 Task: Write and send an email about your recent travel experience to ayash.ashraf@softage.net with the subject 'travel experience' and attach a related file.
Action: Mouse moved to (164, 8)
Screenshot: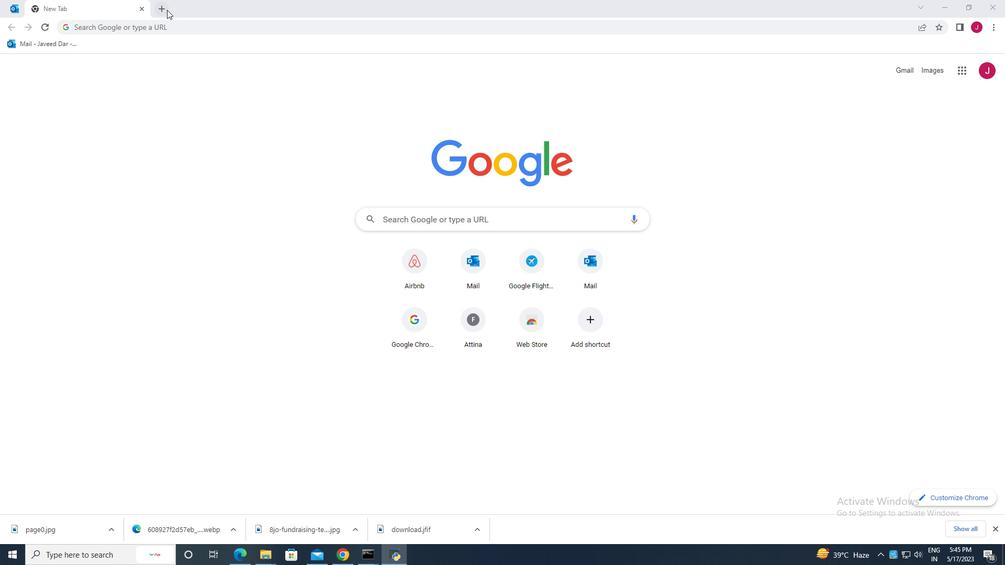 
Action: Mouse pressed left at (164, 8)
Screenshot: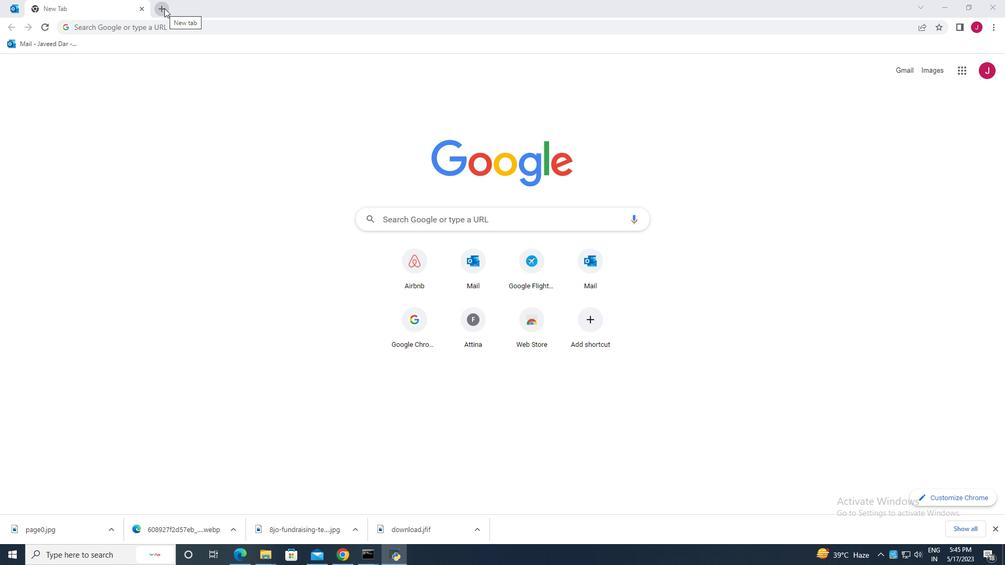 
Action: Mouse moved to (493, 217)
Screenshot: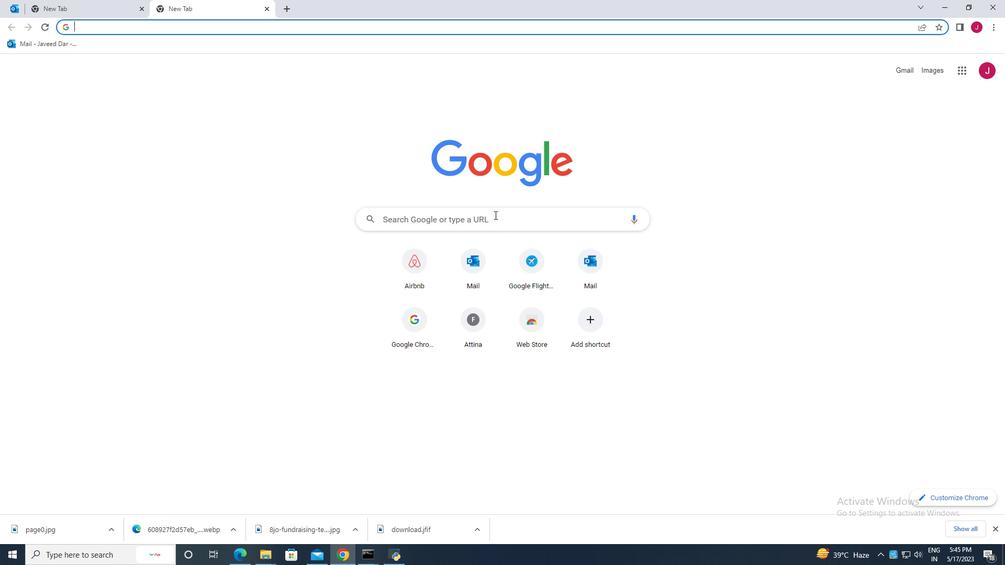 
Action: Mouse pressed left at (493, 217)
Screenshot: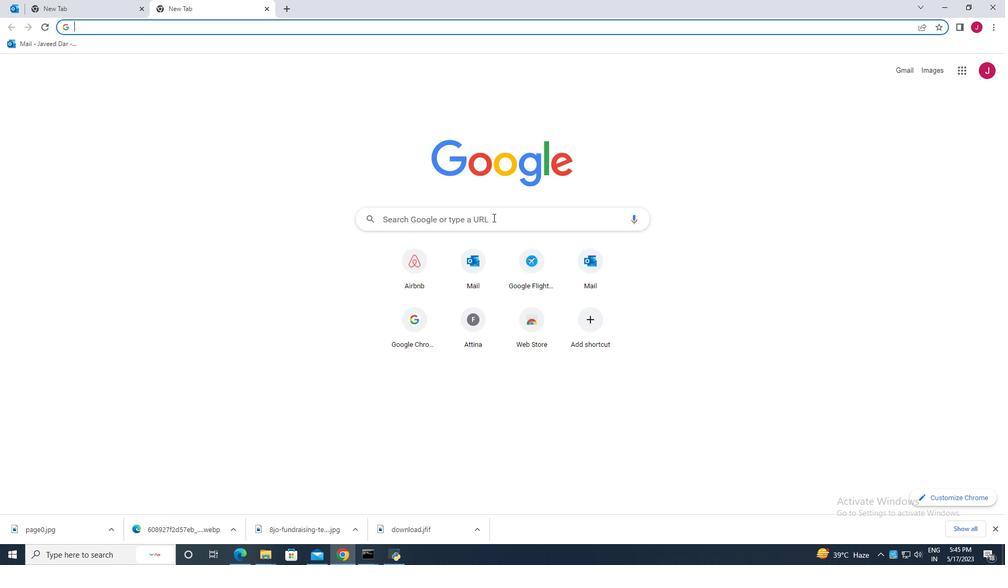 
Action: Key pressed mai
Screenshot: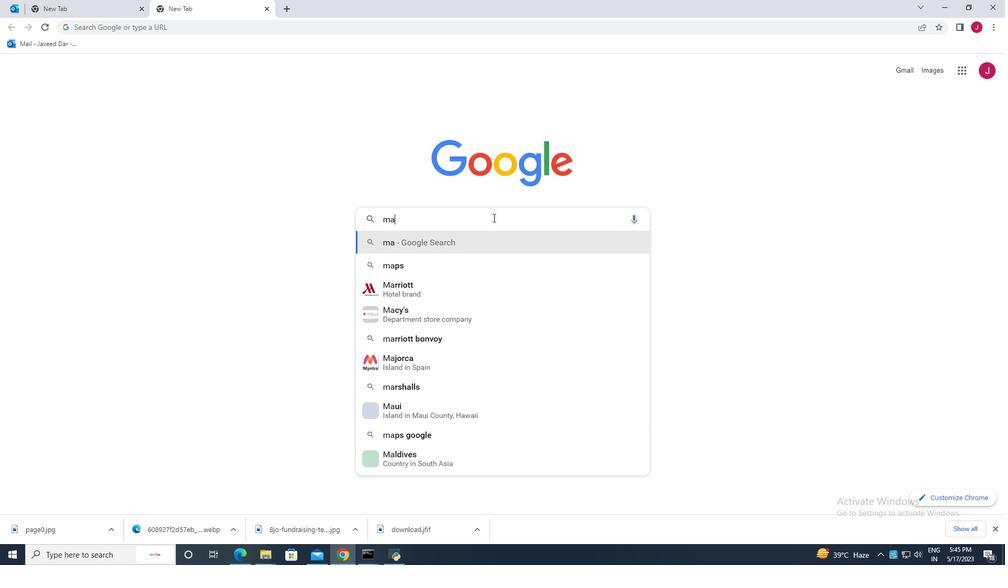 
Action: Mouse moved to (432, 281)
Screenshot: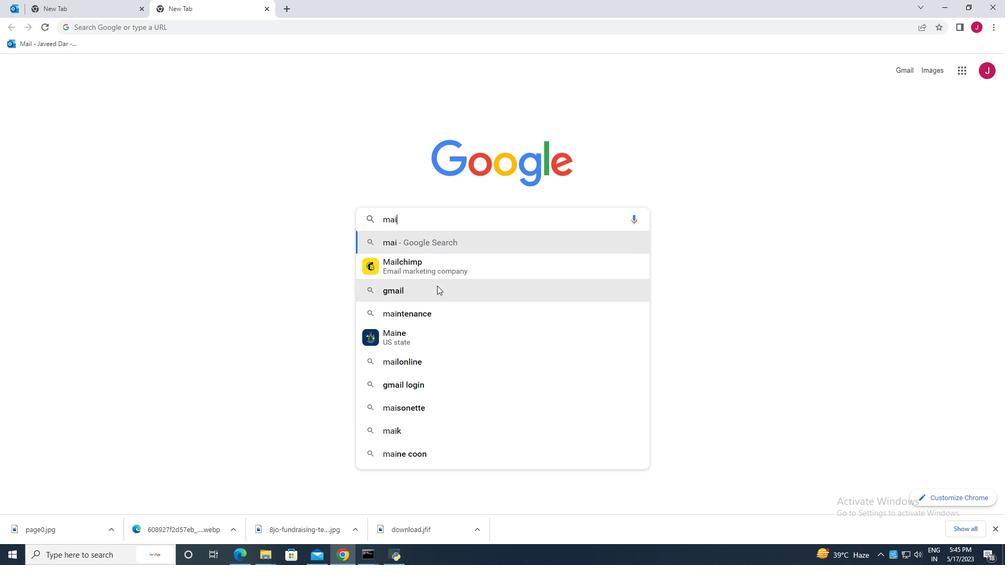 
Action: Mouse pressed left at (432, 281)
Screenshot: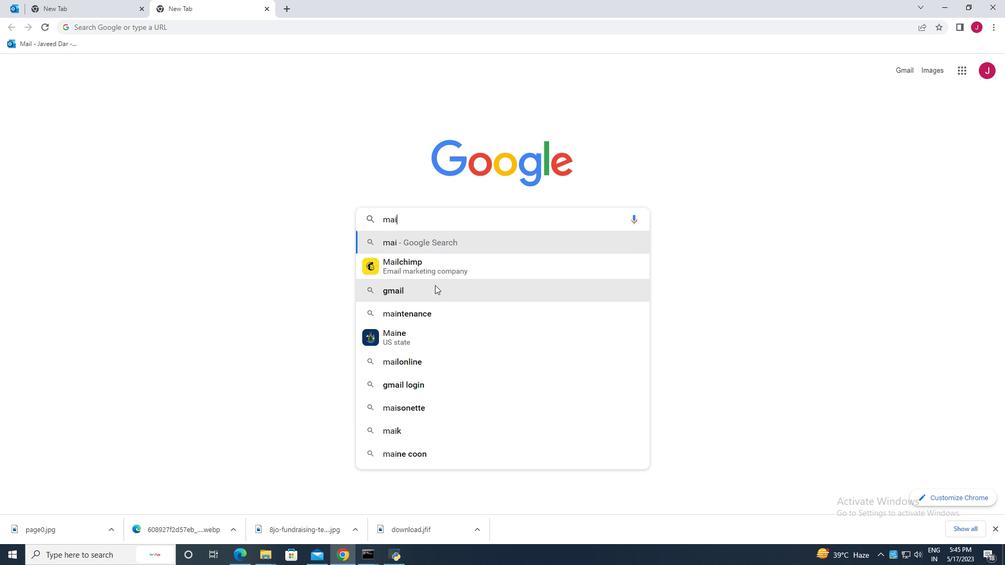 
Action: Mouse moved to (171, 164)
Screenshot: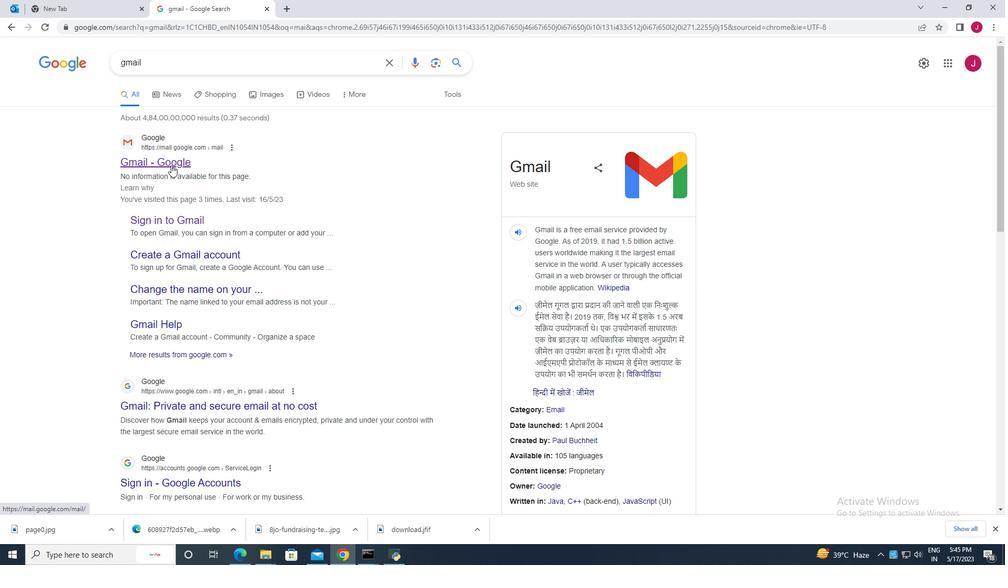 
Action: Mouse pressed left at (171, 164)
Screenshot: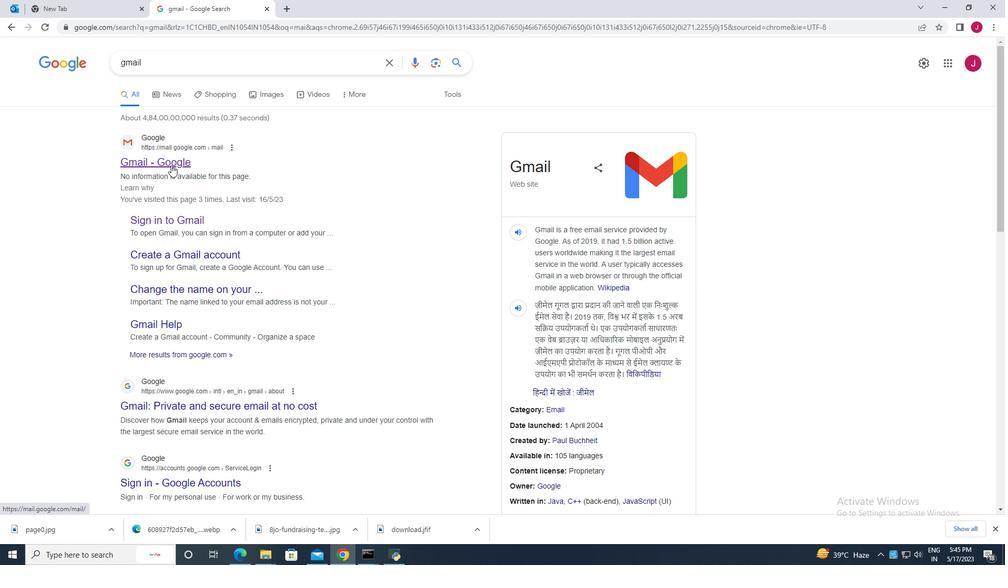 
Action: Mouse moved to (61, 91)
Screenshot: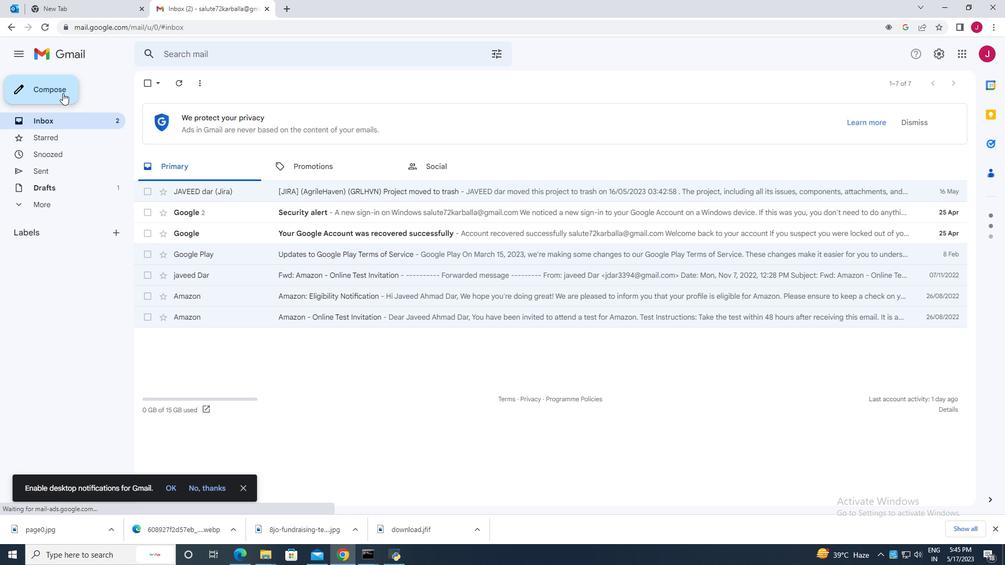 
Action: Mouse pressed left at (61, 91)
Screenshot: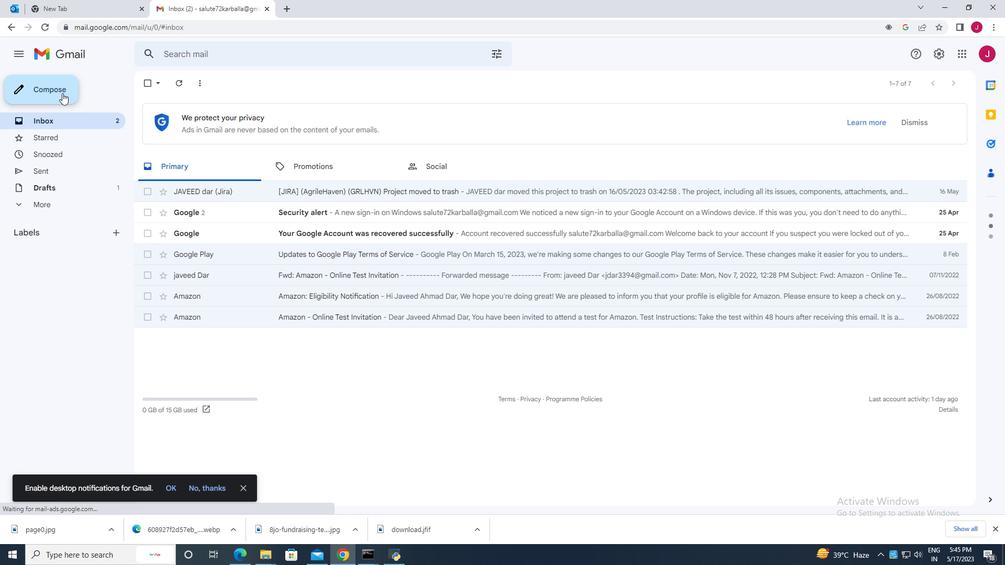 
Action: Mouse moved to (786, 200)
Screenshot: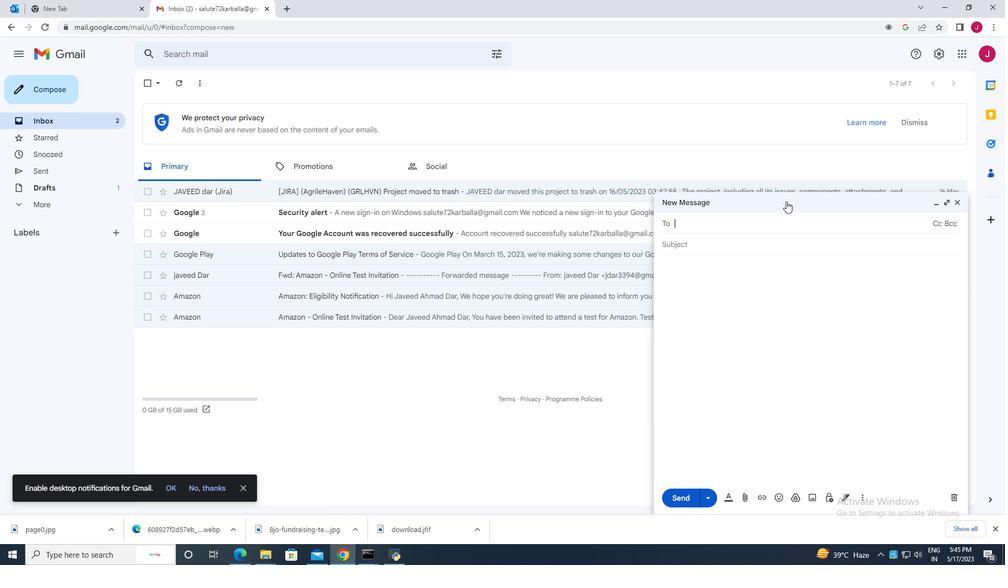 
Action: Mouse pressed left at (786, 200)
Screenshot: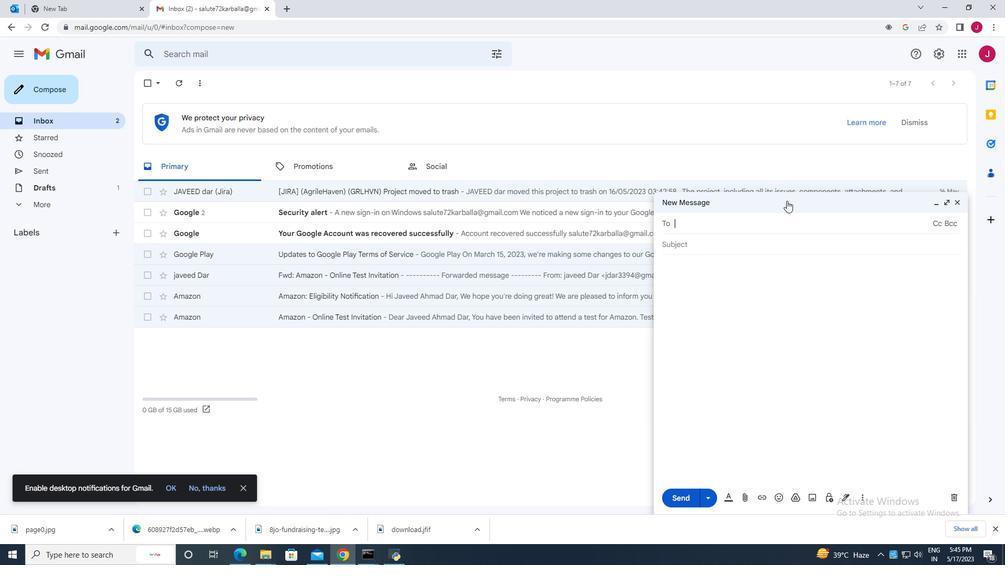 
Action: Mouse moved to (53, 93)
Screenshot: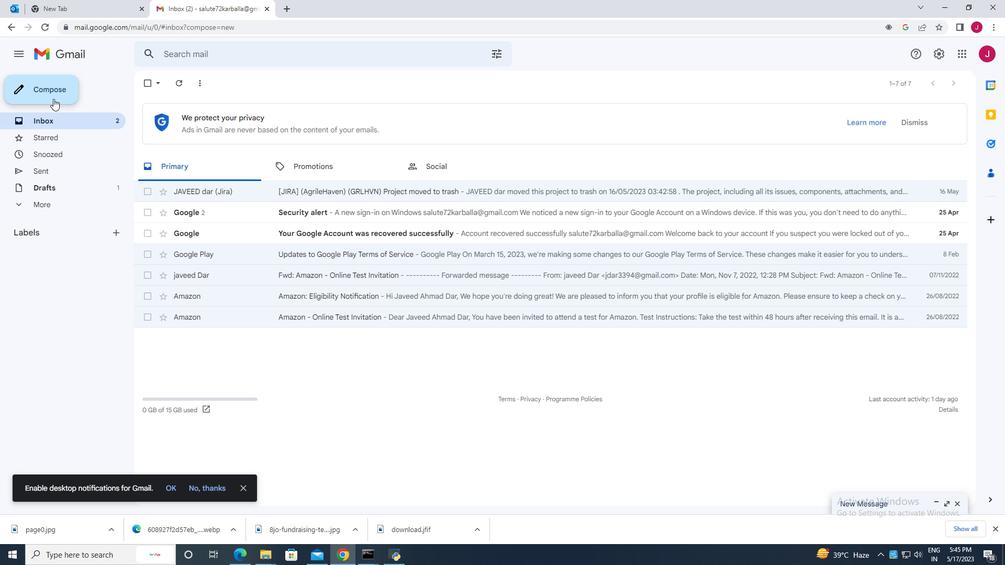 
Action: Mouse pressed left at (53, 93)
Screenshot: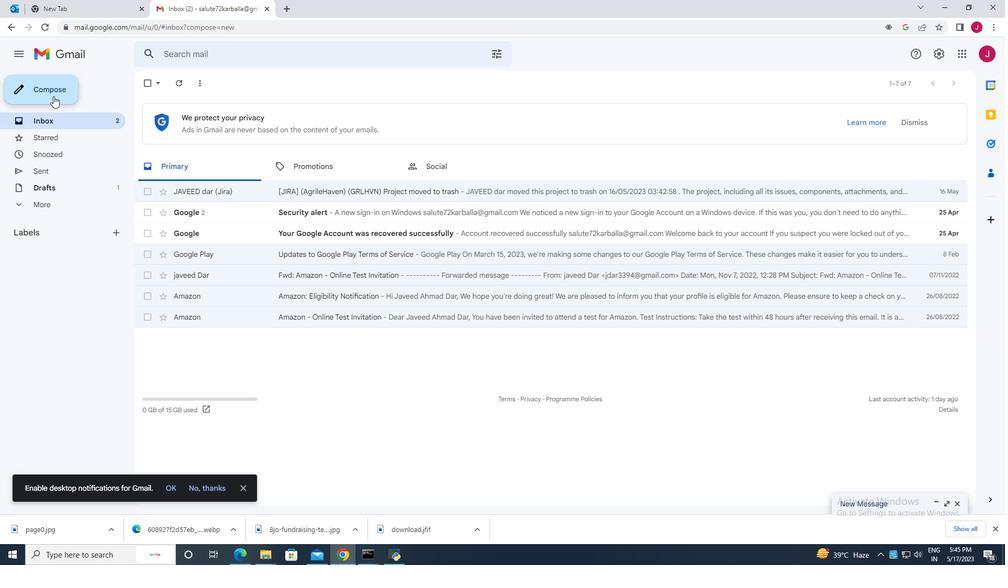 
Action: Mouse moved to (701, 225)
Screenshot: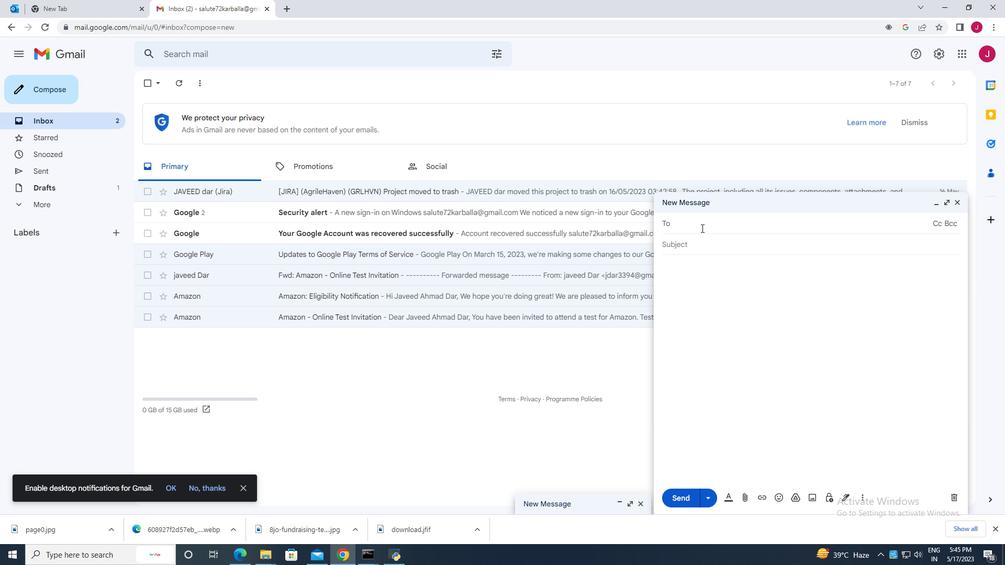 
Action: Key pressed ayash
Screenshot: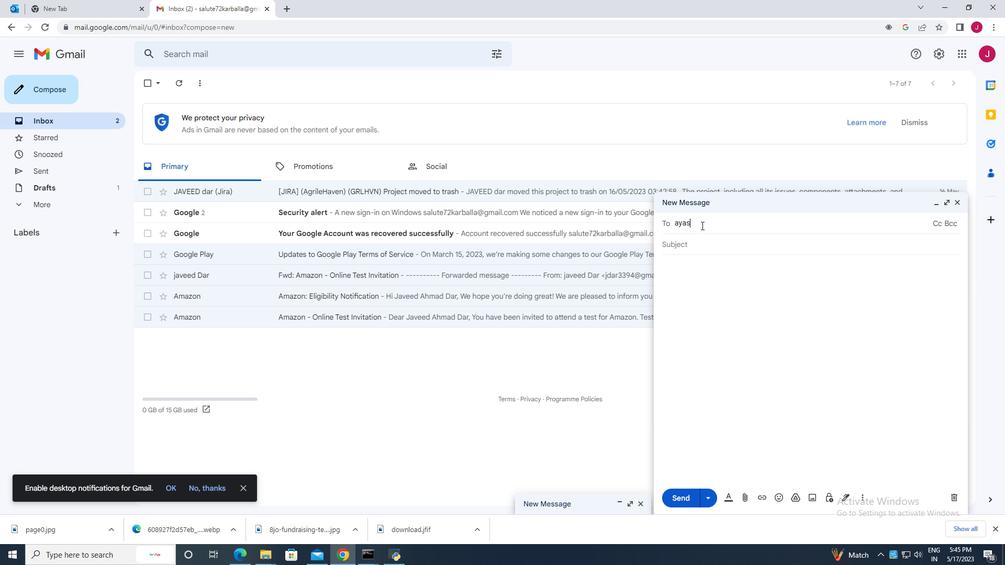 
Action: Mouse moved to (707, 221)
Screenshot: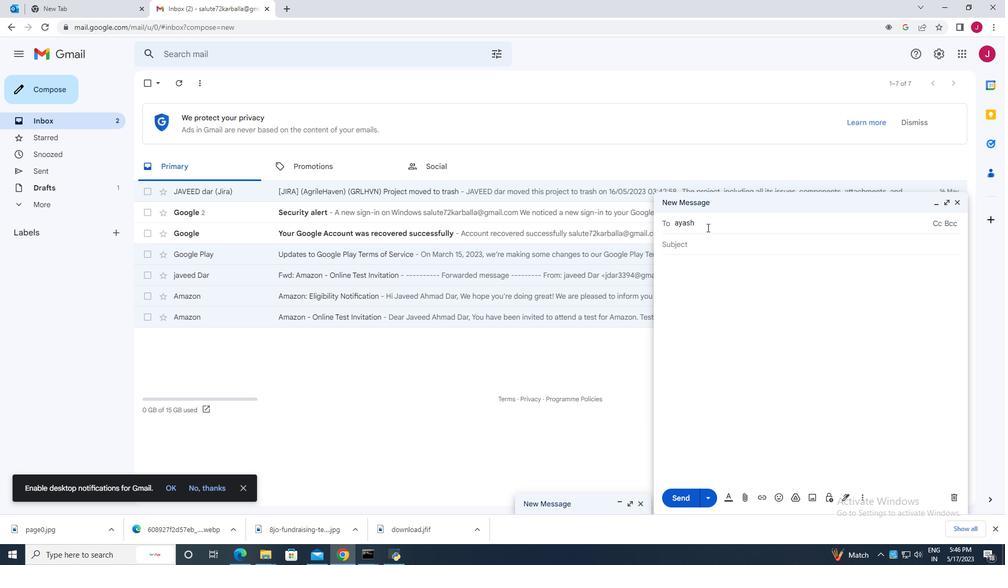 
Action: Key pressed .ashraf<Key.shift>@softage.net
Screenshot: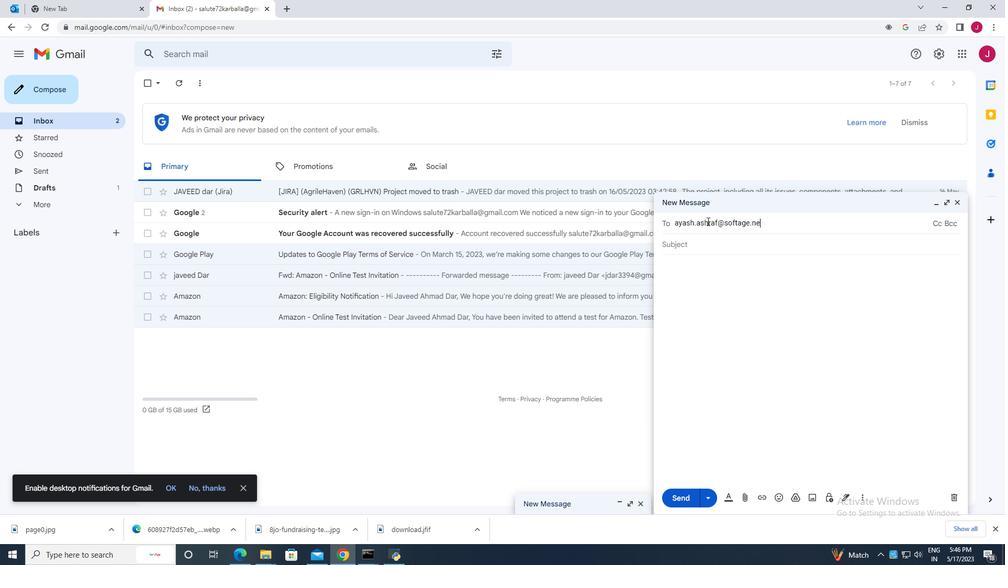 
Action: Mouse moved to (745, 253)
Screenshot: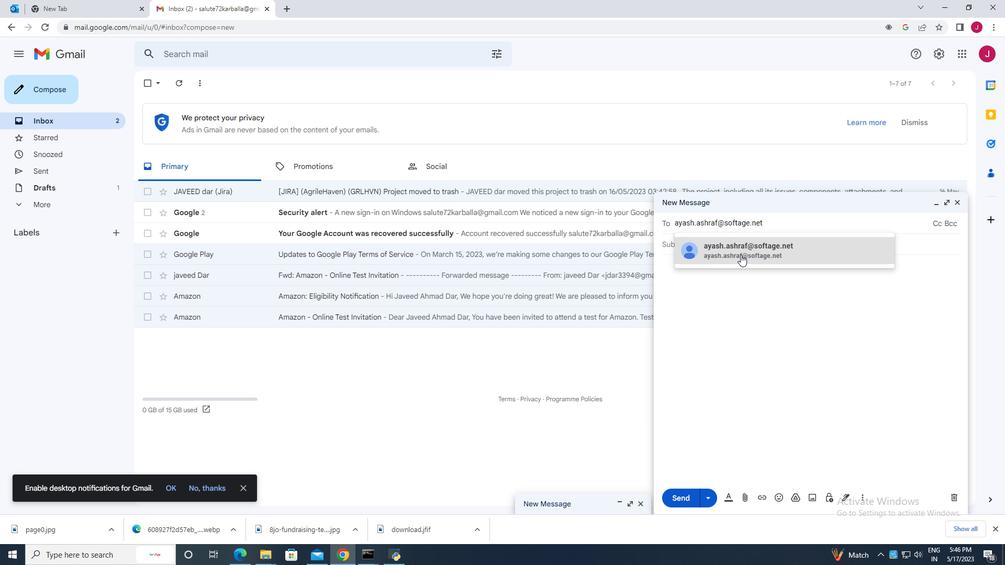
Action: Mouse pressed left at (745, 253)
Screenshot: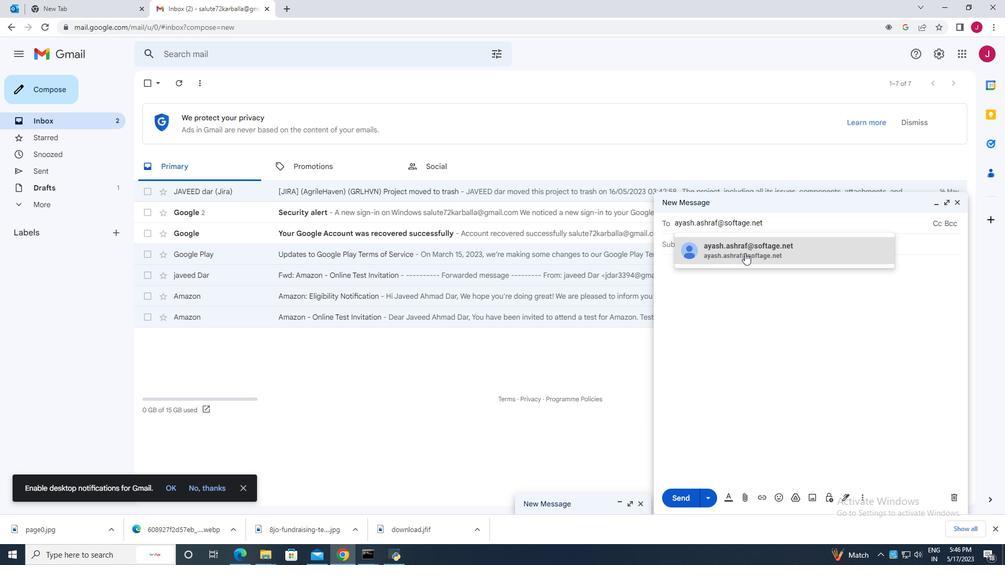 
Action: Mouse moved to (715, 258)
Screenshot: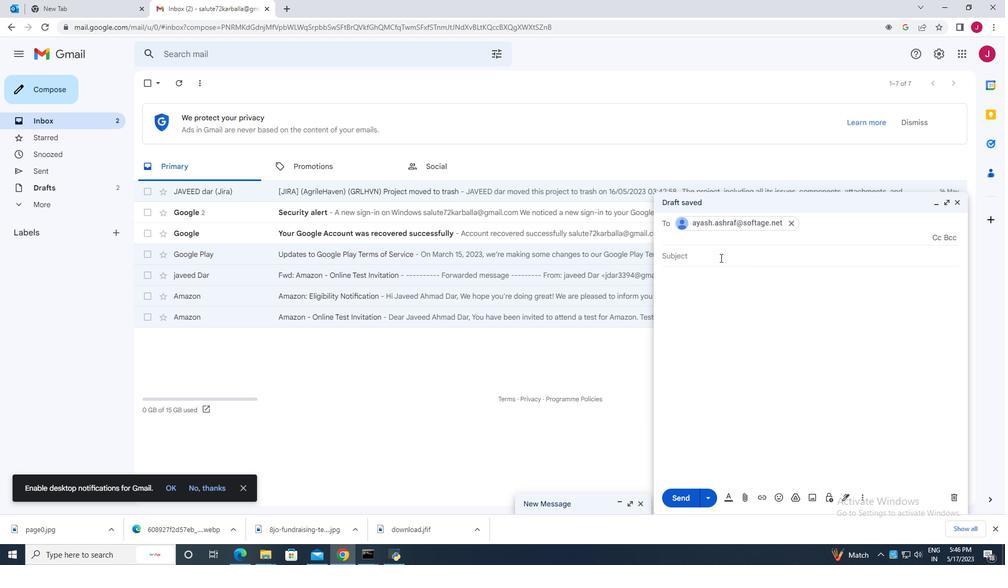 
Action: Mouse pressed left at (715, 258)
Screenshot: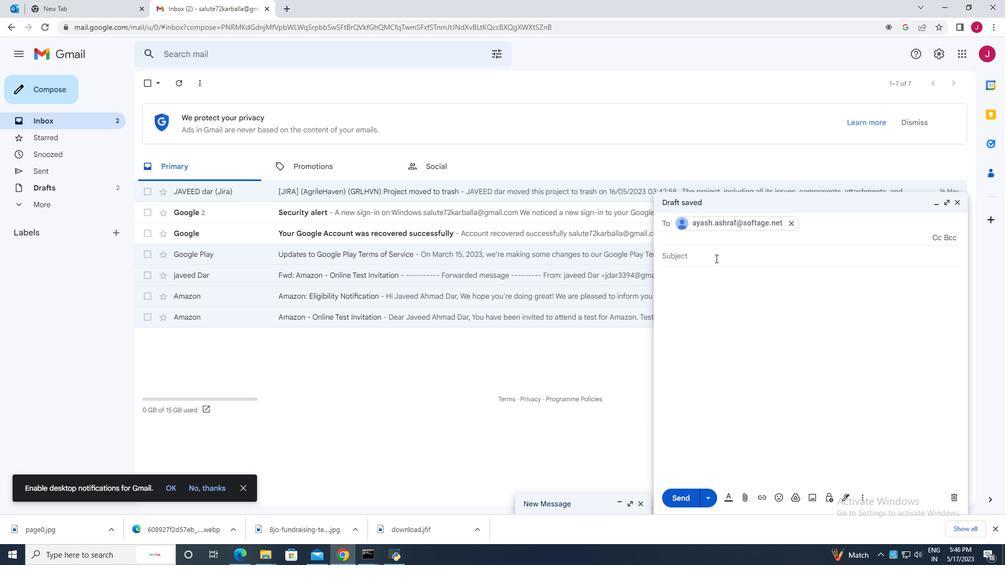 
Action: Key pressed travel<Key.space>experience<Key.space>
Screenshot: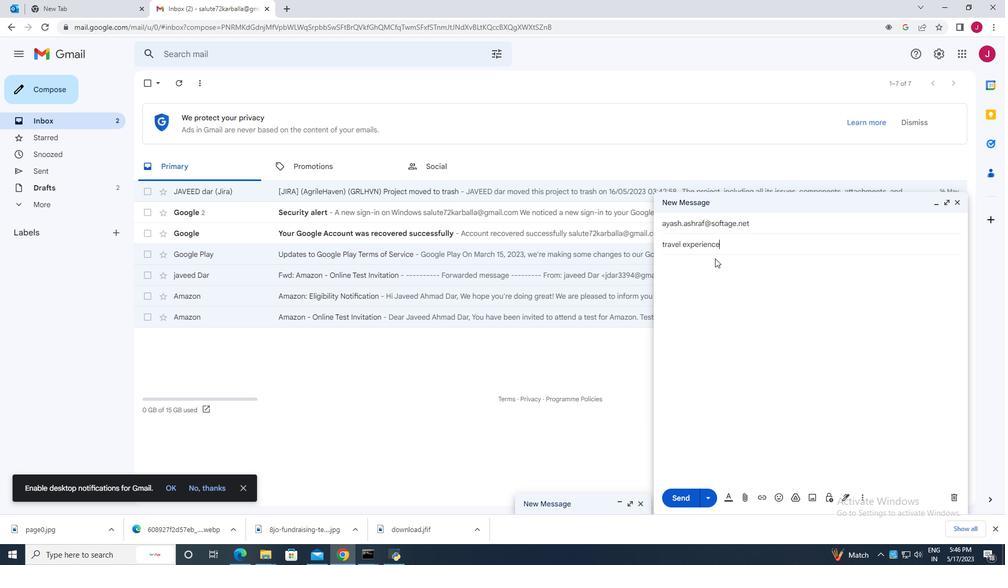 
Action: Mouse moved to (710, 268)
Screenshot: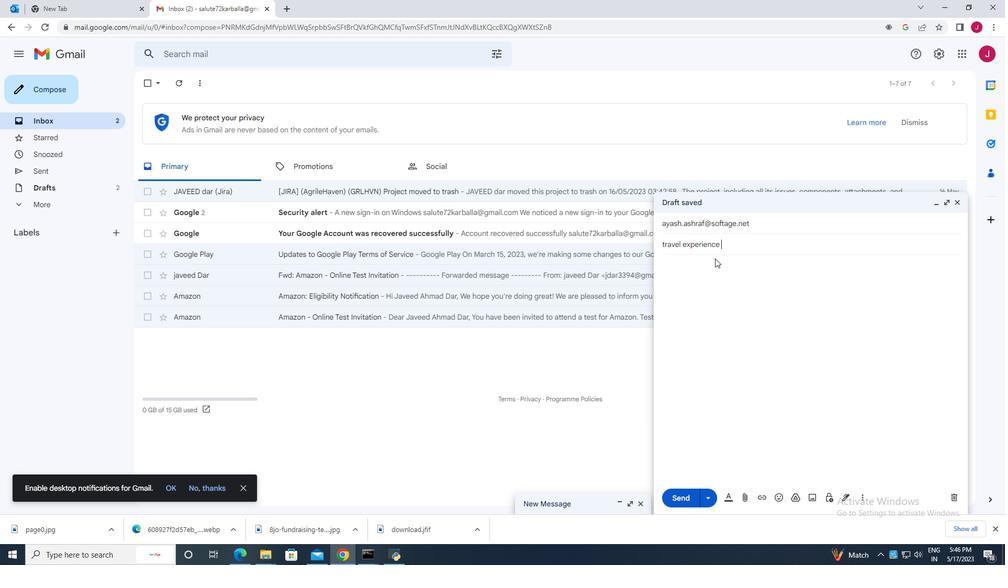 
Action: Mouse pressed left at (710, 268)
Screenshot: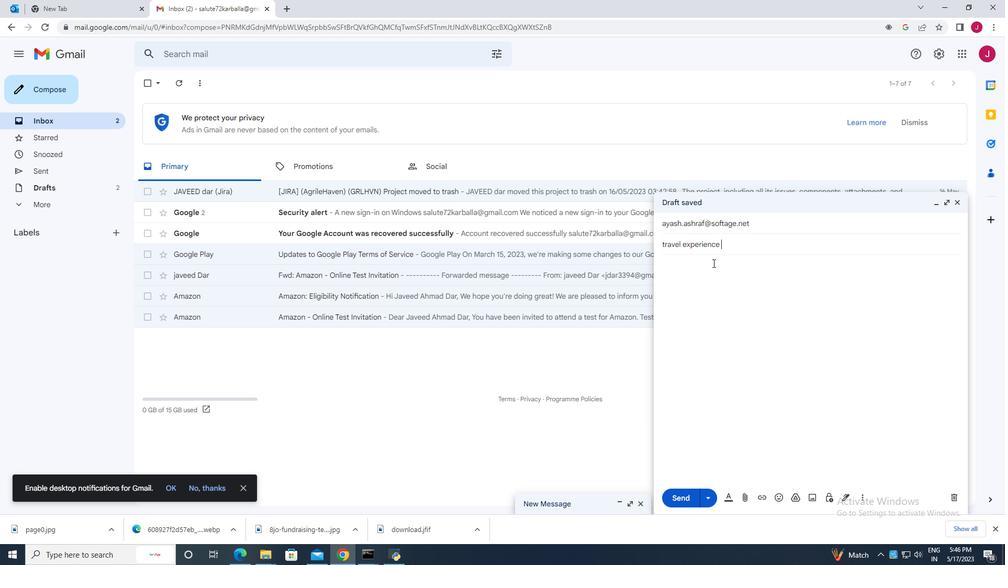 
Action: Mouse moved to (716, 276)
Screenshot: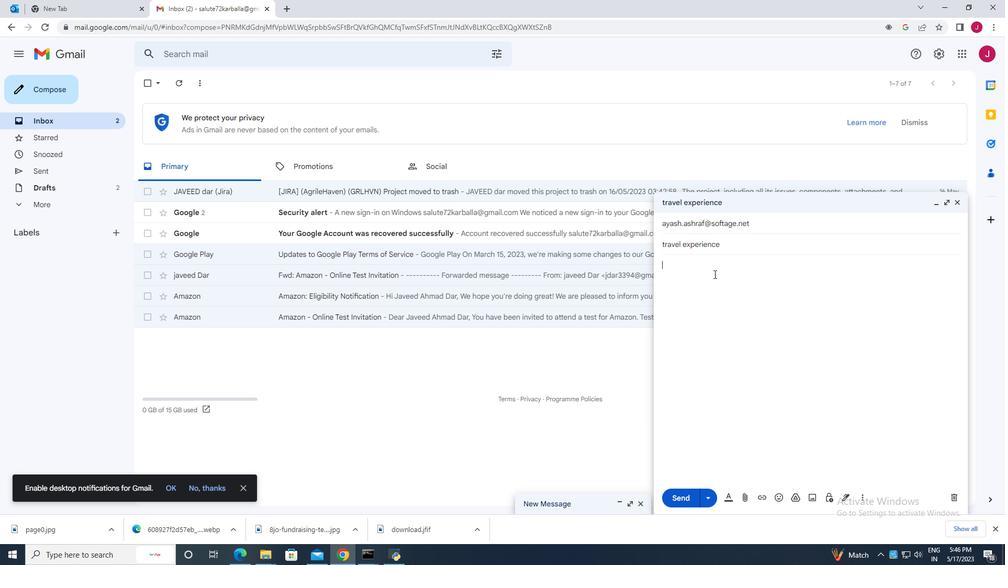
Action: Key pressed hello<Key.backspace><Key.backspace><Key.backspace><Key.backspace><Key.backspace><Key.caps_lock>H<Key.caps_lock>ello,<Key.space><Key.enter><Key.caps_lock>A<Key.caps_lock>yash<Key.space><Key.backspace>.<Key.enter><Key.space><Key.caps_lock><Key.caps_lock>t<Key.backspace><Key.caps_lock>T<Key.caps_lock>his<Key.space>is<Key.space>javeed<Key.space>from<Key.space>this<Key.space>side<Key.space>i<Key.space>want<Key.space>to<Key.space>inform<Key.space>youn<Key.space>thay<Key.space><Key.backspace><Key.backspace><Key.backspace><Key.backspace><Key.backspace><Key.backspace><Key.backspace><Key.space>that<Key.space>previous<Key.space>trip<Key.space>to<Key.space><Key.caps_lock>A<Key.caps_lock>bu<Key.space>dhabi<Key.space>was<Key.space>very<Key.space>much<Key.space>intrsting<Key.space><Key.space>and<Key.space>the<Key.space>experience<Key.space>i<Key.space>have<Key.space><Key.backspace><Key.backspace><Key.backspace><Key.backspace><Key.backspace>get<Key.space>to<Key.space>visit<Key.space><Key.caps_lock>A<Key.caps_lock>bu<Key.space><Key.caps_lock>D<Key.caps_lock>habi<Key.space>was<Key.space>more<Key.space>intrestinga<Key.space>nd<Key.space><Key.backspace><Key.backspace><Key.backspace><Key.backspace><Key.backspace><Key.backspace>g<Key.space>and<Key.space>life<Key.space>chanf<Key.backspace>ging<Key.space>,<Key.space>as<Key.space>i<Key.space>h<Key.backspace>visited<Key.space><Key.caps_lock>A<Key.caps_lock>bu<Key.space><Key.caps_lock>D<Key.caps_lock>habi<Key.space>last<Key.space>month<Key.space>with<Key.space>my<Key.space>friend<Key.space><Key.backspace>s<Key.space>and<Key.space><Key.backspace><Key.backspace><Key.backspace><Key.backspace><Key.backspace><Key.space>give<Key.space>me<Key.space>more<Key.space><Key.backspace><Key.backspace><Key.backspace><Key.backspace><Key.backspace><Key.backspace><Key.backspace><Key.backspace><Key.backspace><Key.backspace><Key.backspace><Key.backspace><Key.backspace>was<Key.space>ecx<Key.backspace><Key.backspace>xciting<Key.space>because<Key.space>we<Key.space>have<Key.space>visitted<Key.space><Key.backspace><Key.backspace><Key.backspace><Key.backspace>ted<Key.space>number<Key.space>p<Key.backspace>of<Key.space><Key.backspace><Key.backspace><Key.backspace><Key.backspace><Key.backspace><Key.backspace><Key.backspace><Key.backspace><Key.backspace><Key.backspace><Key.backspace><Key.backspace><Key.backspace><Key.backspace><Key.backspace>ted<Key.space>number<Key.space>of<Key.space>historical<Key.space>places<Key.space>and<Key.space>explore<Key.space>them<Key.space>together<Key.space>and<Key.space>also<Key.space>we<Key.space>have<Key.space>exlored<Key.space>some<Key.space>beautiful<Key.space>torist<Key.space>destination<Key.space>of<Key.space>our<Key.space>kashmir<Key.space>valler<Key.backspace>y,<Key.space>like<Key.space>pahalgam,<Key.space>sonmarag,<Key.space><Key.backspace><Key.backspace><Key.backspace><Key.backspace><Key.backspace><Key.backspace><Key.backspace>marg,<Key.space>gulmarg.<Key.backspace>,<Key.space>dal<Key.space>lake<Key.space>etc.<Key.enter>t<Key.backspace><Key.caps_lock>A<Key.backspace><Key.caps_lock>we<Key.space>have<Key.space>also<Key.space>meet<Key.space>some<Key.space>professional<Key.space>persons<Key.space>their<Key.space>who<Key.space><Key.backspace><Key.backspace><Key.backspace><Key.backspace>which<Key.space>was<Key.space>good<Key.space>for<Key.space>to<Key.space>do<Key.space>job<Key.space>in<Key.space>t<Key.backspace><Key.backspace><Key.backspace><Key.backspace><Key.backspace><Key.backspace><Key.backspace><Key.backspace>work<Key.space>with<Key.space>them<Key.space>so<Key.backspace><Key.backspace>also<Key.space>get<Key.space>oppurtunity<Key.space>their<Key.space>too<Key.backspace>b<Key.backspace><Key.space>boost<Key.space>our<Key.space>carrier.<Key.space>they<Key.space>have<Key.space>welcomed<Key.space>us<Key.space>to<Key.space>future<Key.space><Key.backspace><Key.backspace><Key.backspace><Key.backspace><Key.backspace><Key.backspace><Key.backspace>visited<Key.space>in<Key.space>future<Key.space><Key.backspace>.
Screenshot: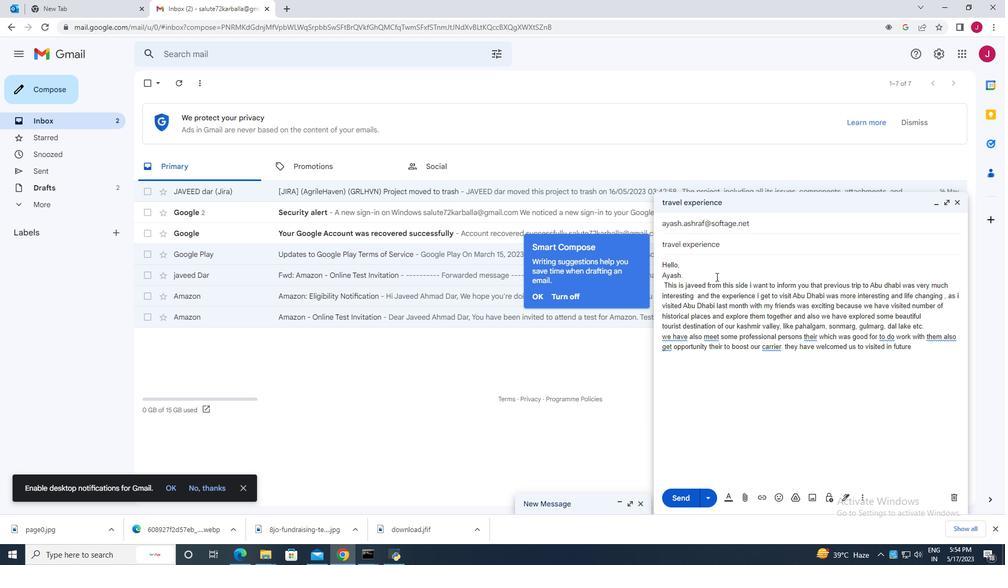 
Action: Mouse moved to (720, 347)
Screenshot: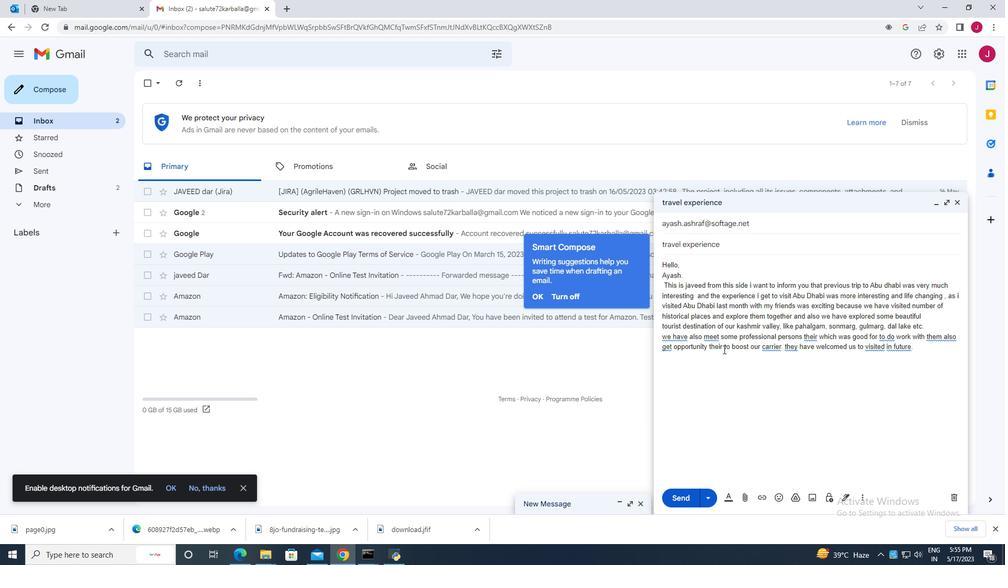 
Action: Mouse pressed left at (720, 347)
Screenshot: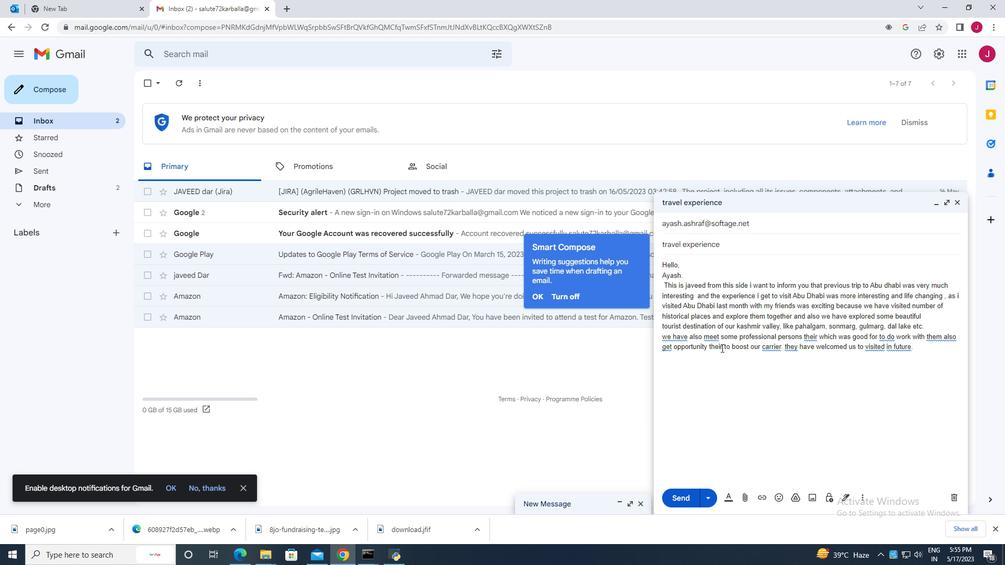 
Action: Mouse moved to (724, 349)
Screenshot: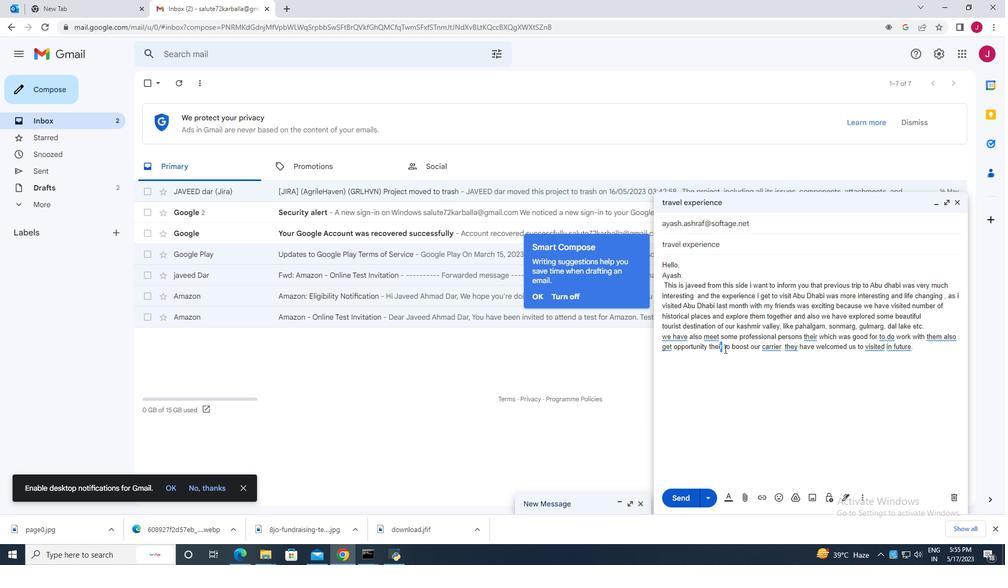 
Action: Mouse pressed left at (724, 349)
Screenshot: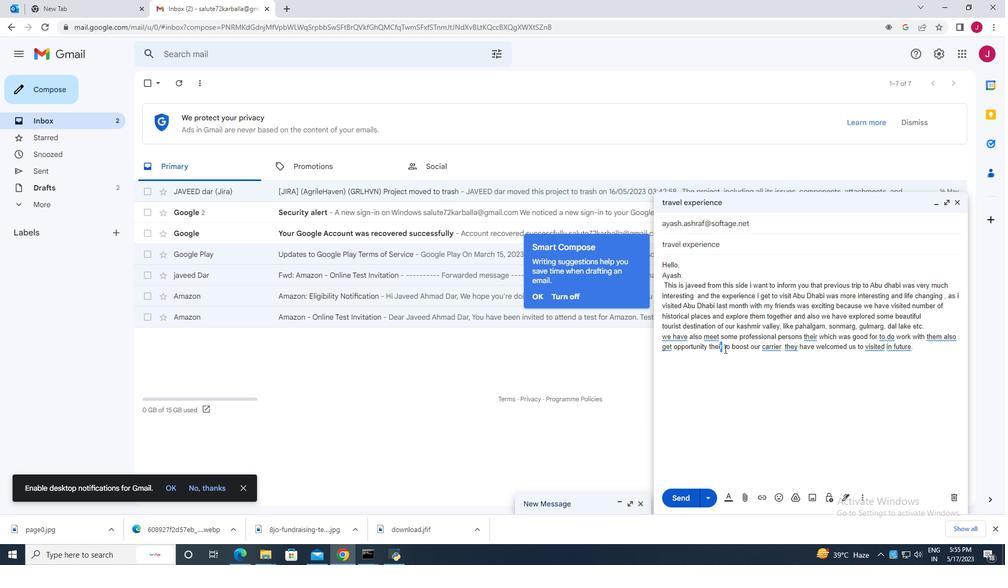 
Action: Mouse moved to (726, 350)
Screenshot: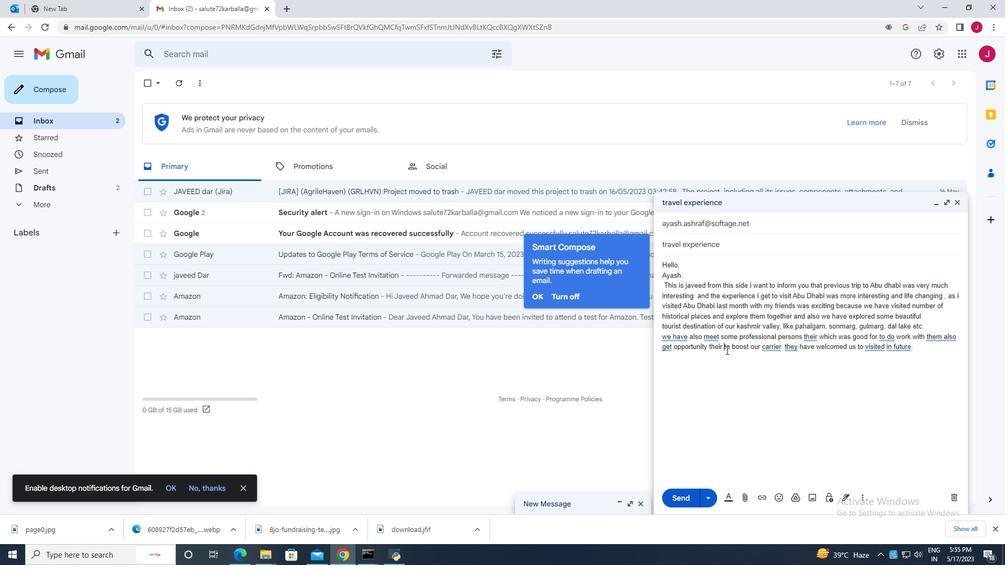 
Action: Key pressed organisation<Key.space>
Screenshot: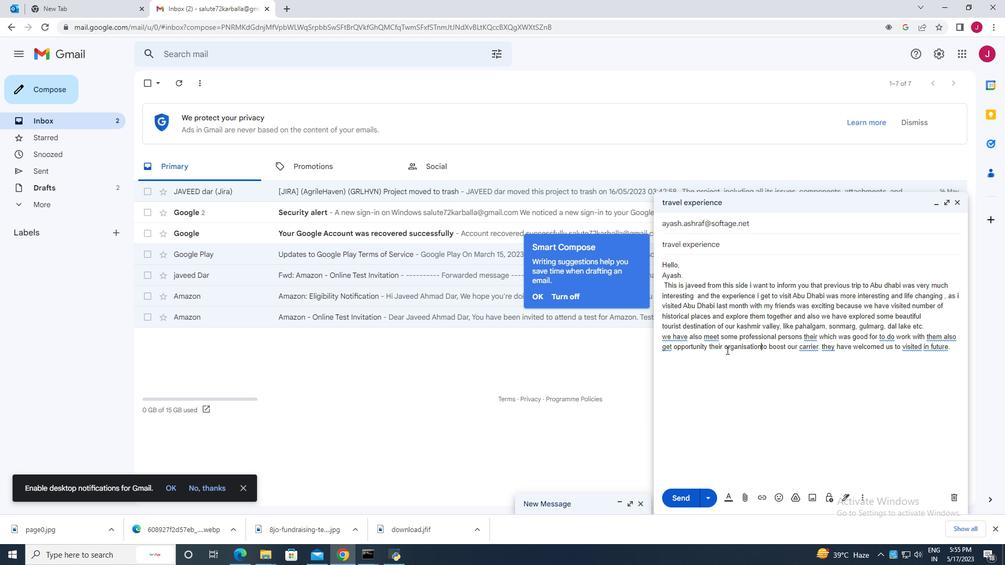 
Action: Mouse moved to (950, 347)
Screenshot: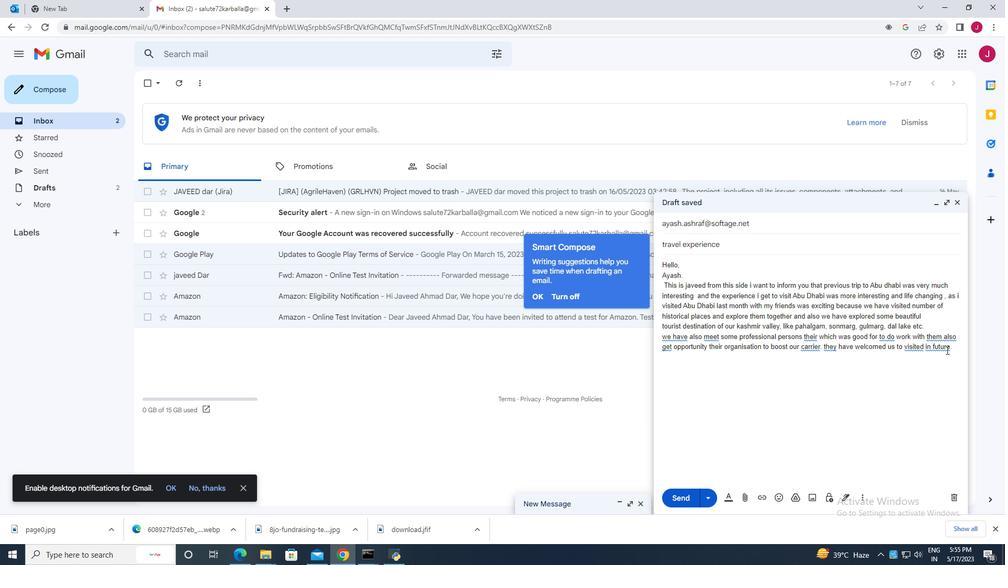 
Action: Mouse pressed left at (950, 347)
Screenshot: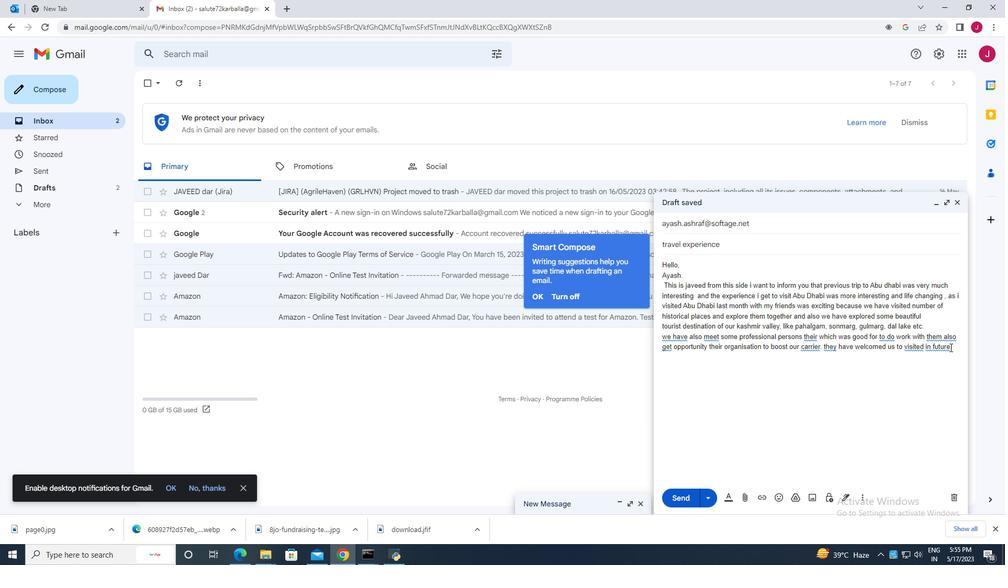 
Action: Mouse moved to (944, 364)
Screenshot: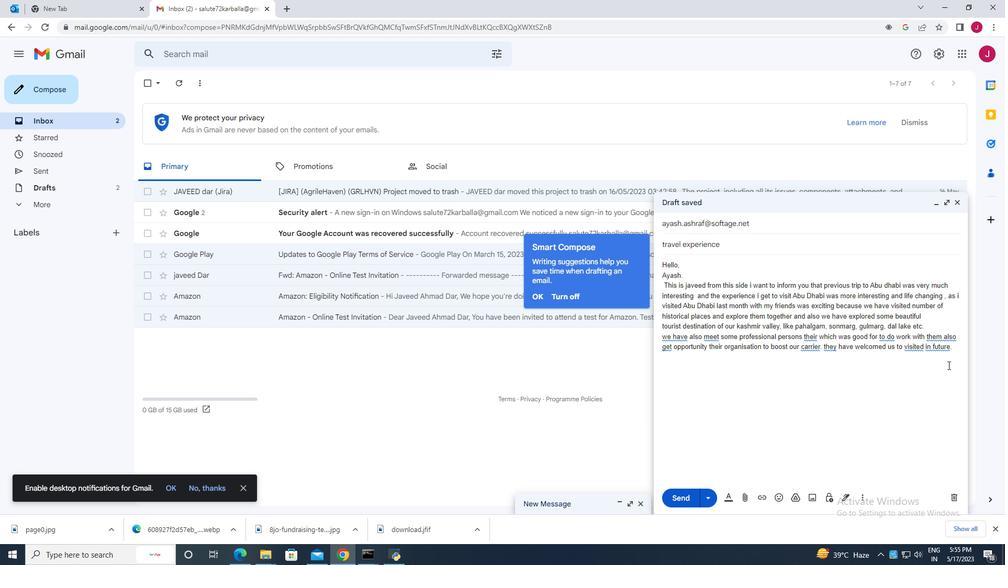 
Action: Key pressed <Key.space>to<Key.space>start<Key.space>our<Key.space>carrier<Key.space>in<Key.space>higher<Key.space>level
Screenshot: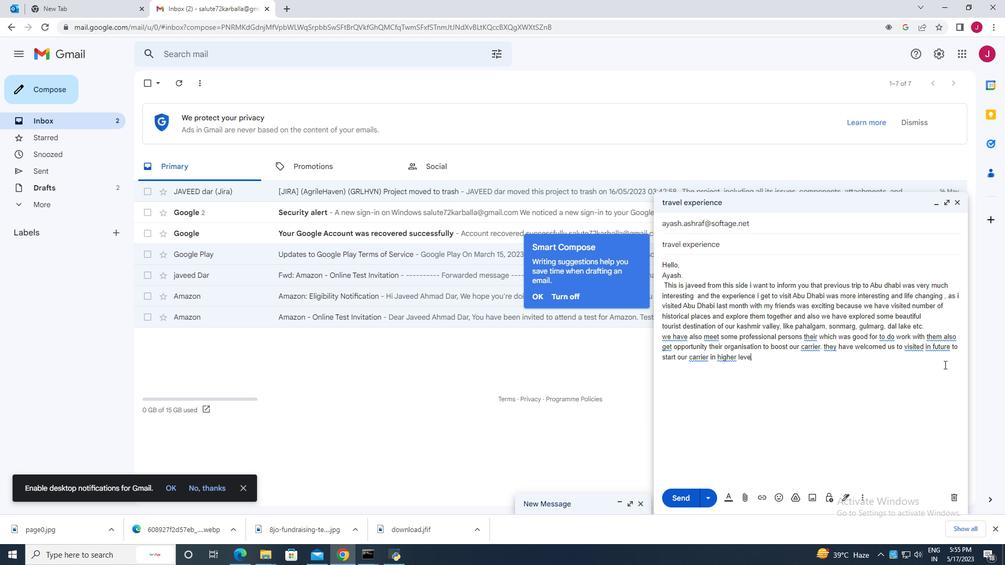 
Action: Mouse moved to (808, 393)
Screenshot: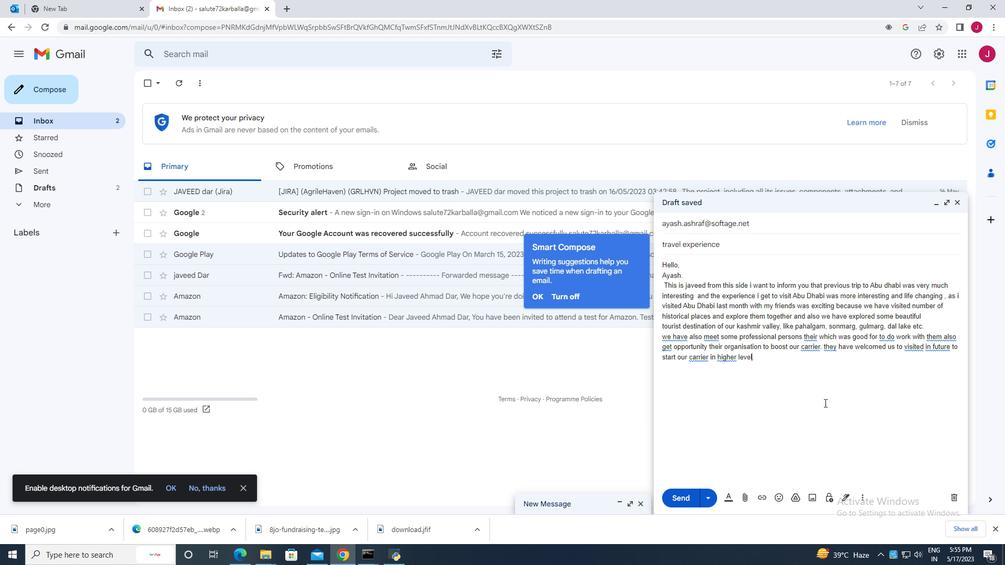 
Action: Mouse pressed left at (808, 393)
Screenshot: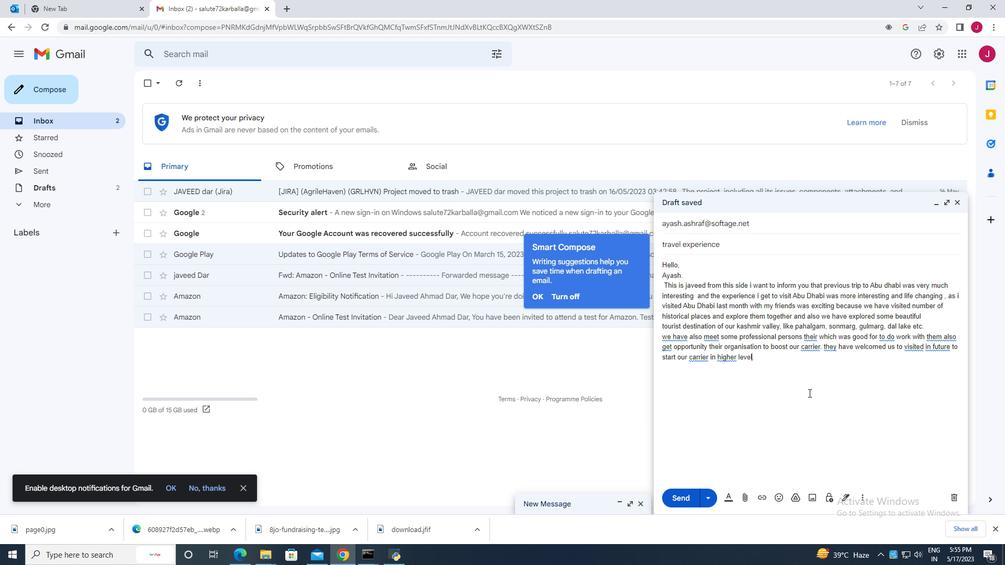 
Action: Key pressed <Key.enter><Key.enter>regards<Key.space>javeed<Key.space>hussain
Screenshot: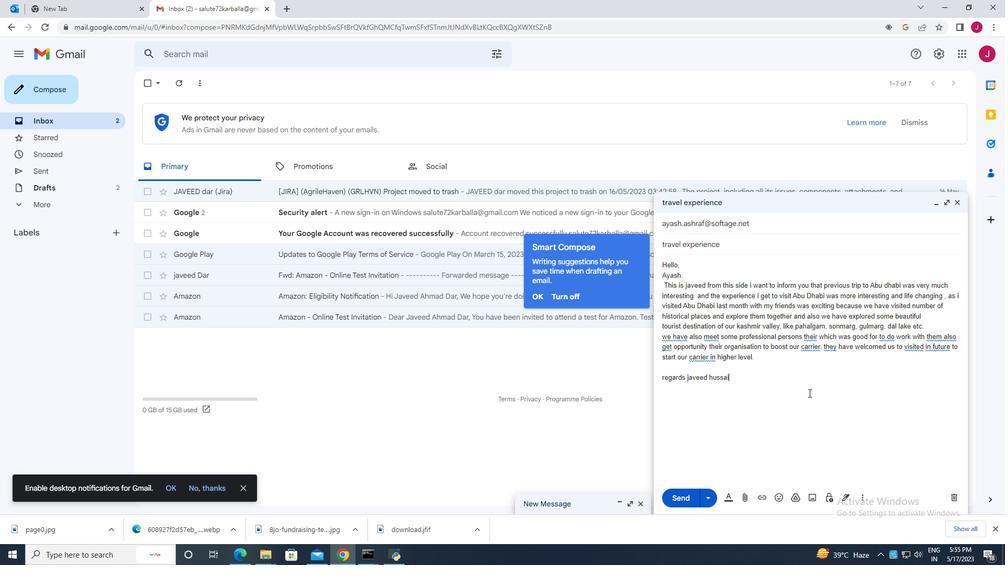 
Action: Mouse moved to (826, 383)
Screenshot: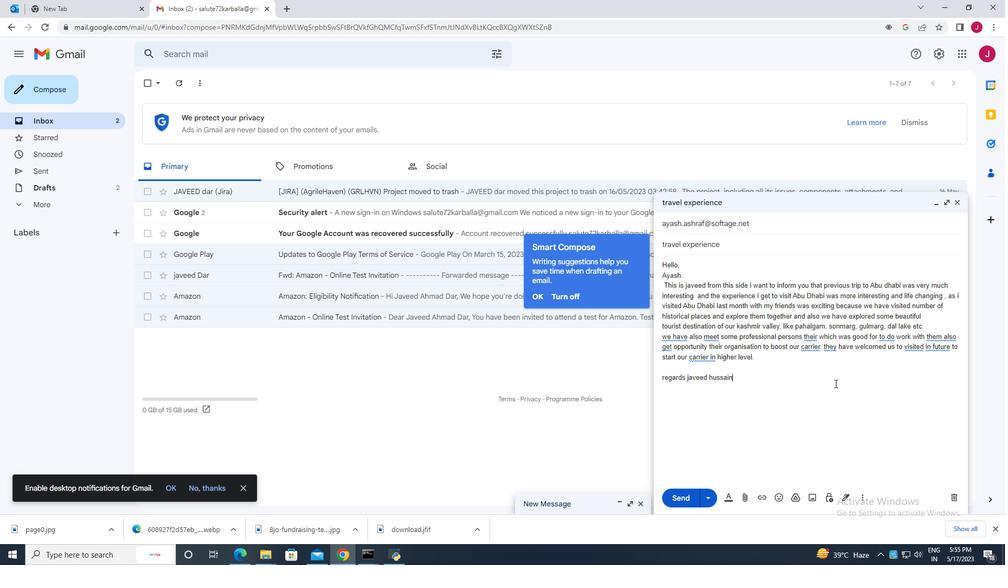 
Action: Mouse scrolled (826, 384) with delta (0, 0)
Screenshot: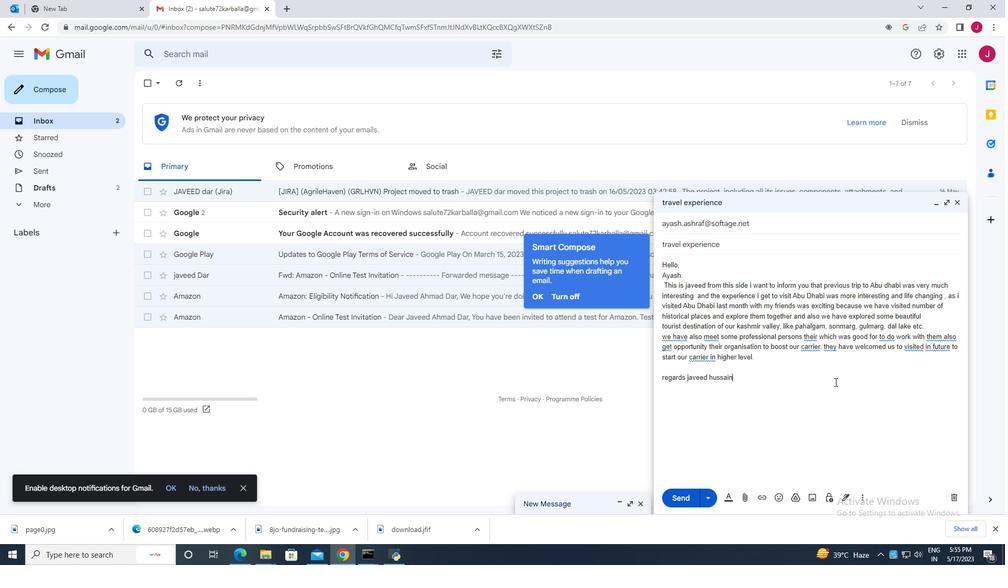 
Action: Mouse moved to (821, 386)
Screenshot: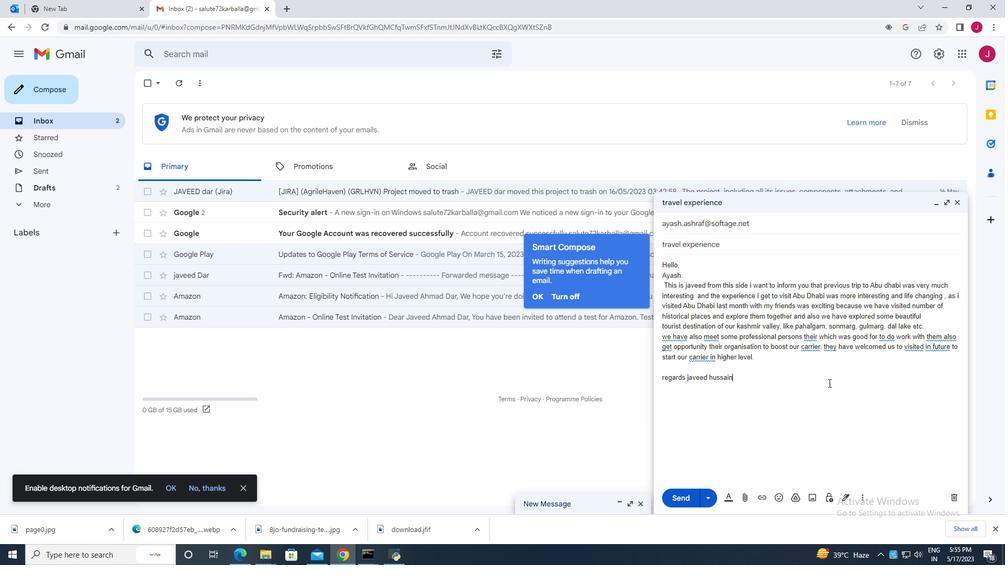 
Action: Mouse scrolled (821, 386) with delta (0, 0)
Screenshot: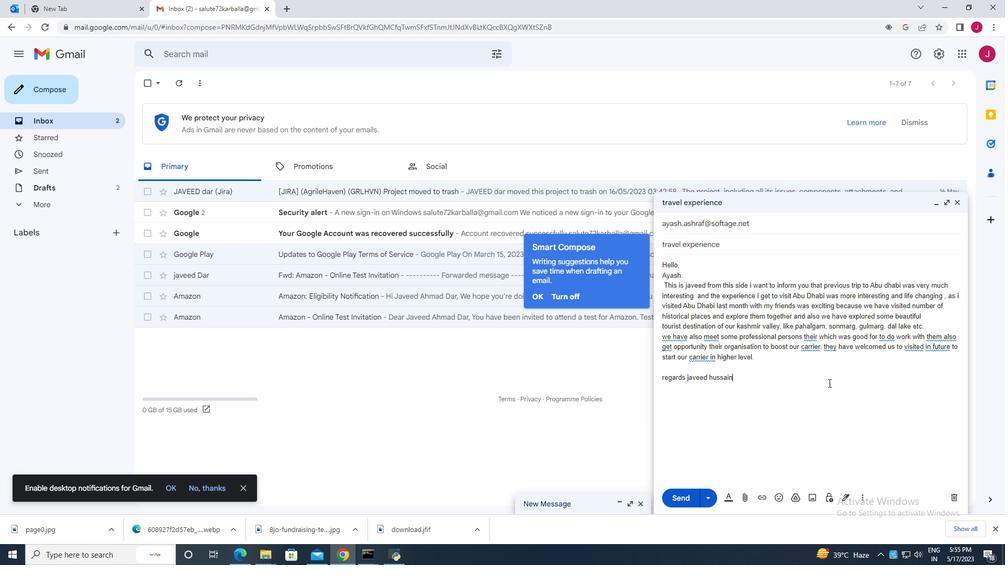
Action: Mouse moved to (745, 498)
Screenshot: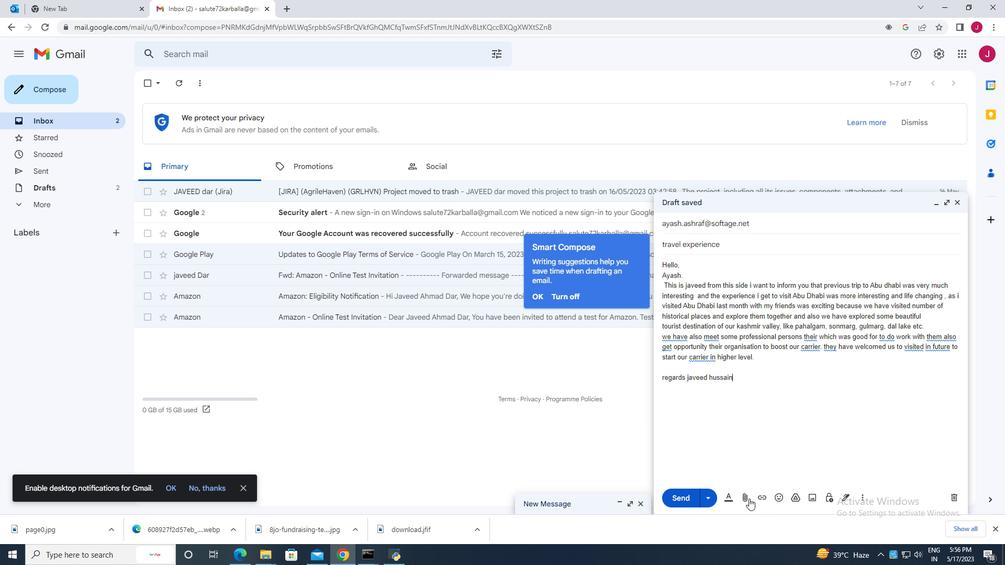 
Action: Mouse pressed left at (745, 498)
Screenshot: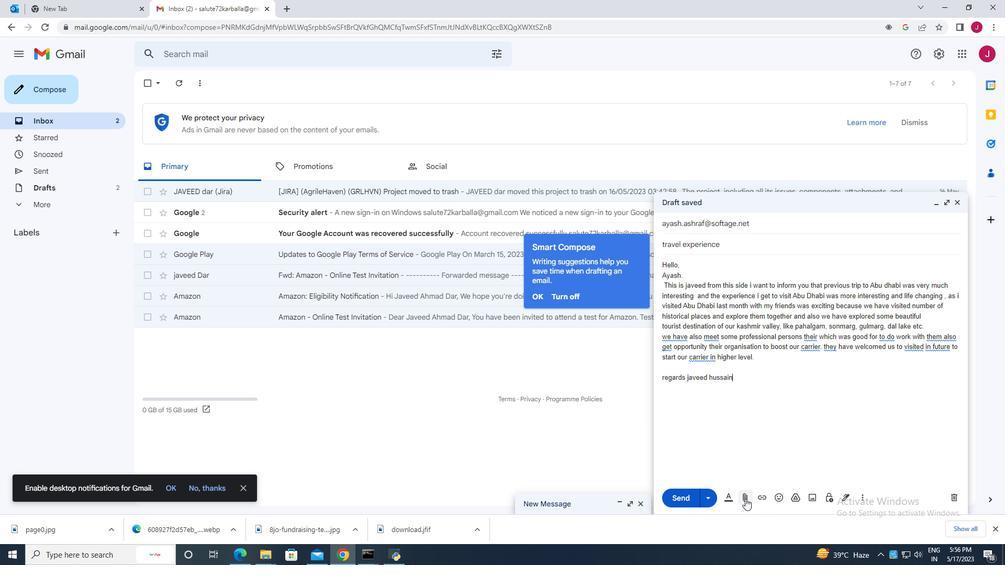 
Action: Mouse moved to (155, 148)
Screenshot: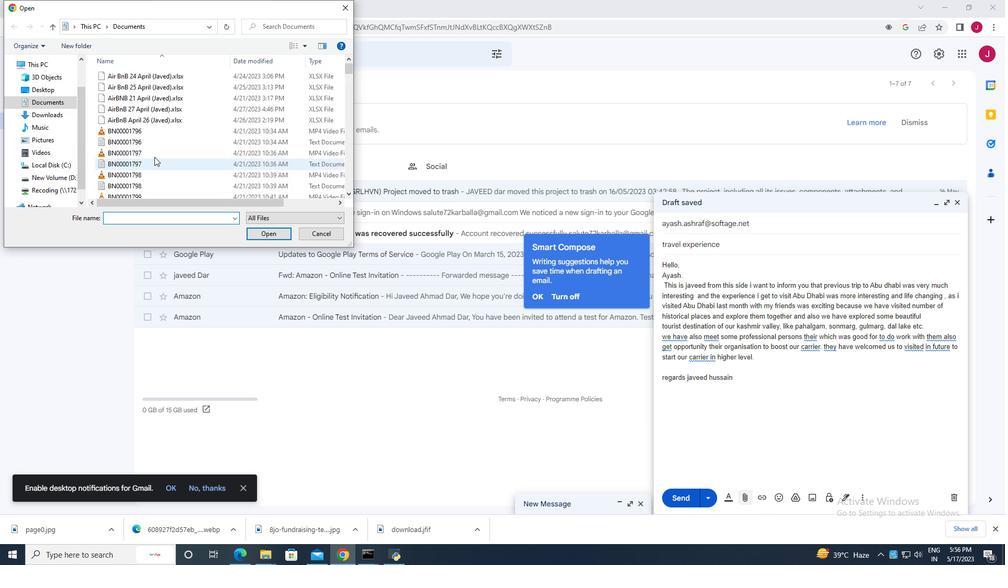 
Action: Mouse scrolled (155, 148) with delta (0, 0)
Screenshot: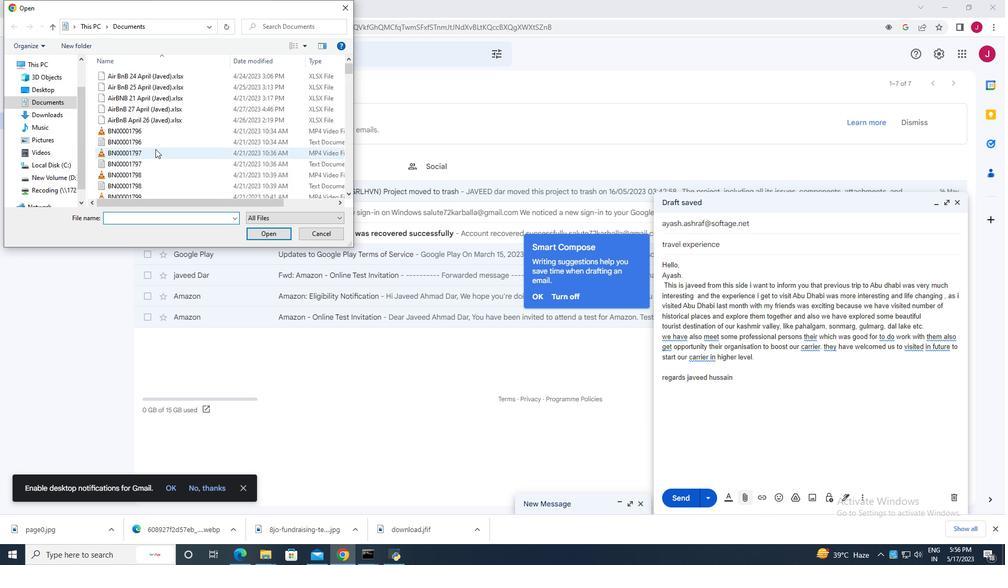 
Action: Mouse scrolled (155, 148) with delta (0, 0)
Screenshot: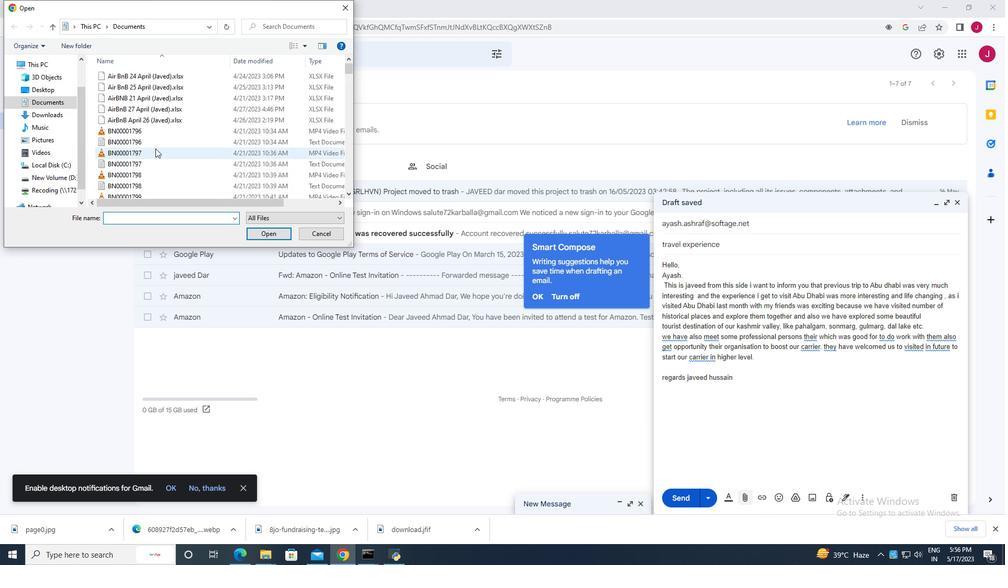 
Action: Mouse scrolled (155, 148) with delta (0, 0)
Screenshot: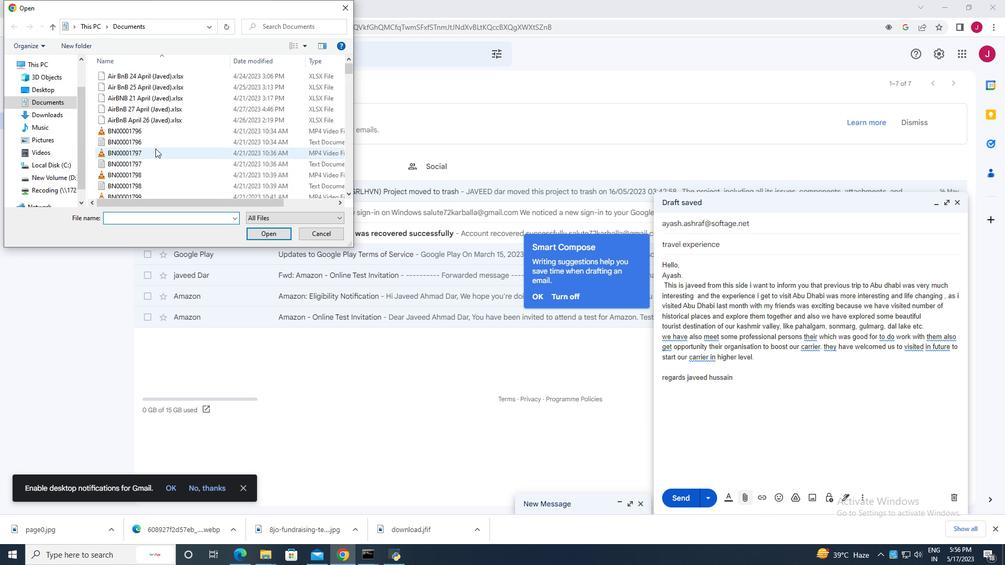 
Action: Mouse moved to (156, 146)
Screenshot: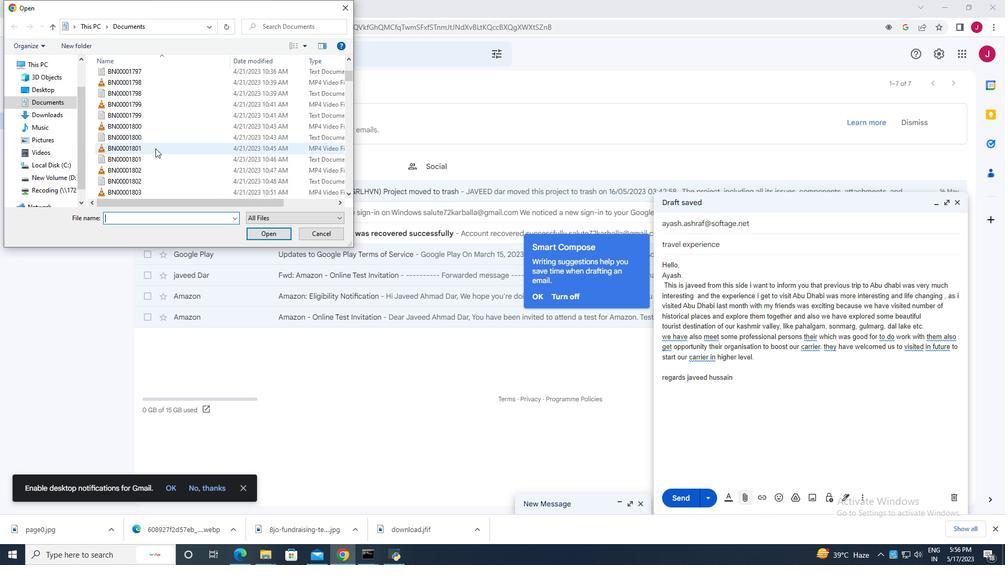 
Action: Mouse scrolled (156, 146) with delta (0, 0)
Screenshot: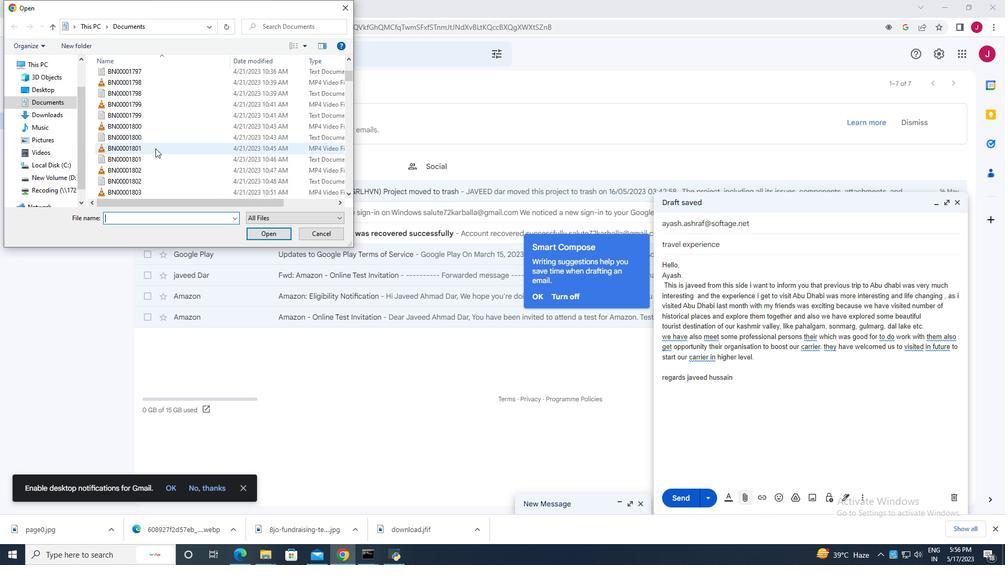 
Action: Mouse scrolled (156, 146) with delta (0, 0)
Screenshot: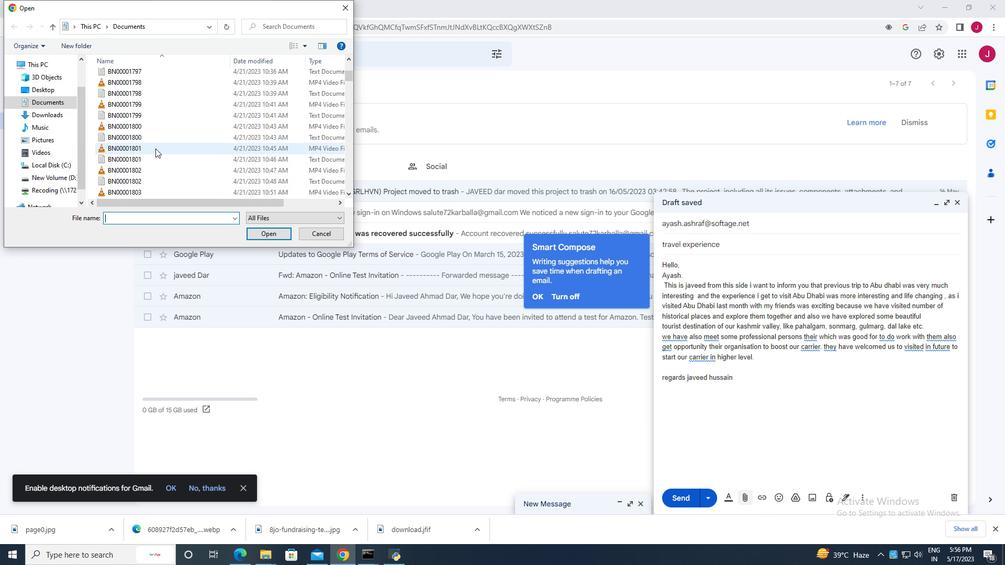 
Action: Mouse scrolled (156, 146) with delta (0, 0)
Screenshot: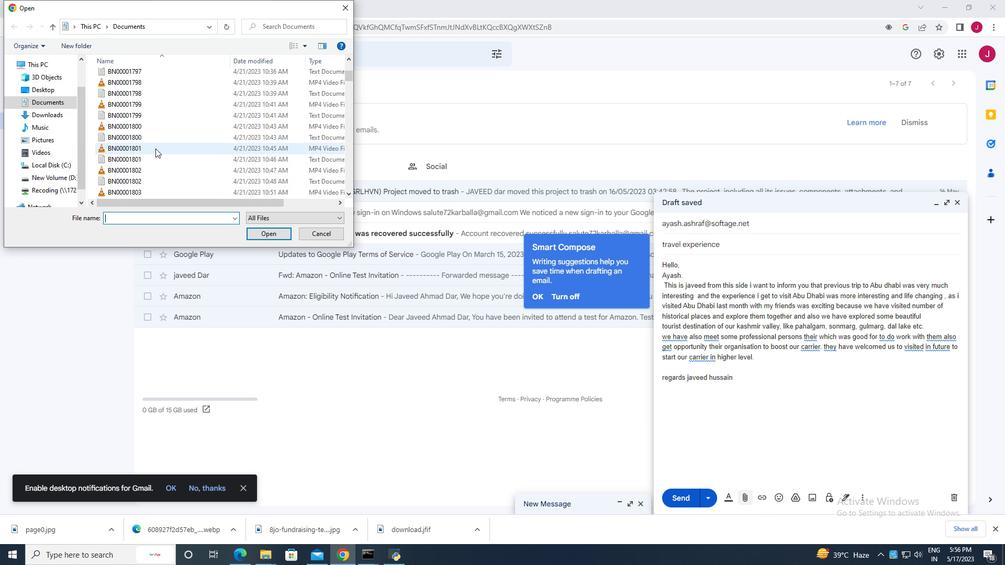 
Action: Mouse scrolled (156, 146) with delta (0, 0)
Screenshot: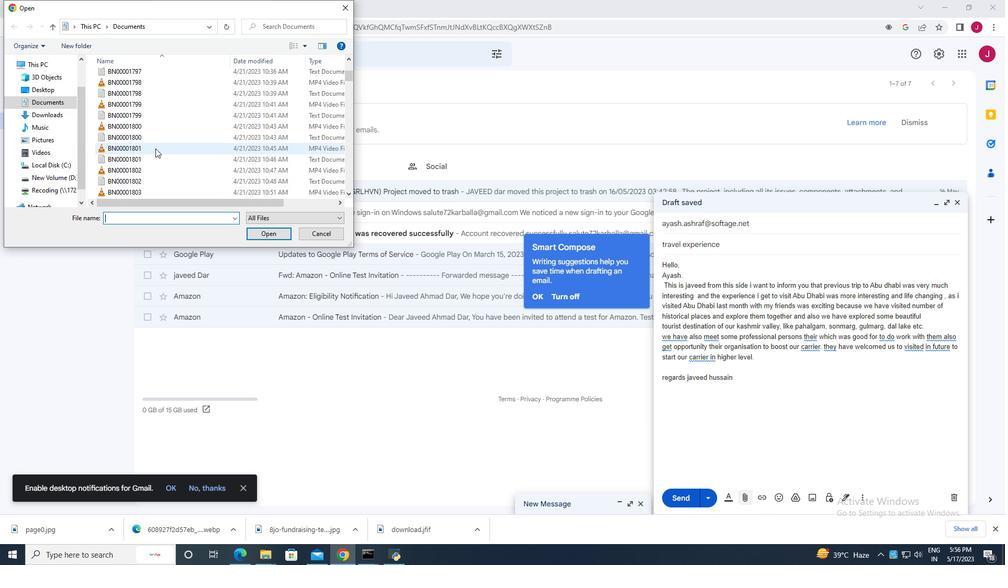 
Action: Mouse scrolled (156, 146) with delta (0, 0)
Screenshot: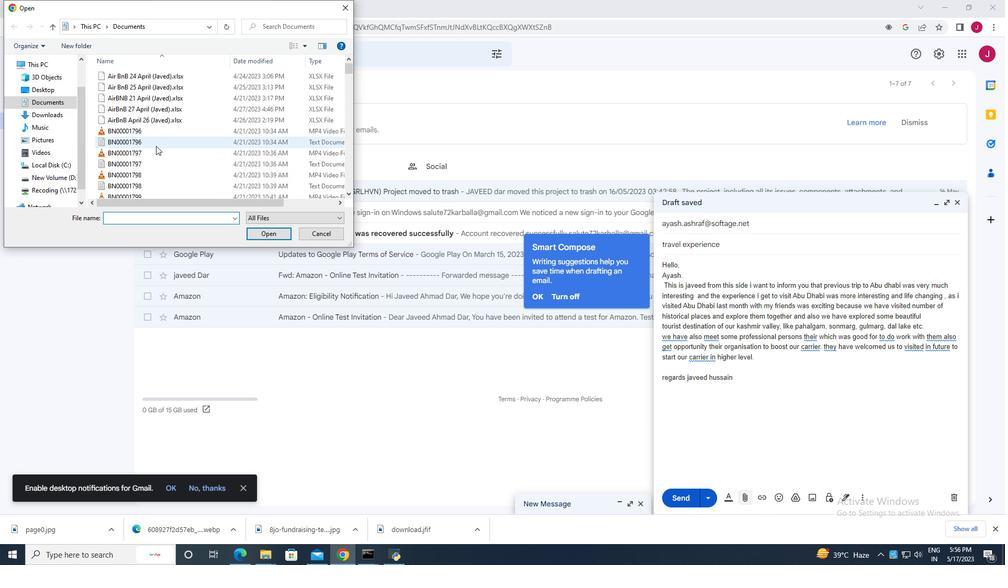
Action: Mouse scrolled (156, 146) with delta (0, 0)
Screenshot: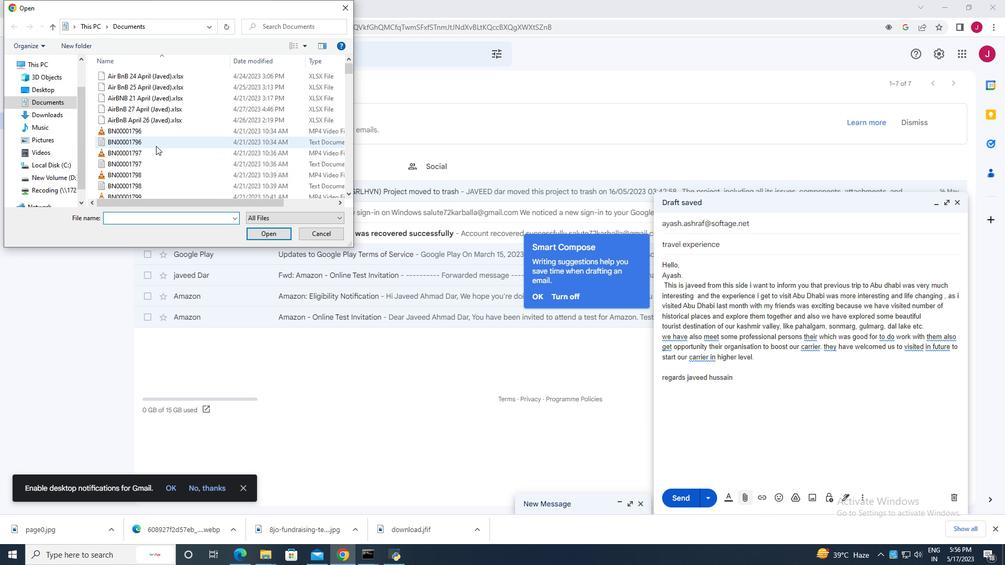 
Action: Mouse scrolled (156, 146) with delta (0, 0)
Screenshot: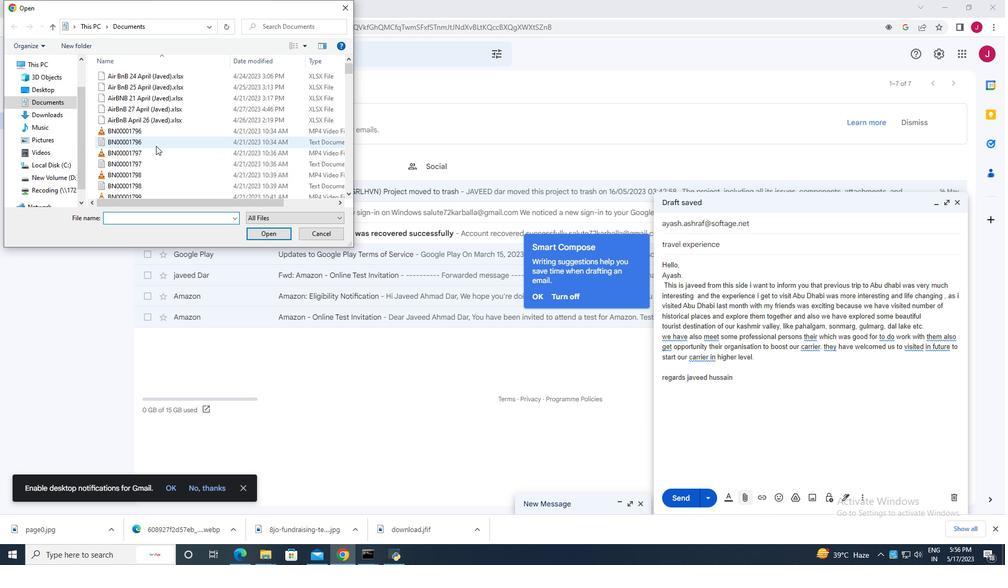 
Action: Mouse moved to (156, 145)
Screenshot: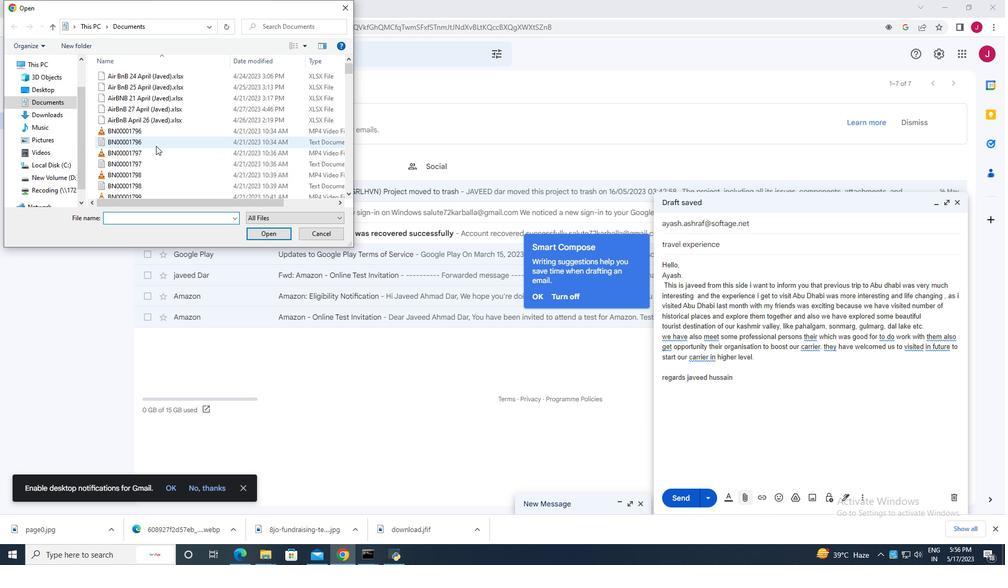 
Action: Mouse scrolled (156, 146) with delta (0, 0)
Screenshot: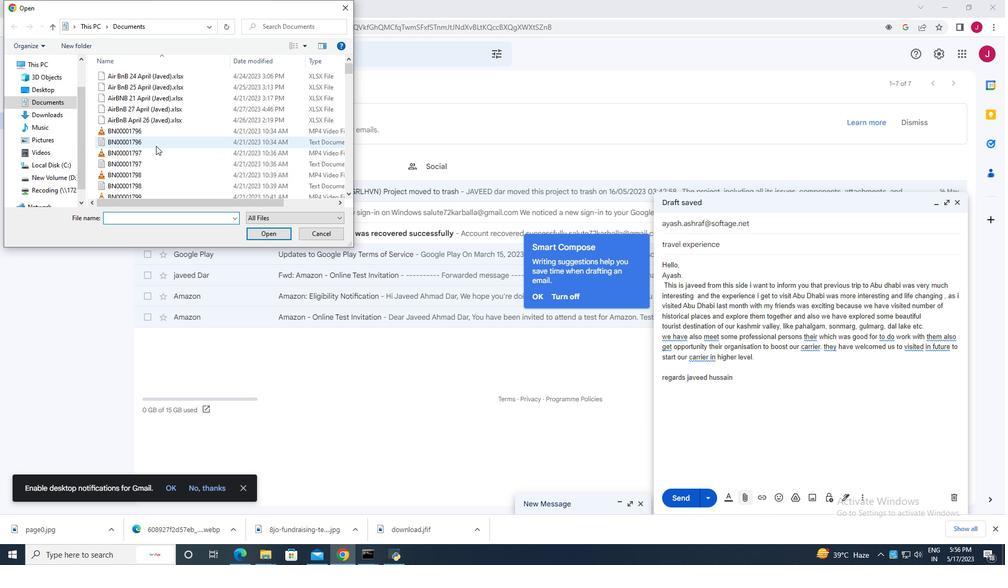 
Action: Mouse scrolled (156, 146) with delta (0, 0)
Screenshot: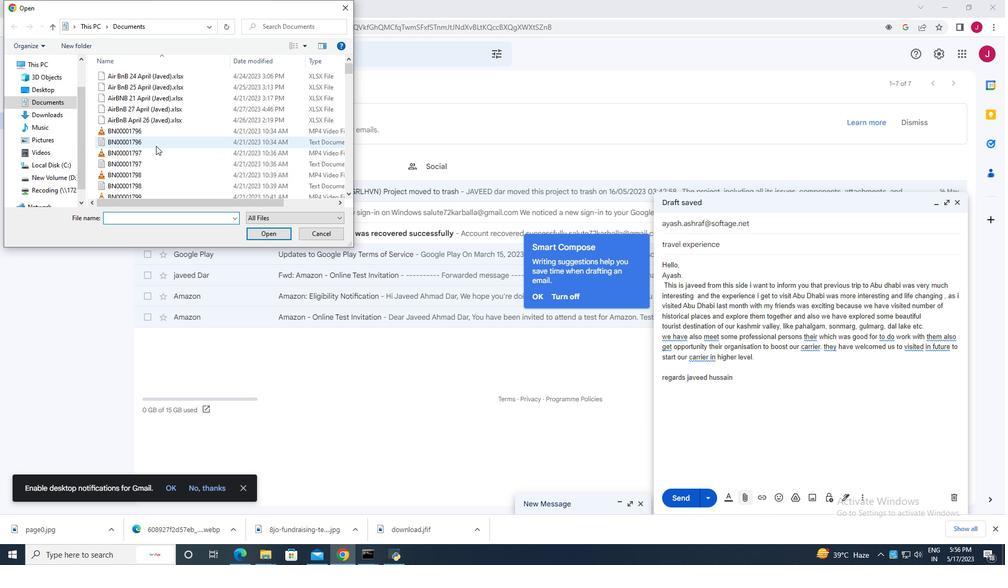 
Action: Mouse moved to (347, 7)
Screenshot: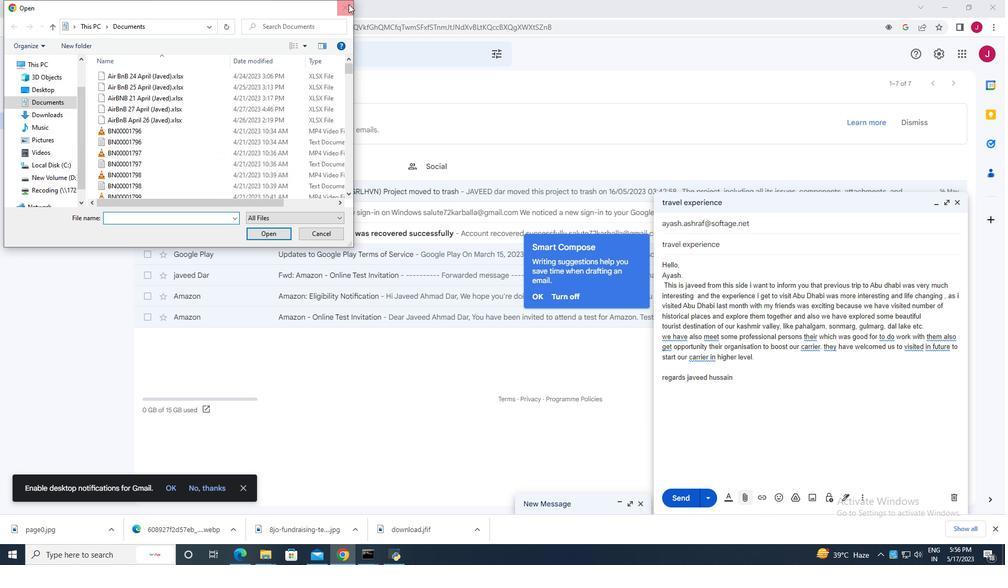 
Action: Mouse pressed left at (347, 7)
Screenshot: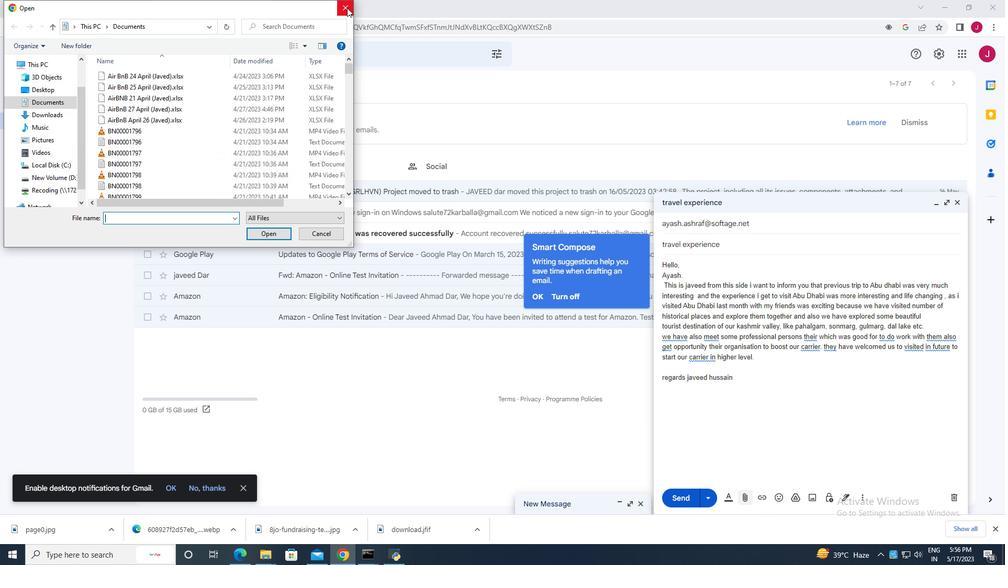 
Action: Mouse moved to (285, 9)
Screenshot: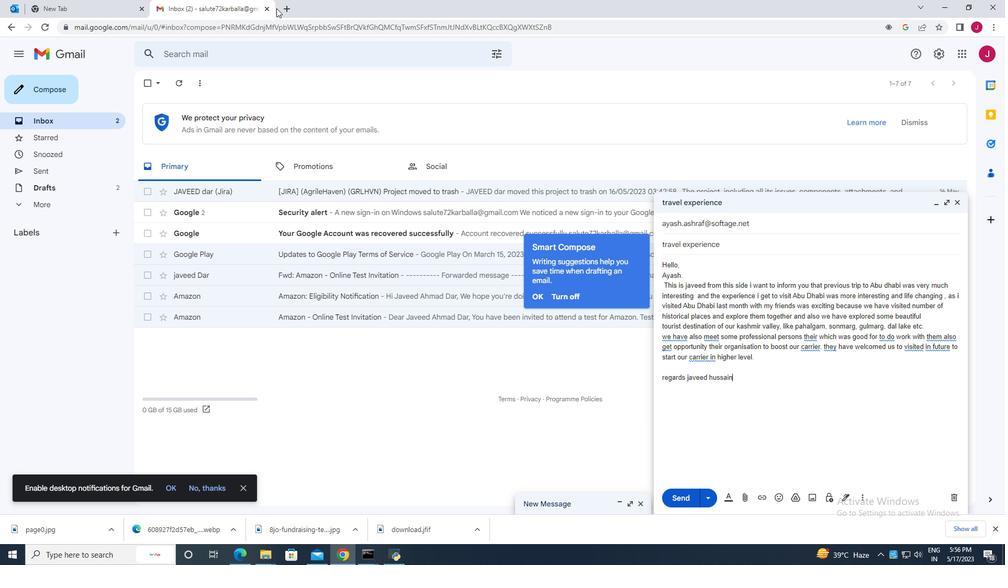 
Action: Mouse pressed left at (285, 9)
Screenshot: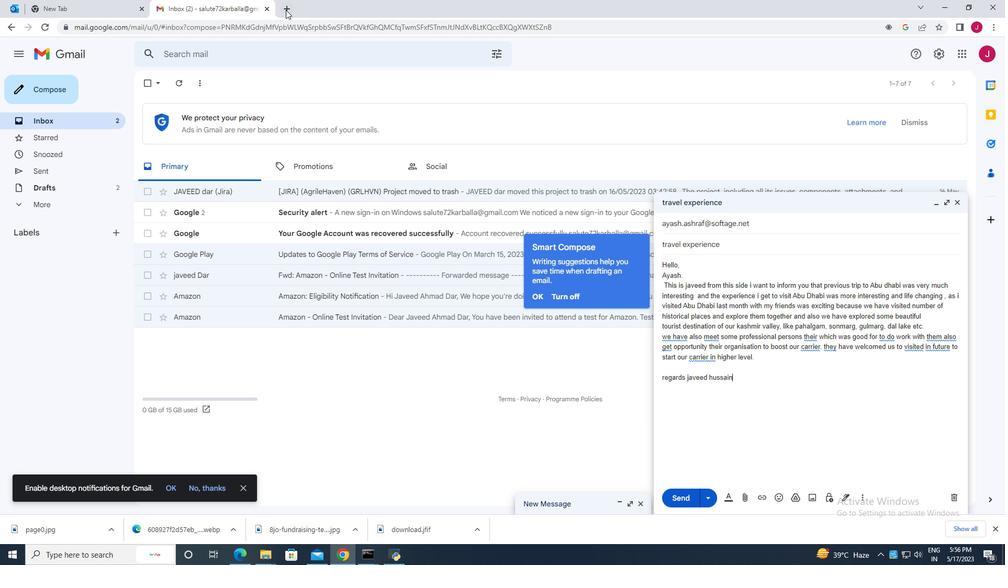 
Action: Mouse moved to (243, 27)
Screenshot: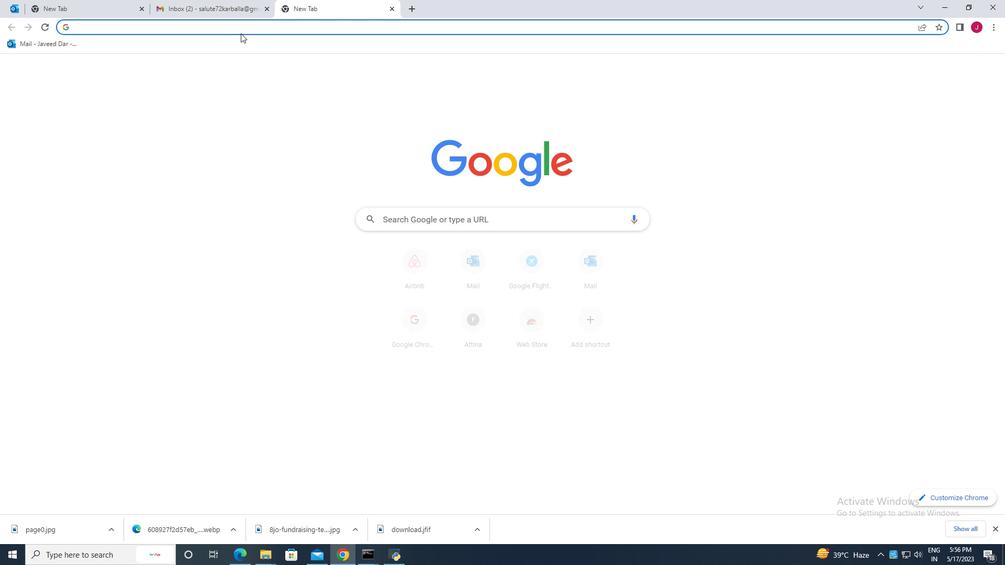 
Action: Key pressed abu
Screenshot: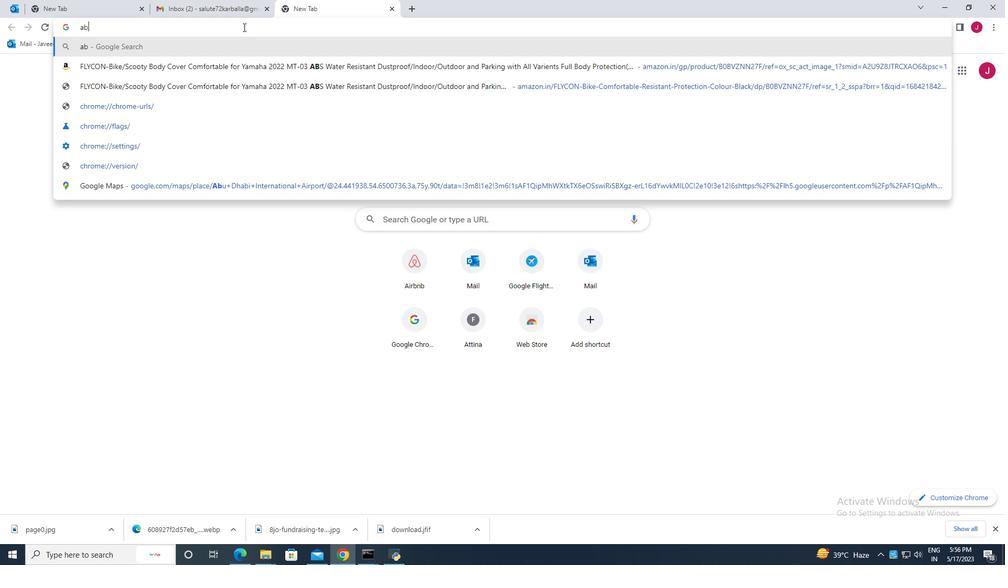 
Action: Mouse moved to (174, 91)
Screenshot: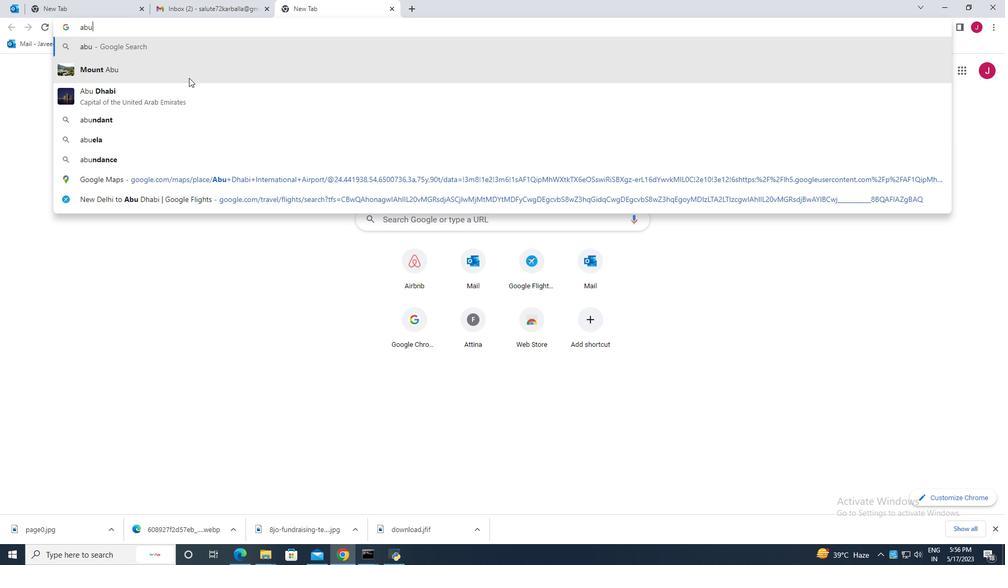 
Action: Mouse pressed left at (174, 91)
Screenshot: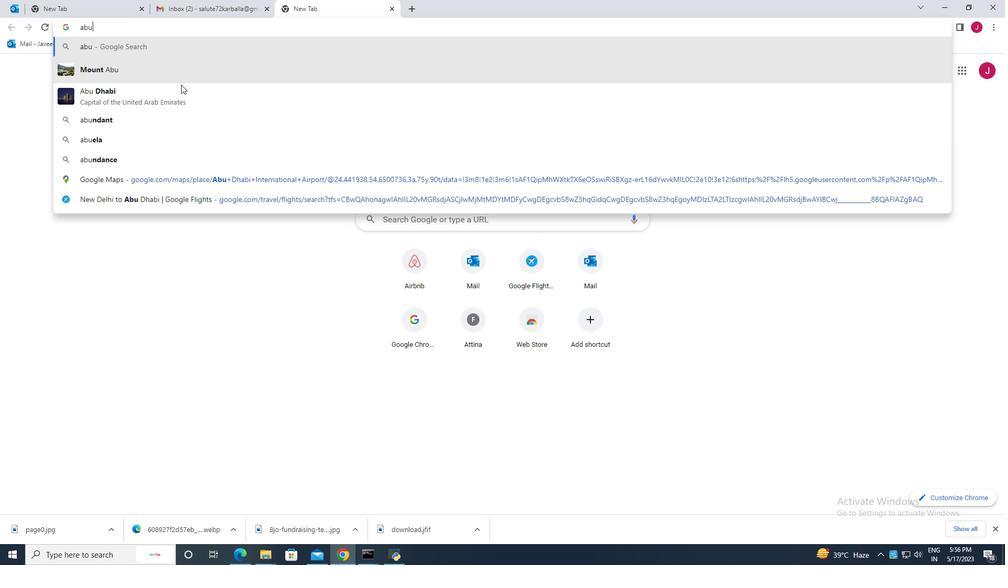 
Action: Mouse moved to (232, 295)
Screenshot: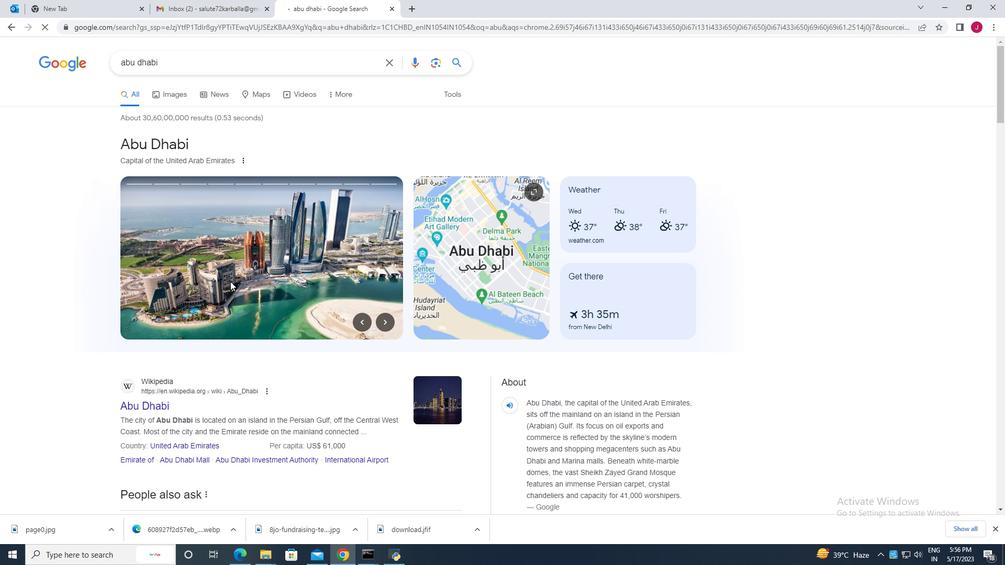 
Action: Mouse pressed right at (232, 295)
Screenshot: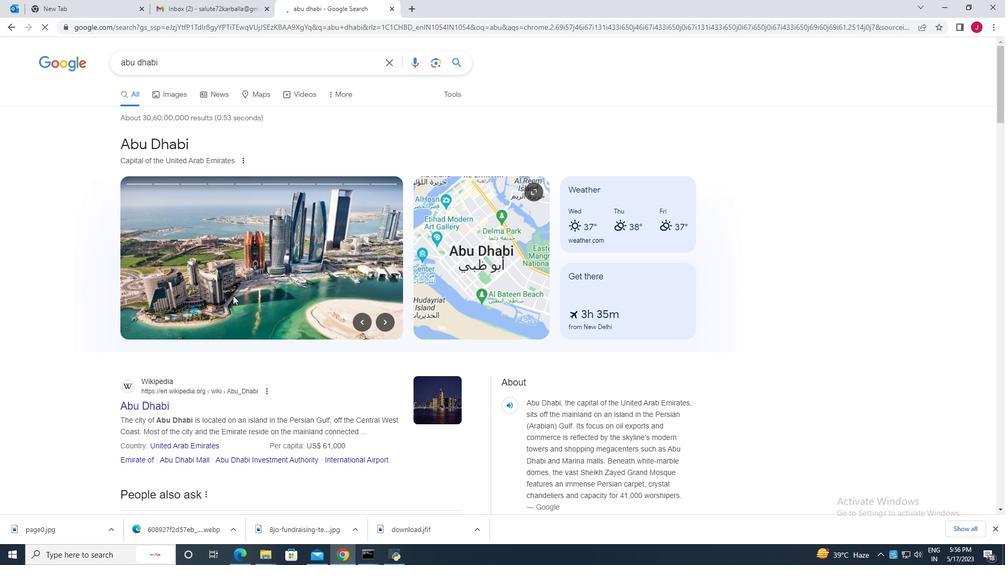 
Action: Mouse moved to (264, 317)
Screenshot: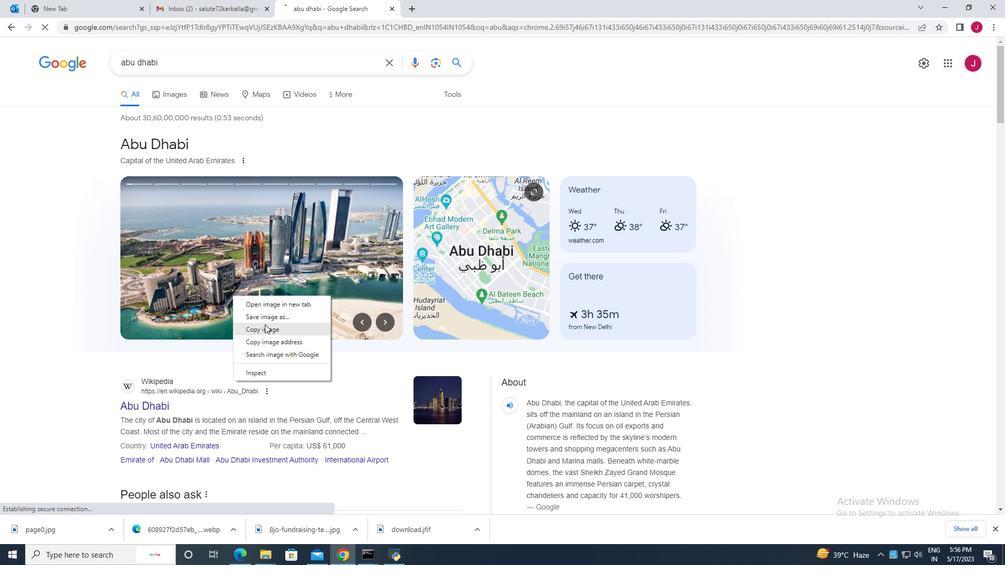 
Action: Mouse pressed left at (264, 317)
Screenshot: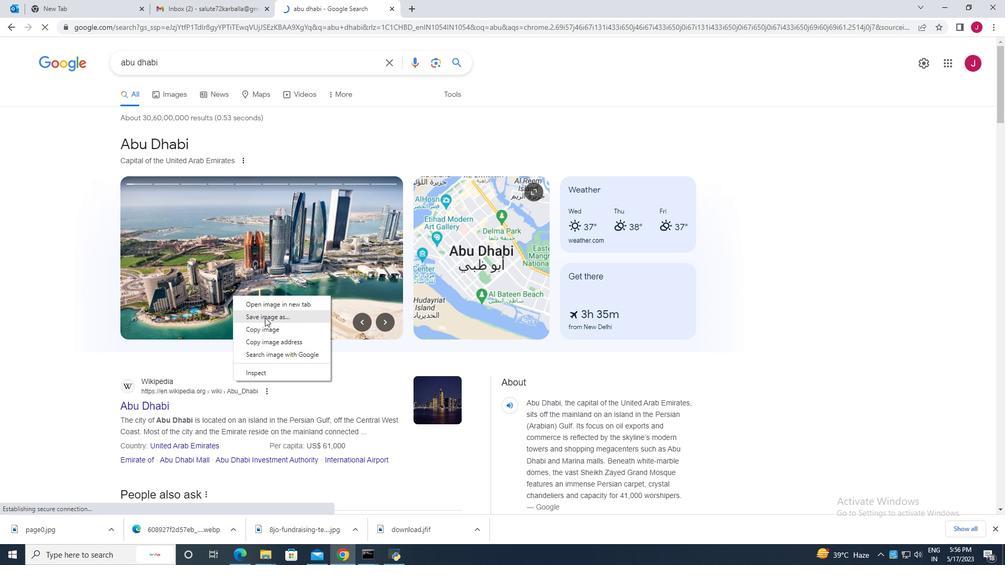 
Action: Mouse moved to (270, 234)
Screenshot: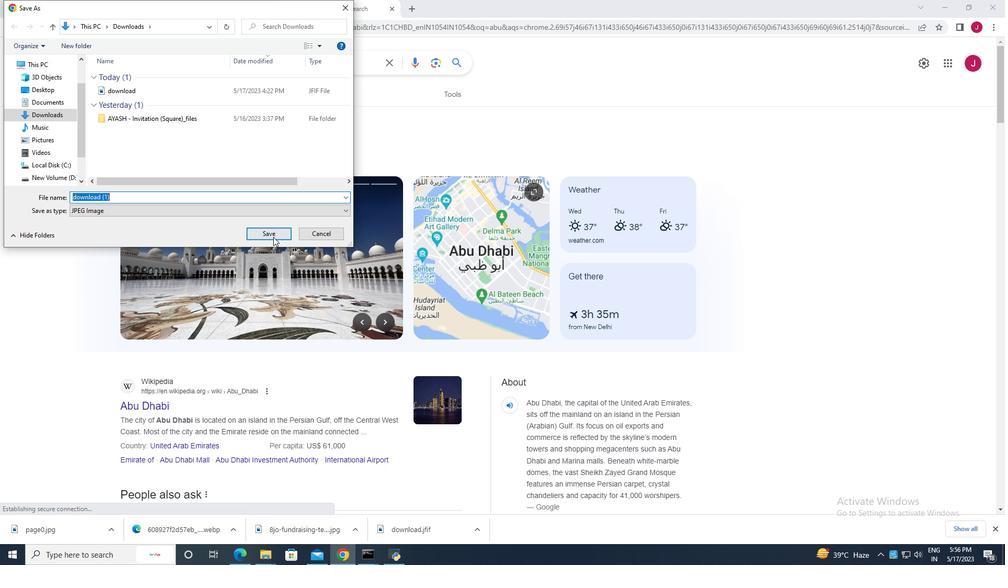 
Action: Mouse pressed left at (270, 234)
Screenshot: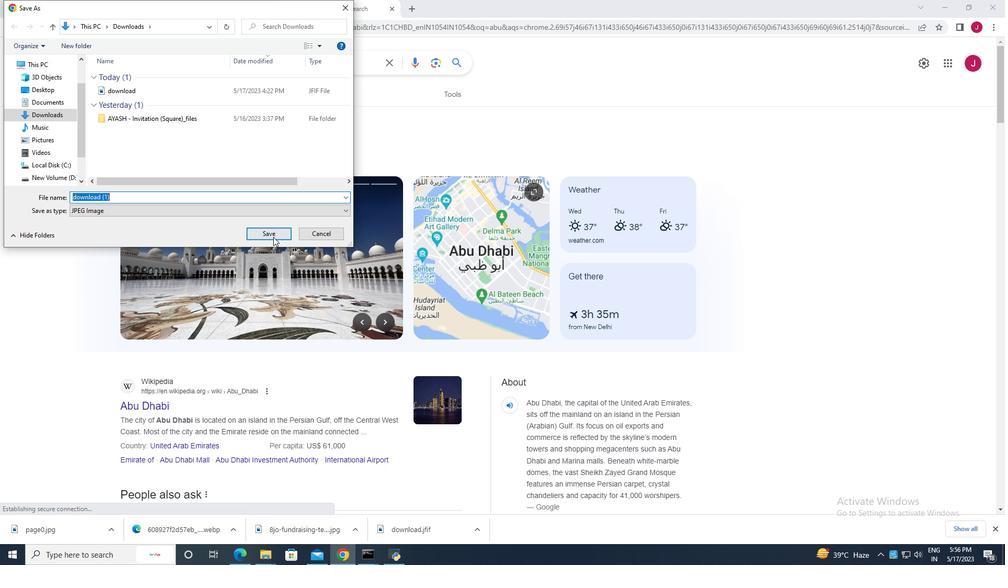 
Action: Mouse moved to (360, 306)
Screenshot: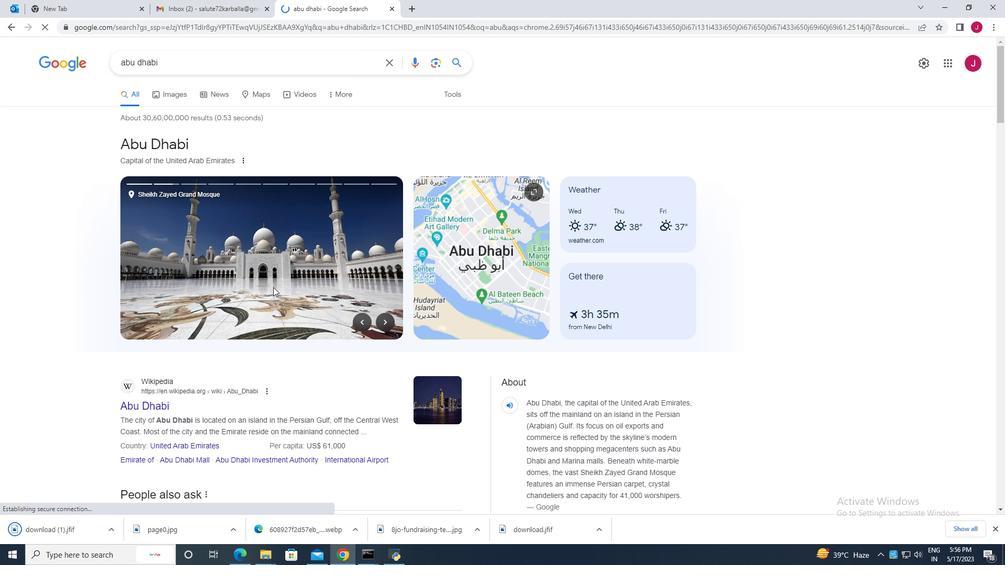 
Action: Mouse scrolled (362, 305) with delta (0, 0)
Screenshot: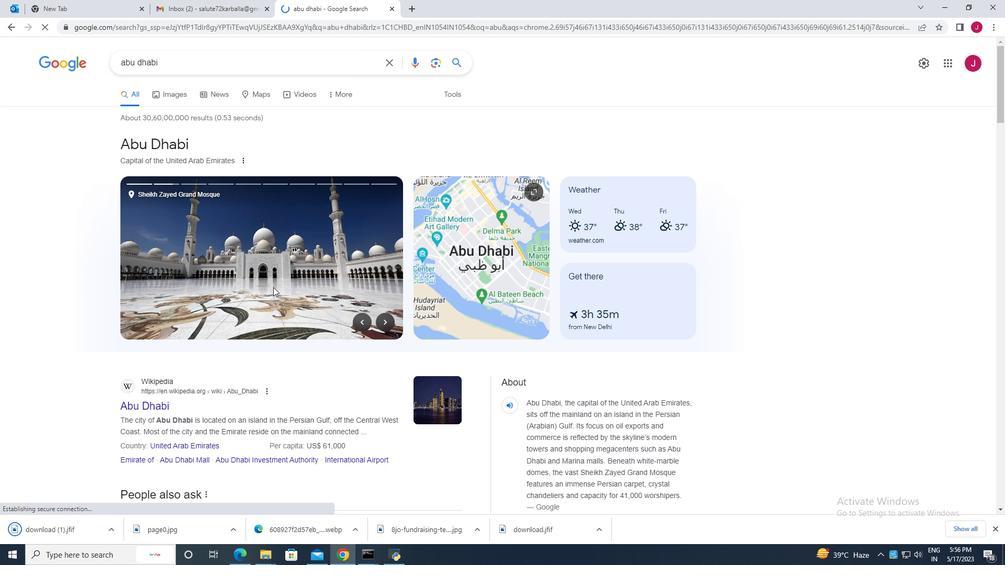 
Action: Mouse moved to (359, 306)
Screenshot: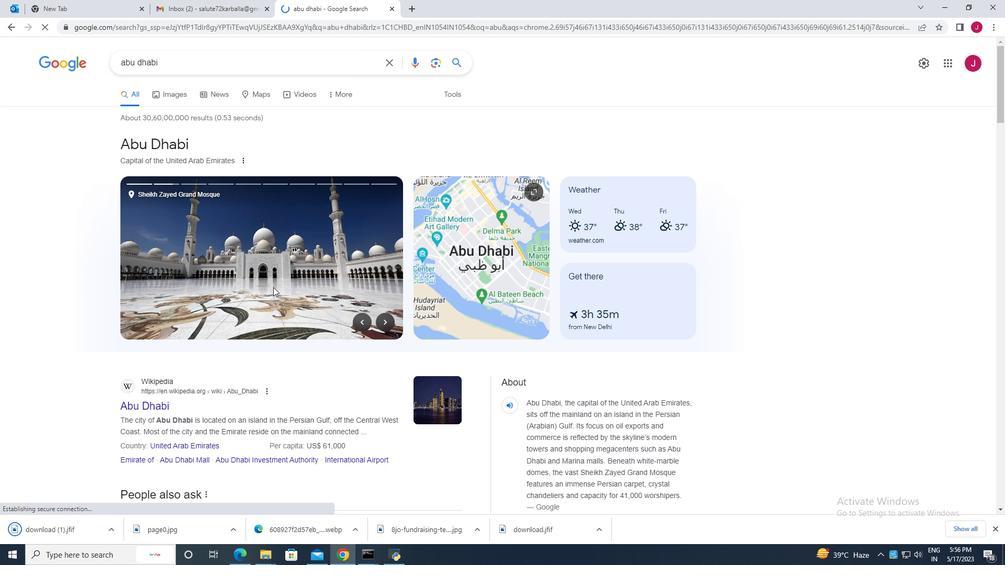 
Action: Mouse scrolled (359, 305) with delta (0, 0)
Screenshot: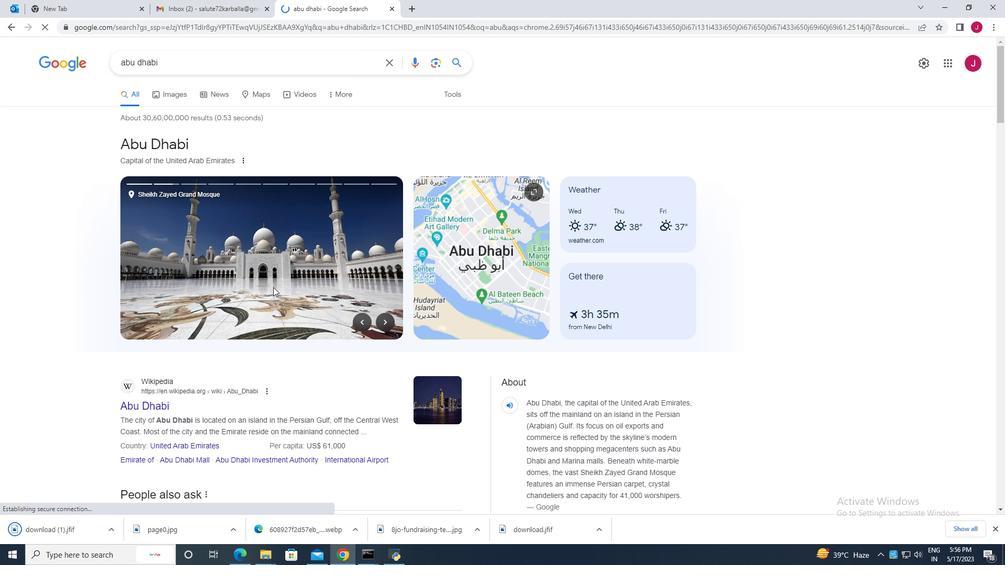 
Action: Mouse moved to (359, 306)
Screenshot: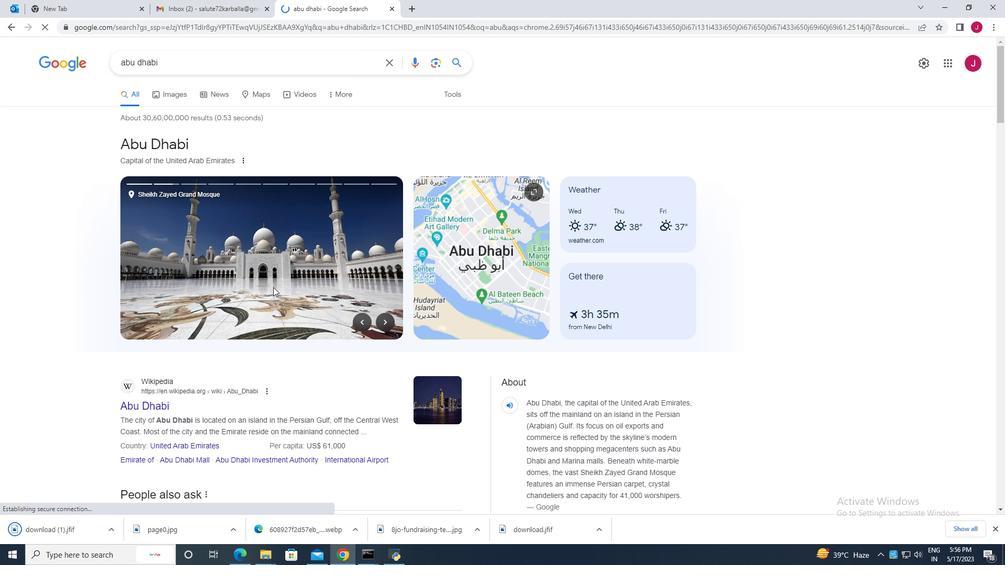 
Action: Mouse scrolled (359, 305) with delta (0, 0)
Screenshot: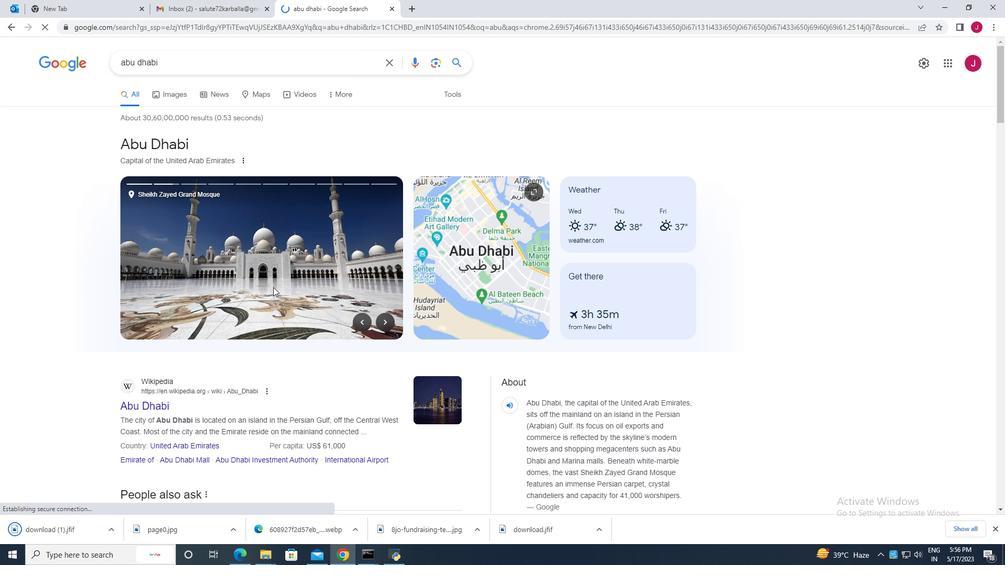 
Action: Mouse moved to (359, 306)
Screenshot: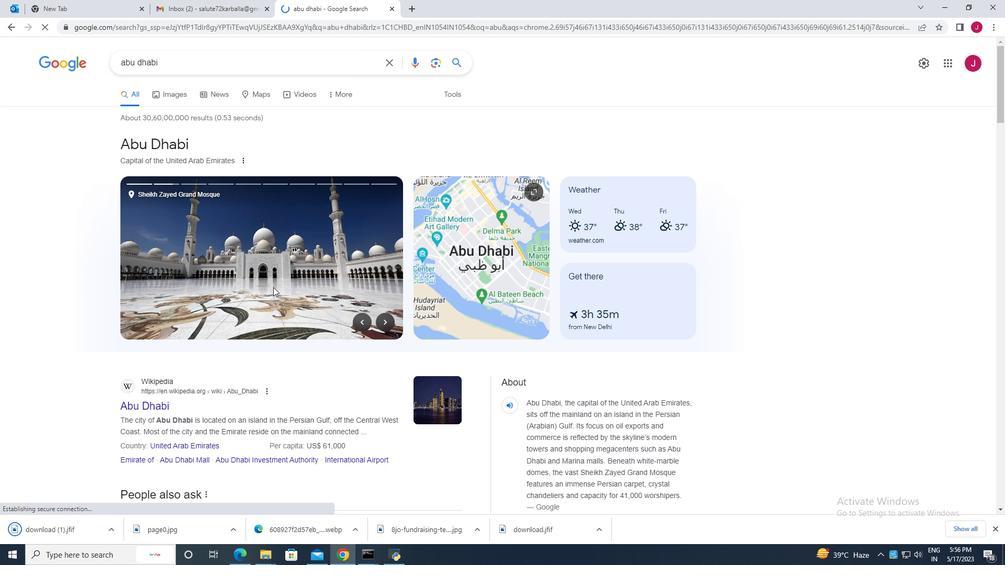 
Action: Mouse scrolled (359, 305) with delta (0, 0)
Screenshot: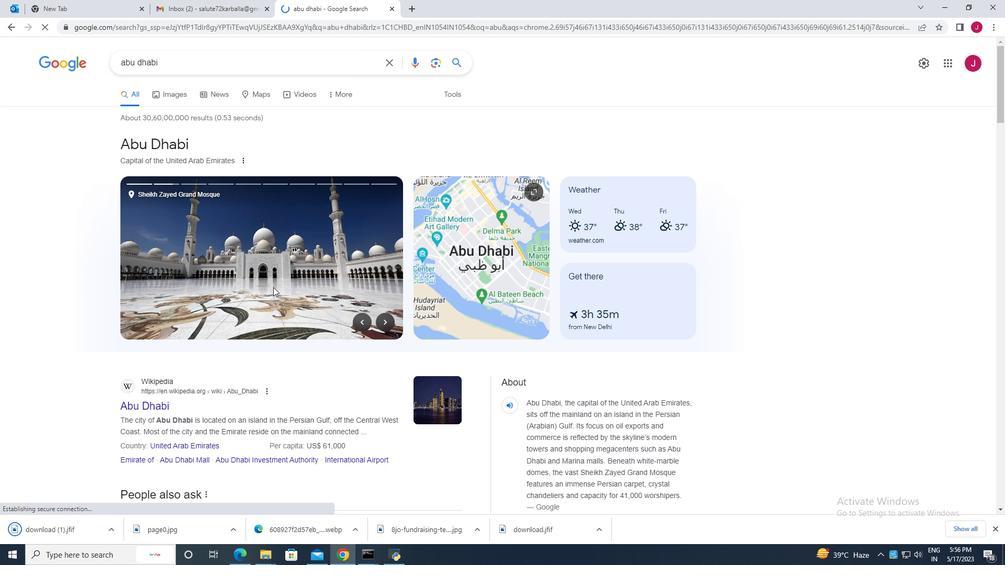 
Action: Mouse scrolled (359, 305) with delta (0, 0)
Screenshot: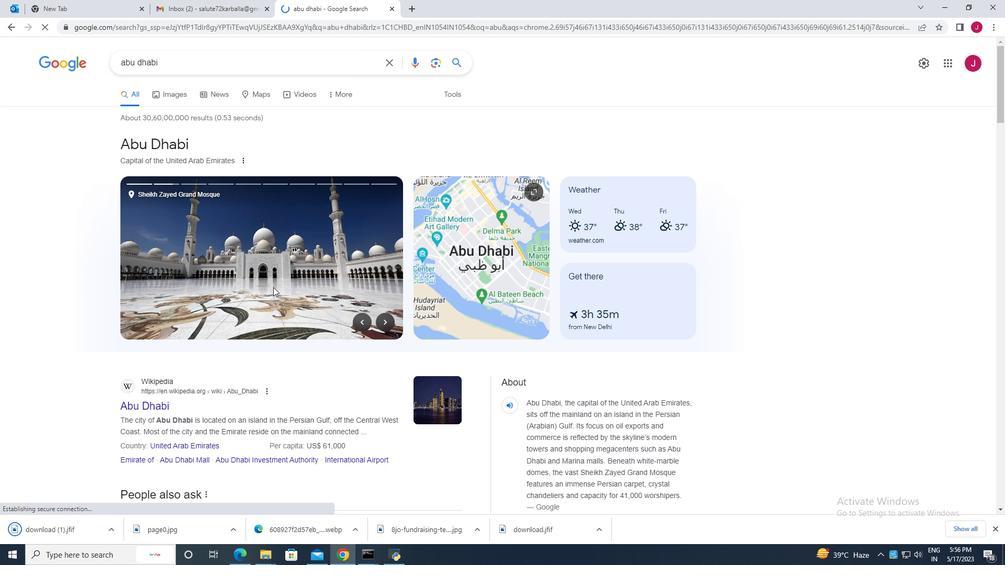 
Action: Mouse moved to (340, 314)
Screenshot: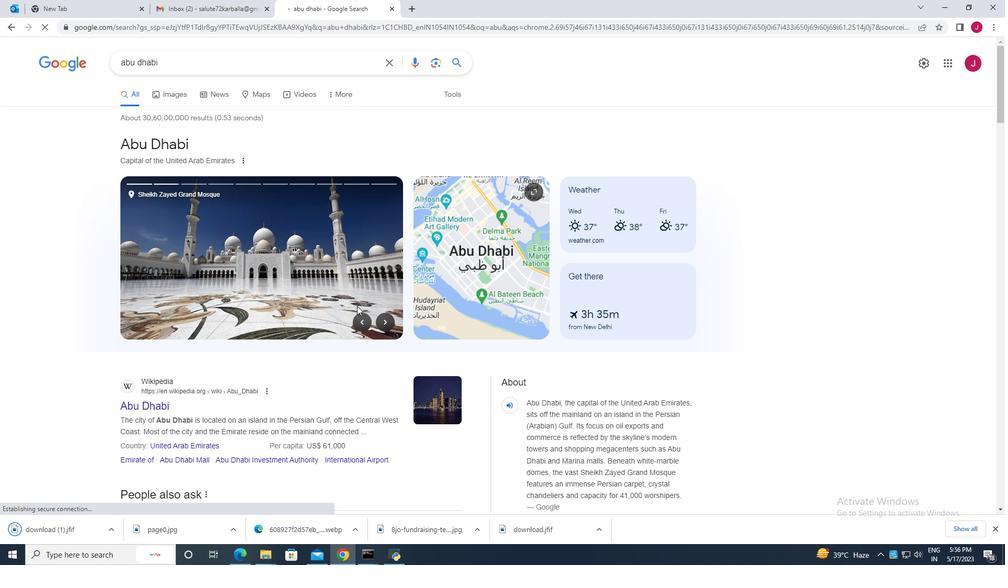 
Action: Mouse scrolled (341, 312) with delta (0, 0)
Screenshot: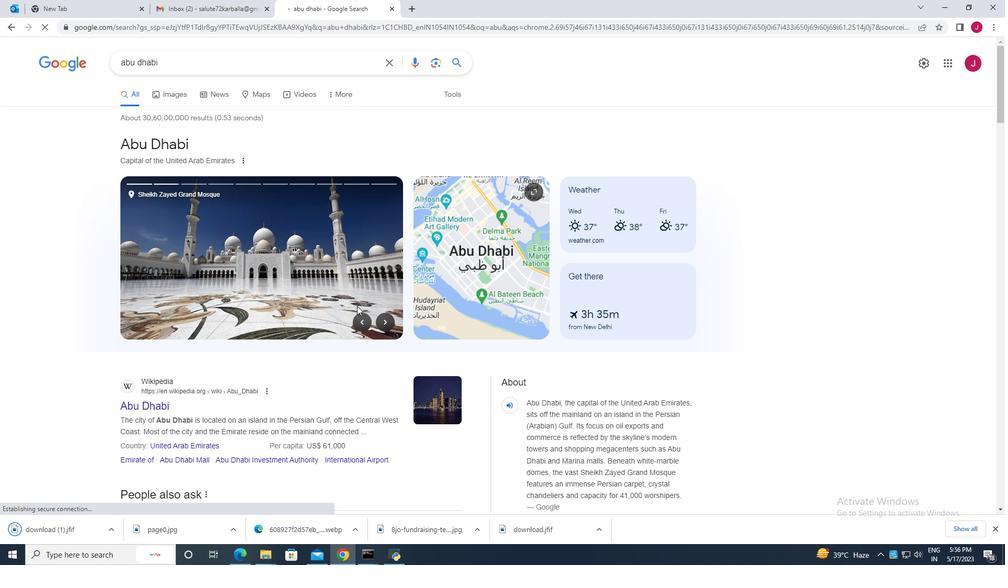 
Action: Mouse moved to (338, 316)
Screenshot: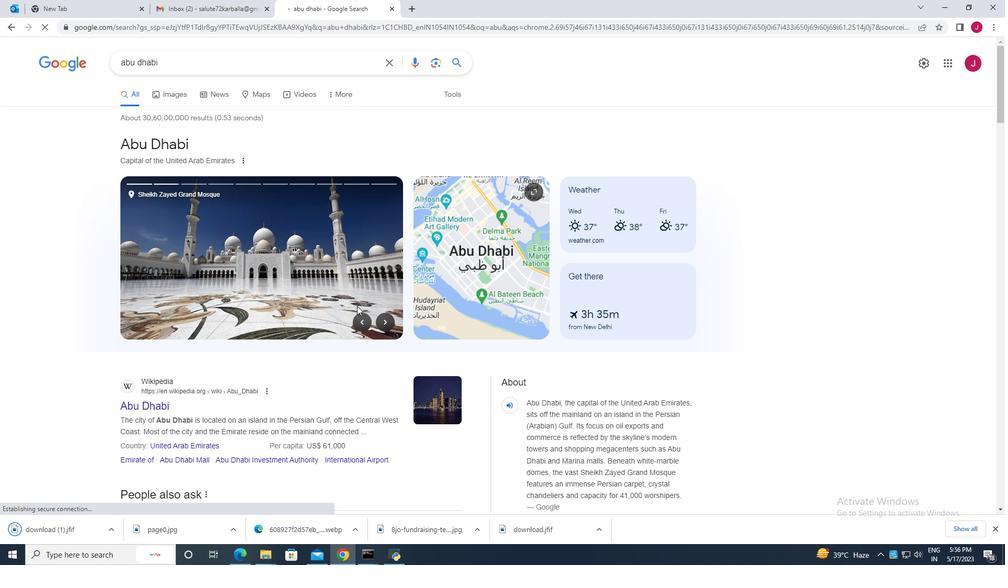 
Action: Mouse scrolled (339, 315) with delta (0, 0)
Screenshot: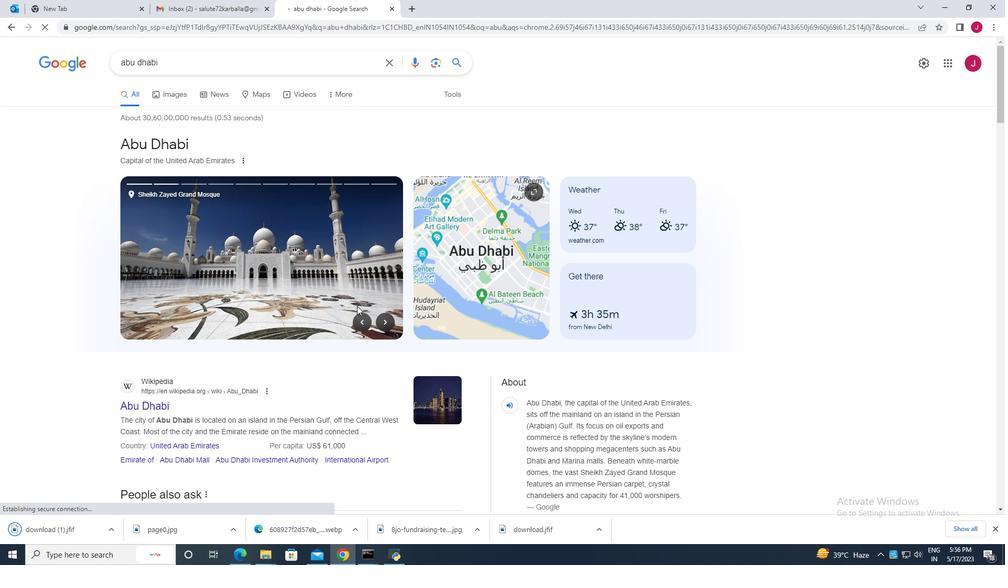 
Action: Mouse moved to (338, 316)
Screenshot: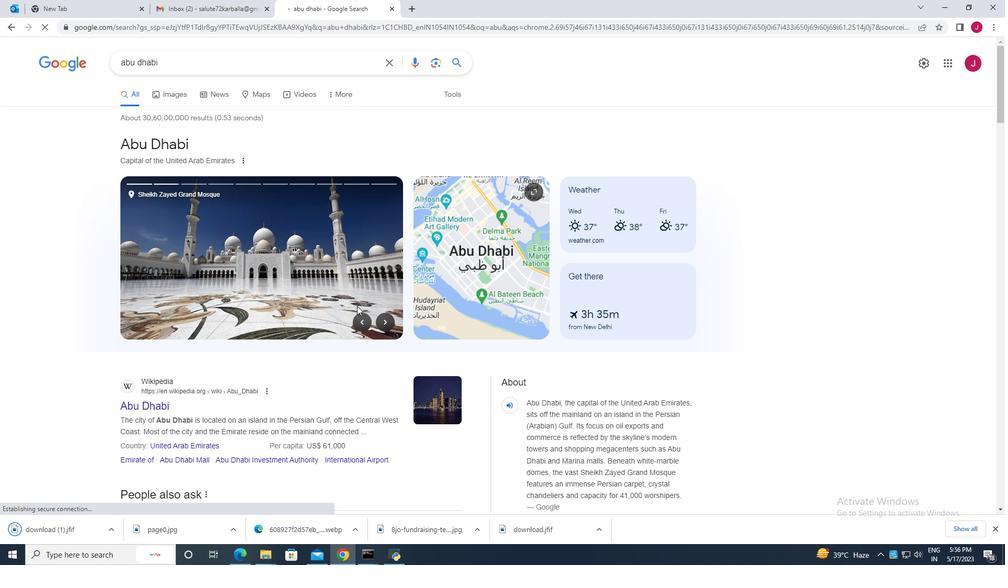 
Action: Mouse scrolled (339, 315) with delta (0, 0)
Screenshot: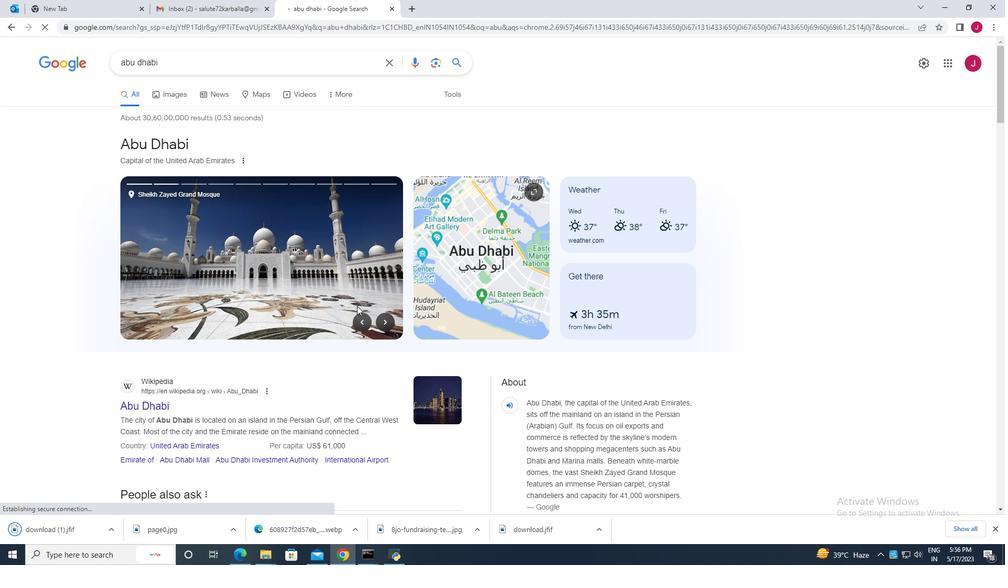 
Action: Mouse moved to (337, 317)
Screenshot: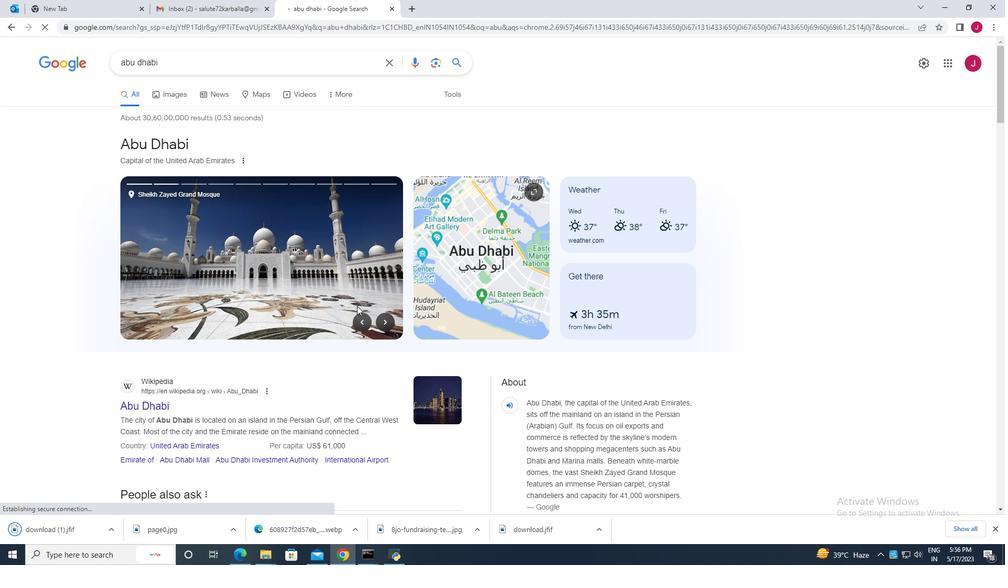 
Action: Mouse scrolled (338, 316) with delta (0, 0)
Screenshot: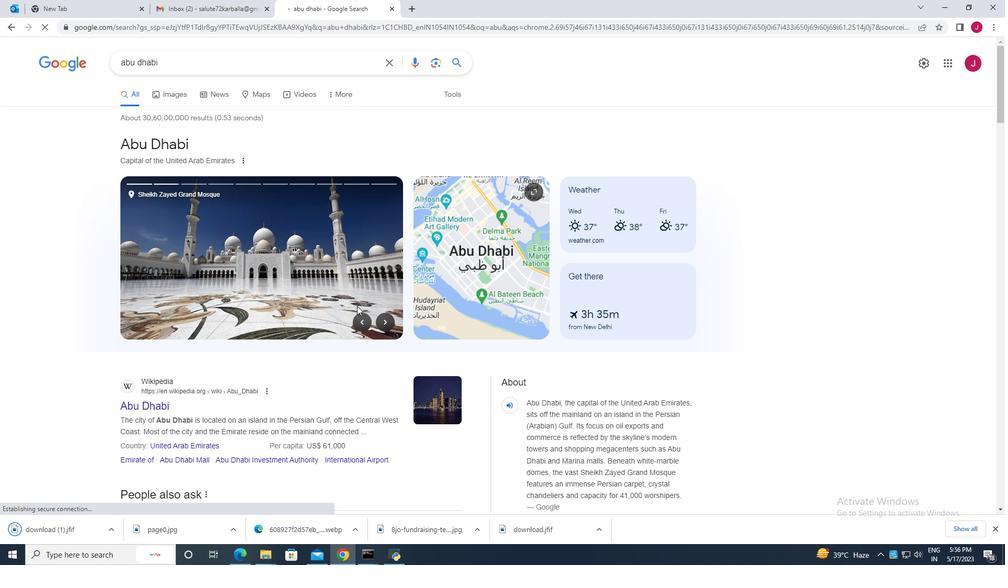 
Action: Mouse moved to (335, 317)
Screenshot: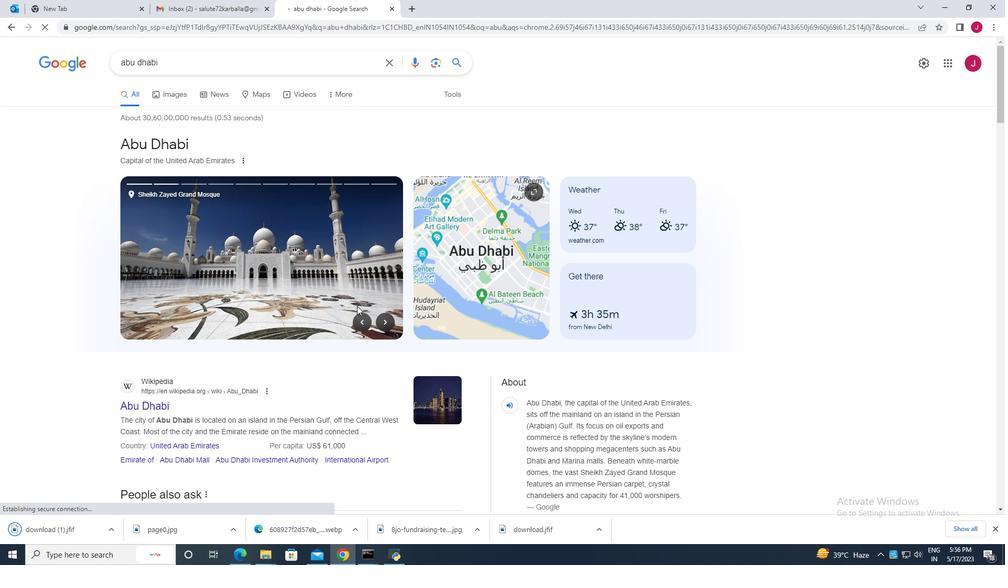 
Action: Mouse scrolled (337, 317) with delta (0, 0)
Screenshot: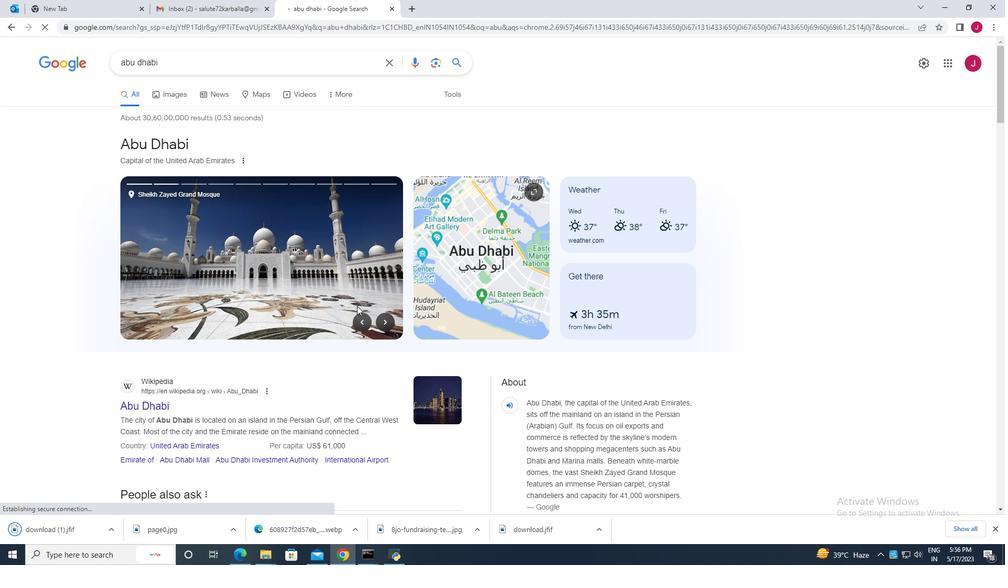 
Action: Mouse moved to (314, 351)
Screenshot: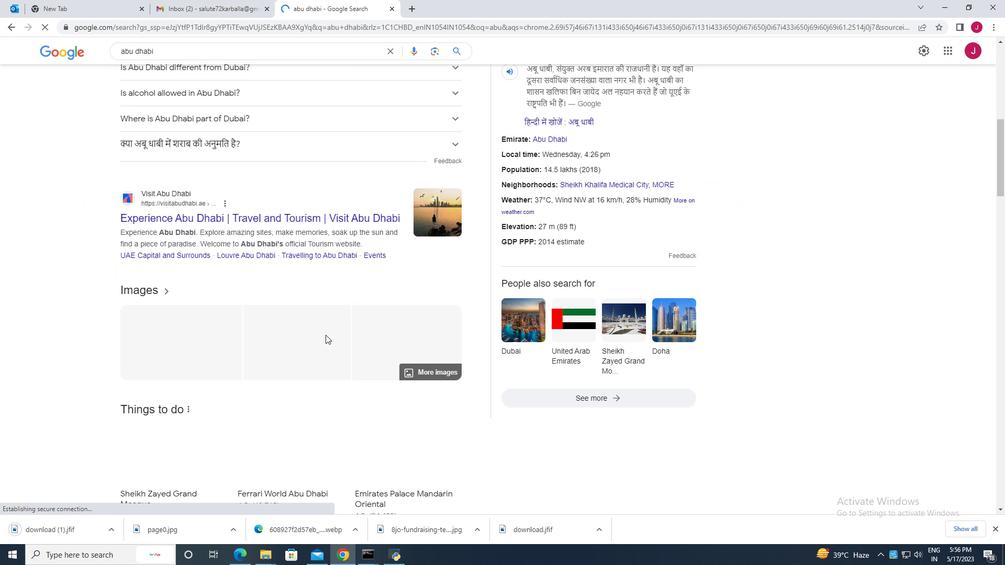 
Action: Mouse scrolled (314, 352) with delta (0, 0)
Screenshot: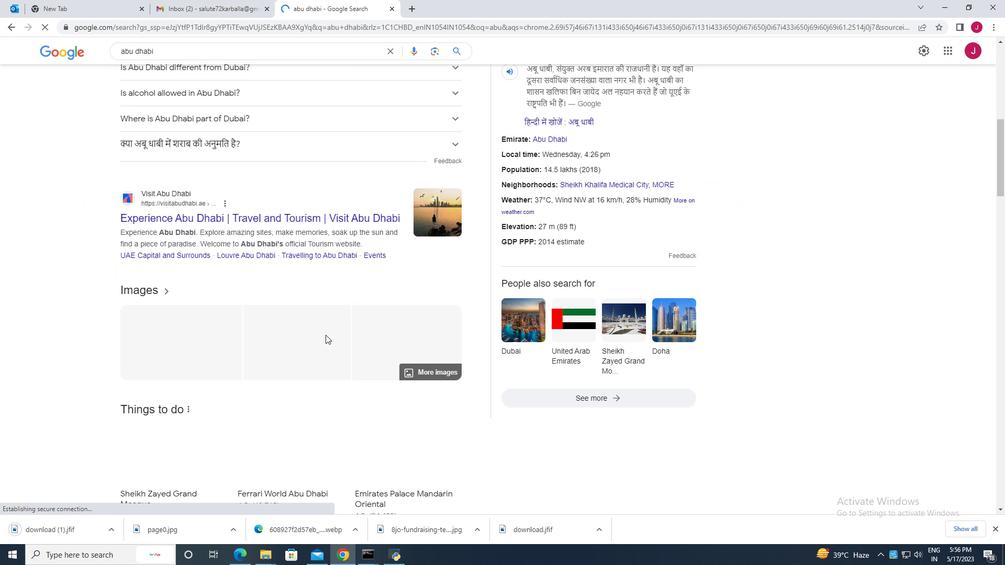 
Action: Mouse moved to (313, 348)
Screenshot: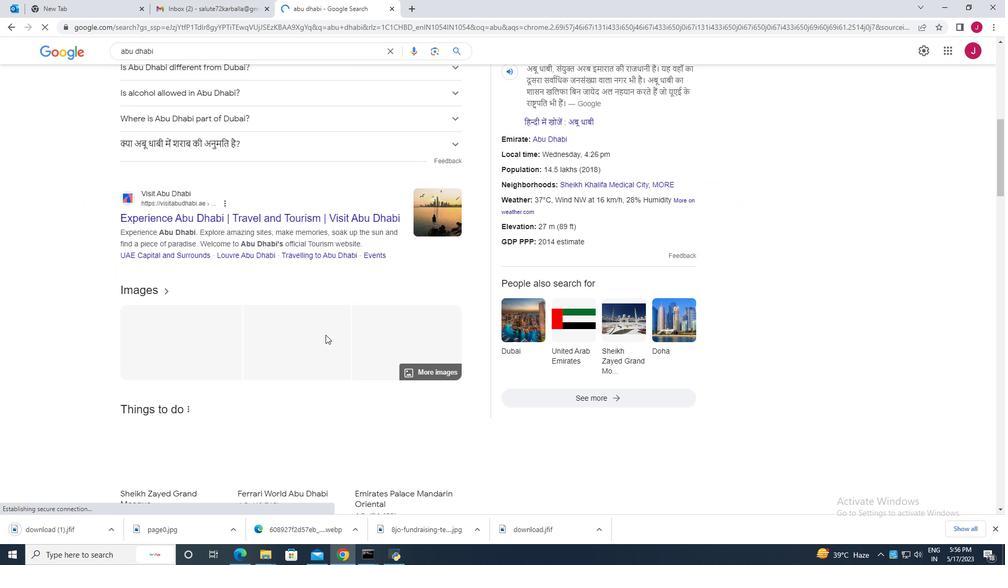 
Action: Mouse scrolled (313, 348) with delta (0, 0)
Screenshot: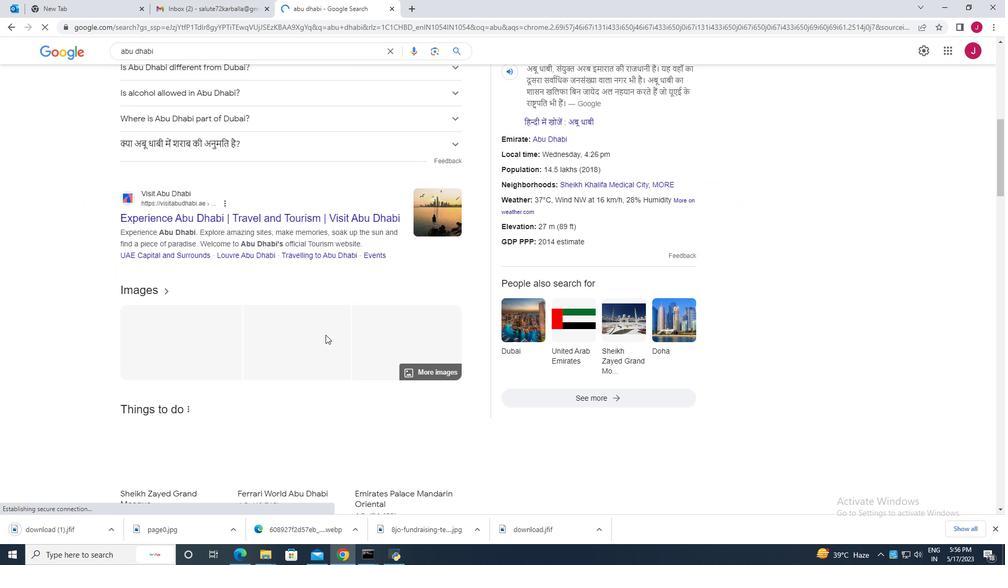 
Action: Mouse moved to (313, 343)
Screenshot: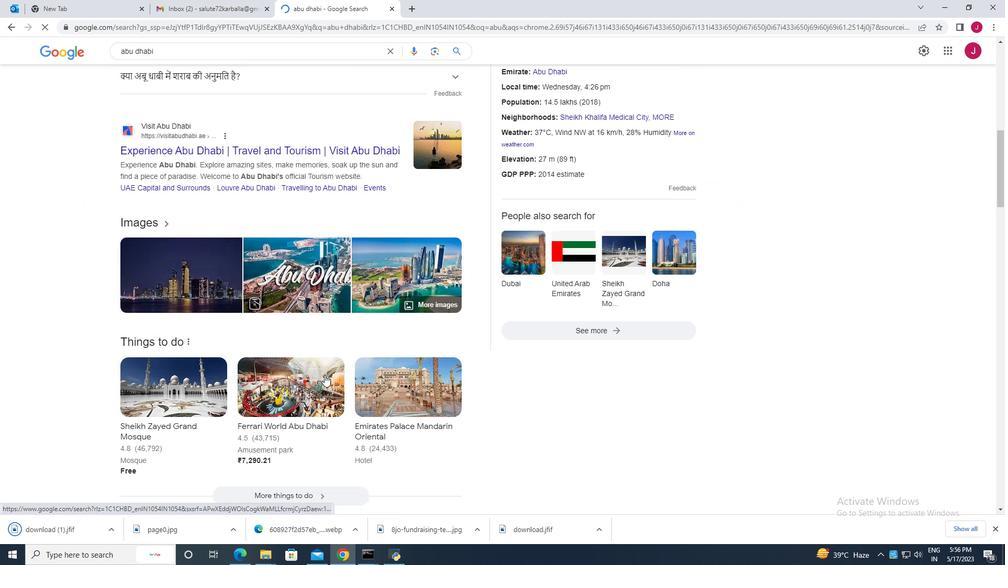 
Action: Mouse scrolled (313, 346) with delta (0, 0)
Screenshot: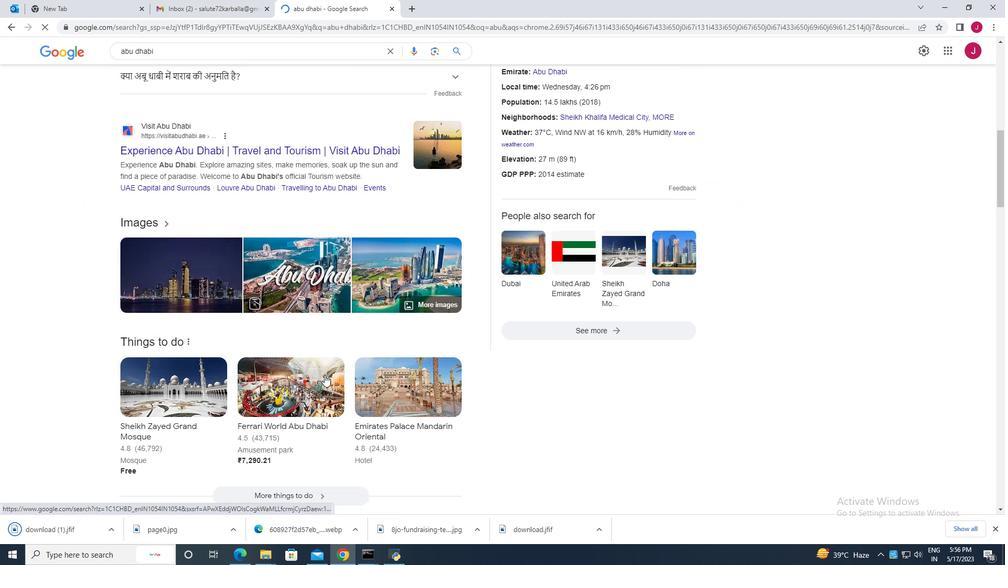 
Action: Mouse moved to (312, 317)
Screenshot: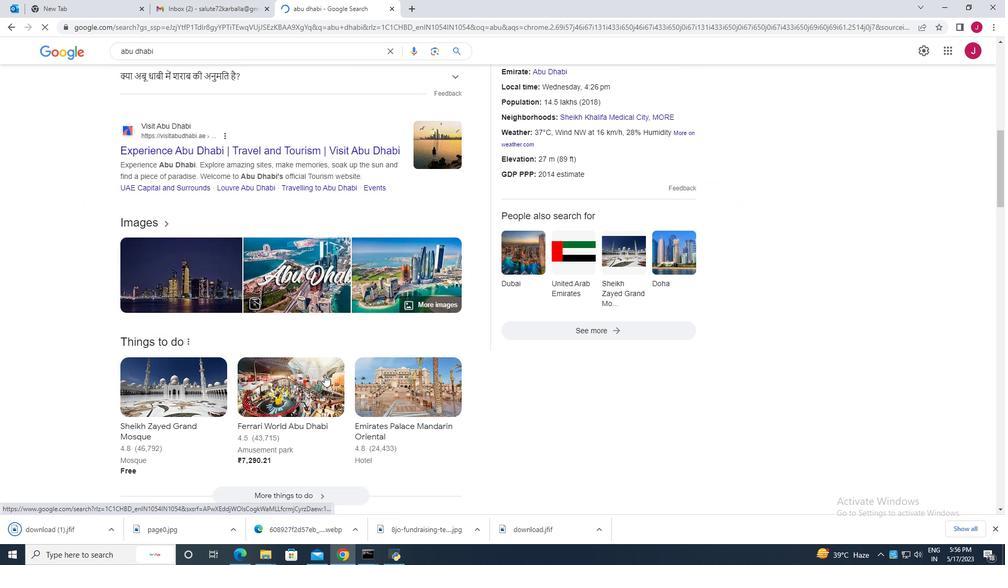 
Action: Mouse scrolled (313, 340) with delta (0, 0)
Screenshot: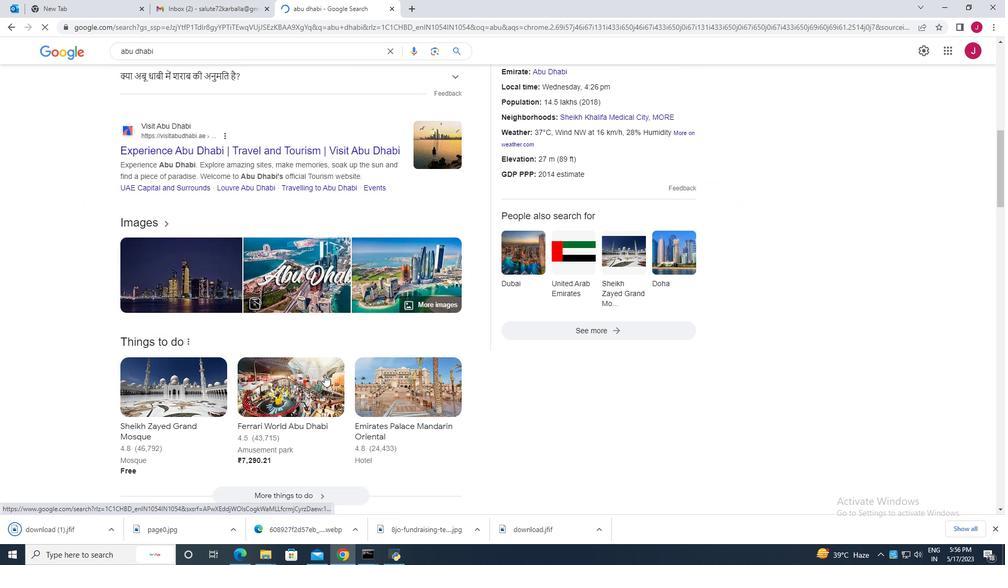 
Action: Mouse scrolled (312, 327) with delta (0, 0)
Screenshot: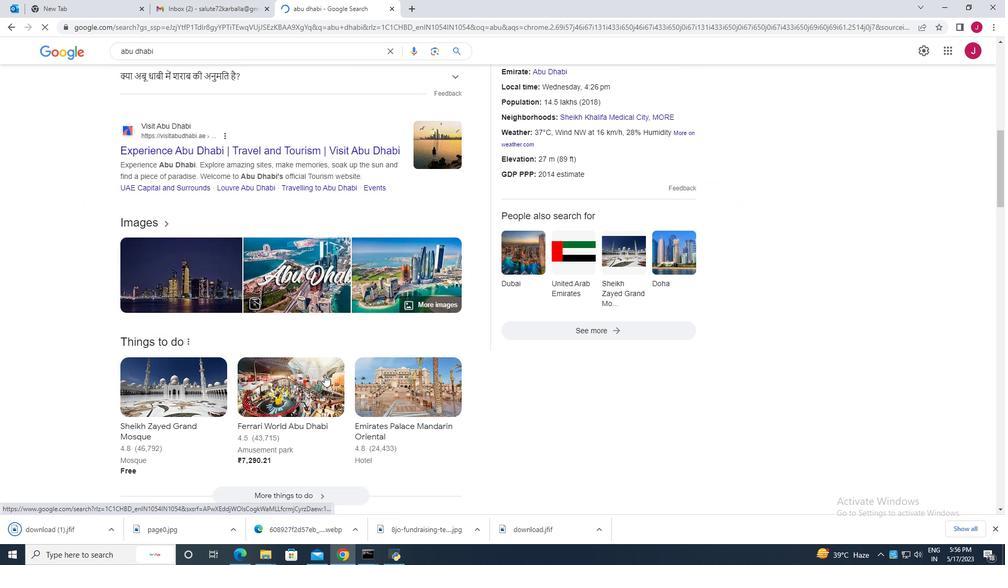 
Action: Mouse moved to (309, 323)
Screenshot: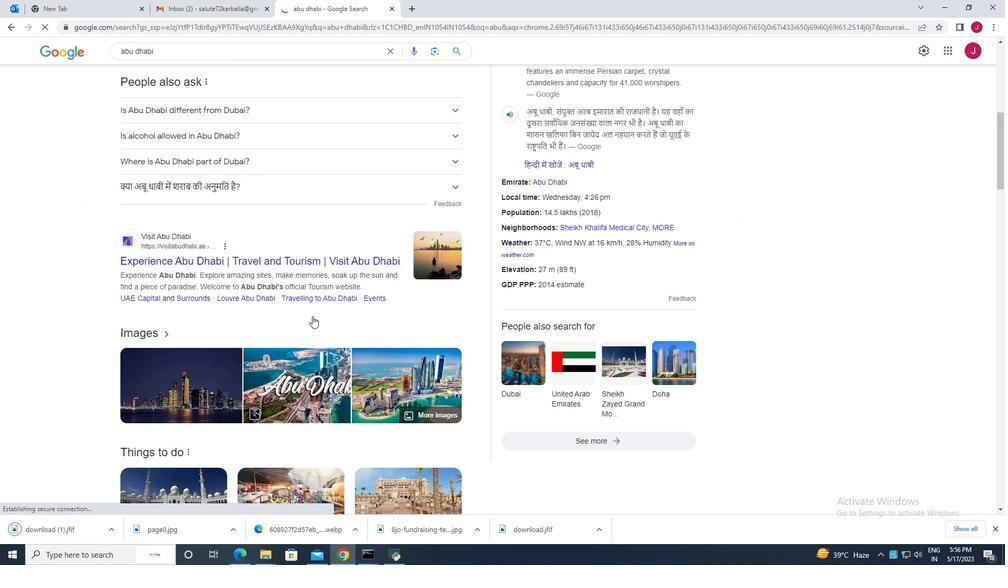 
Action: Mouse scrolled (309, 322) with delta (0, 0)
Screenshot: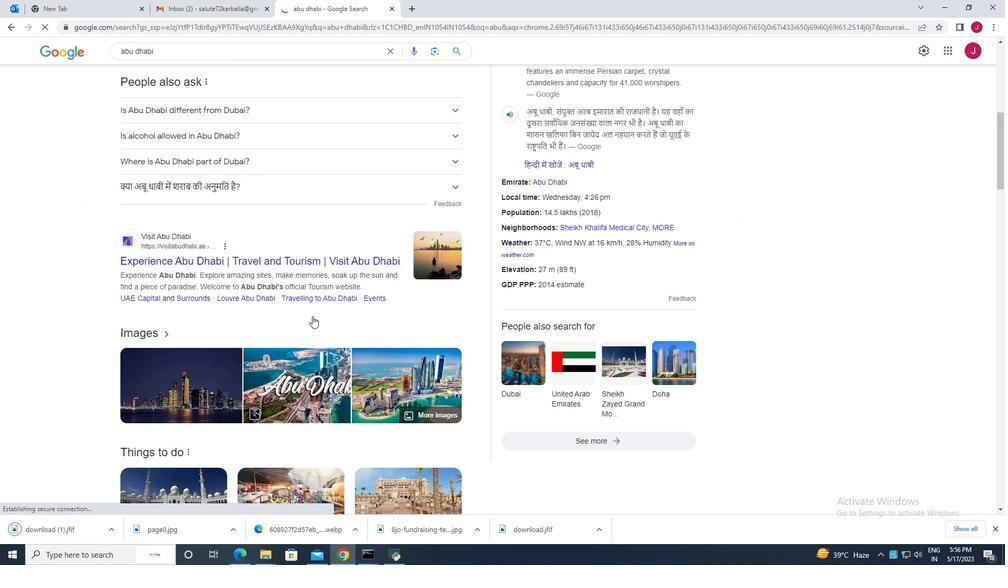 
Action: Mouse moved to (311, 341)
Screenshot: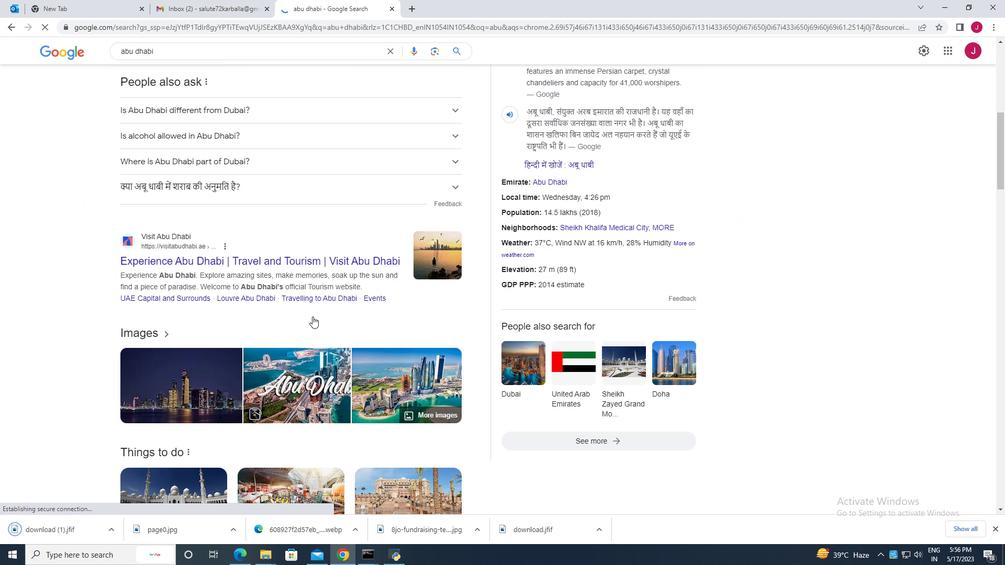 
Action: Mouse scrolled (309, 328) with delta (0, 0)
Screenshot: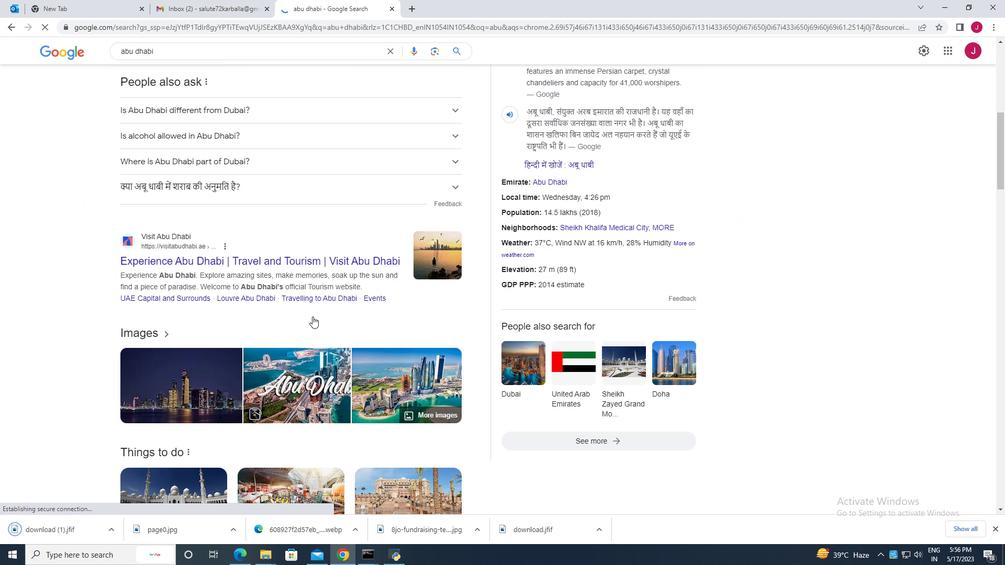 
Action: Mouse moved to (311, 388)
Screenshot: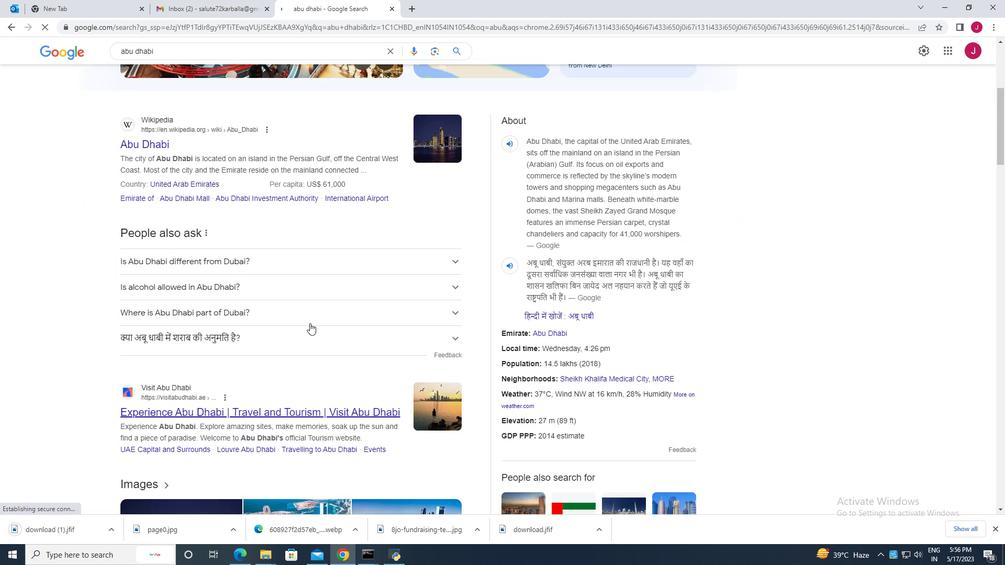 
Action: Mouse scrolled (310, 381) with delta (0, 0)
Screenshot: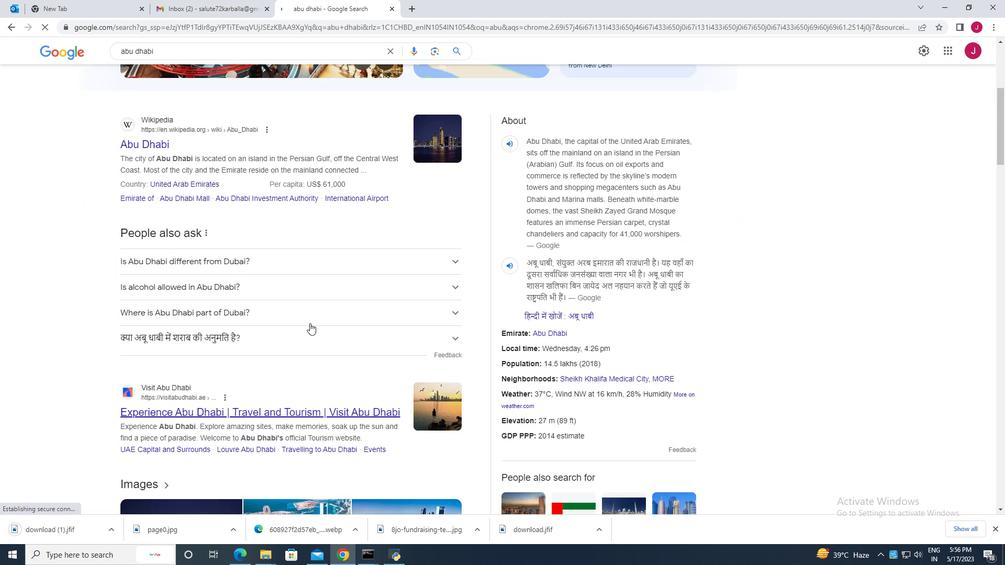 
Action: Mouse moved to (316, 401)
Screenshot: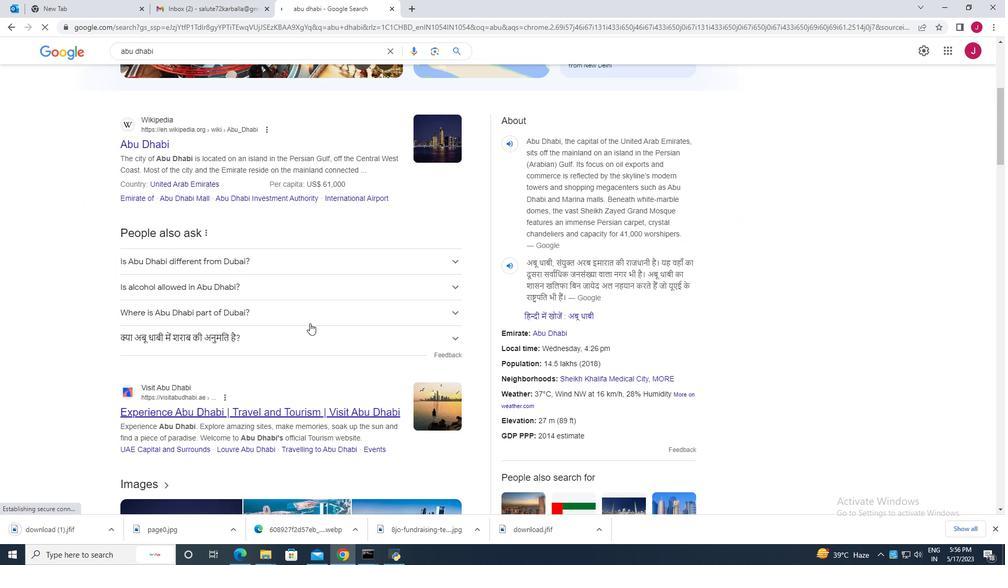 
Action: Mouse scrolled (315, 398) with delta (0, 0)
Screenshot: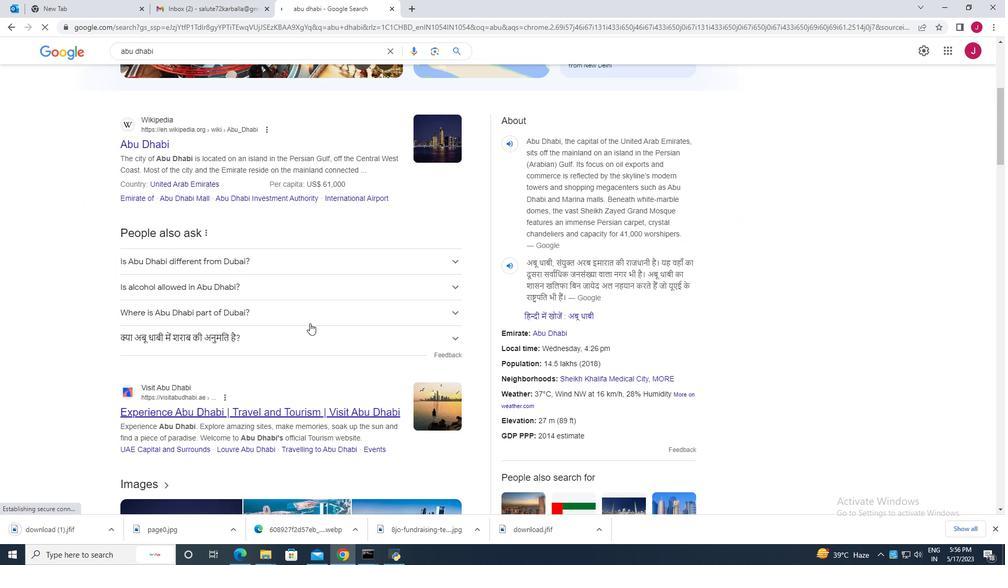 
Action: Mouse moved to (307, 328)
Screenshot: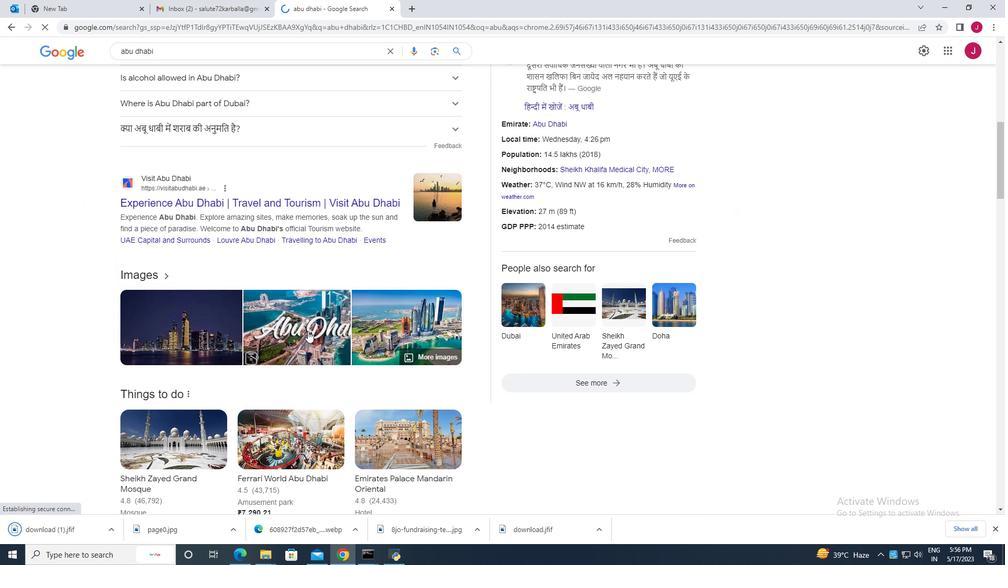 
Action: Mouse pressed right at (307, 328)
Screenshot: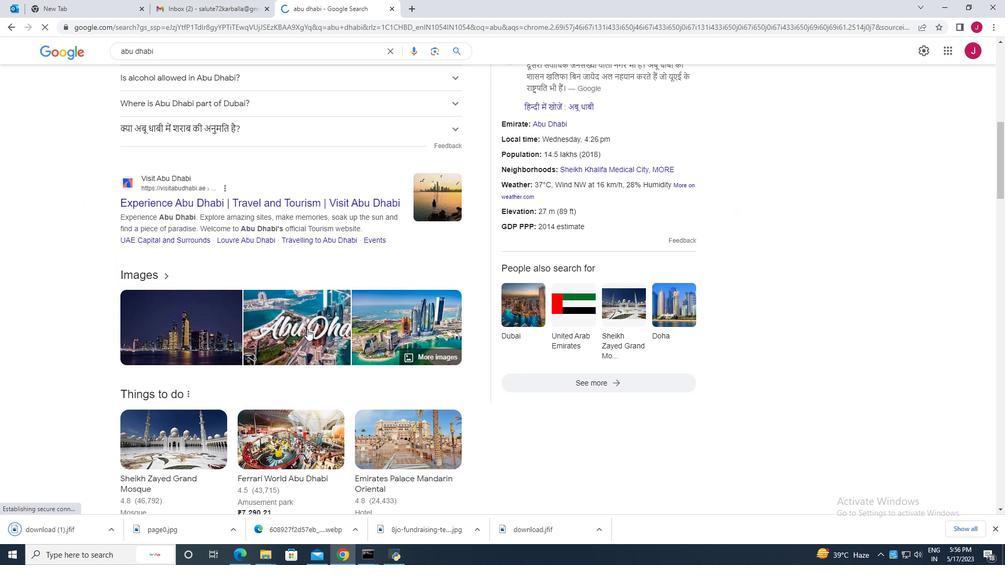 
Action: Mouse moved to (334, 349)
Screenshot: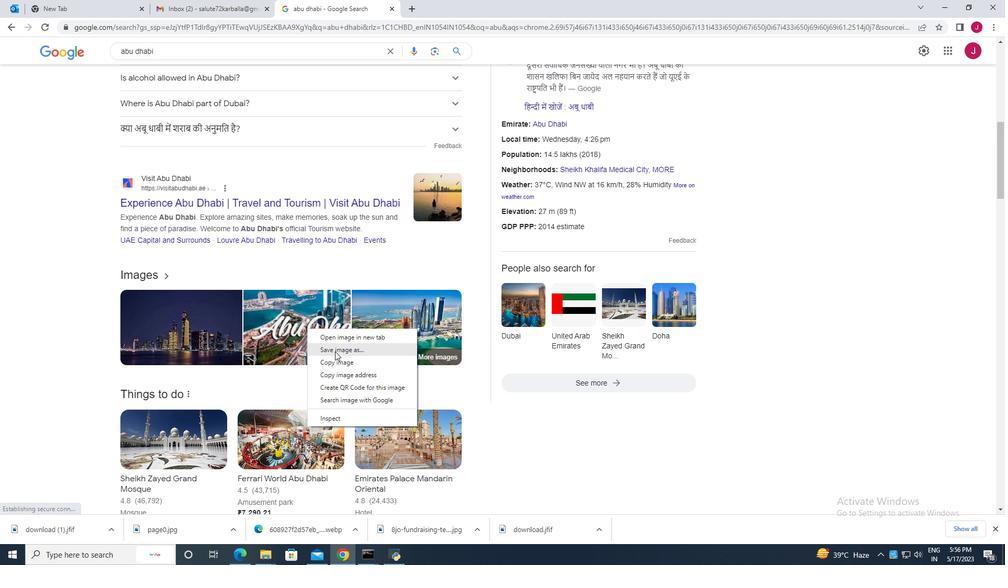 
Action: Mouse pressed left at (334, 349)
Screenshot: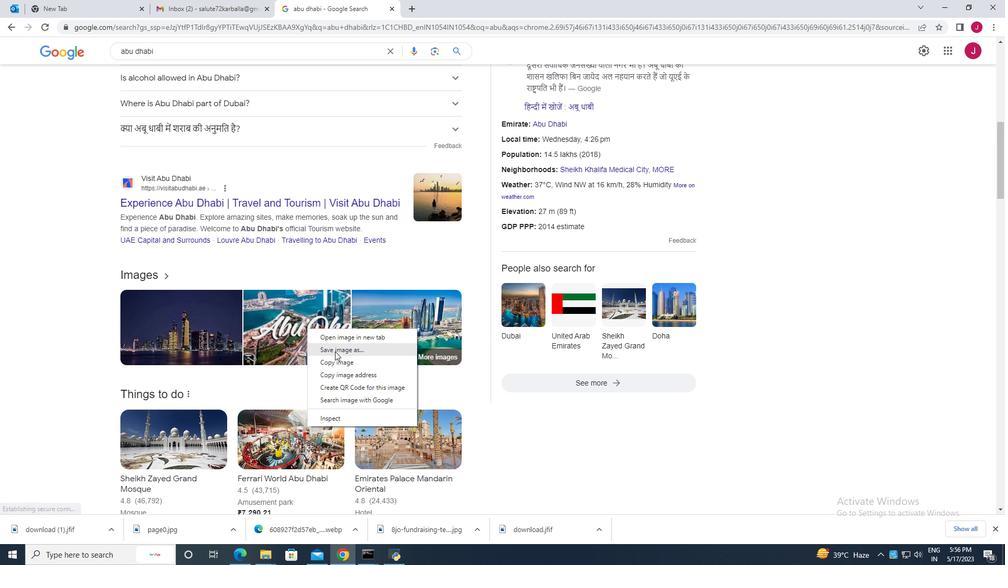
Action: Mouse moved to (275, 230)
Screenshot: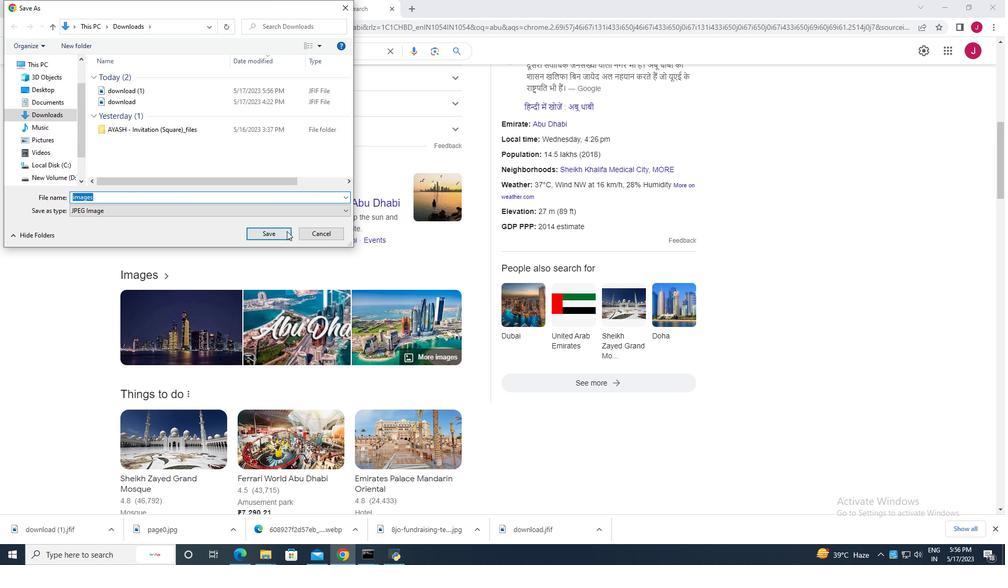 
Action: Mouse pressed left at (275, 230)
Screenshot: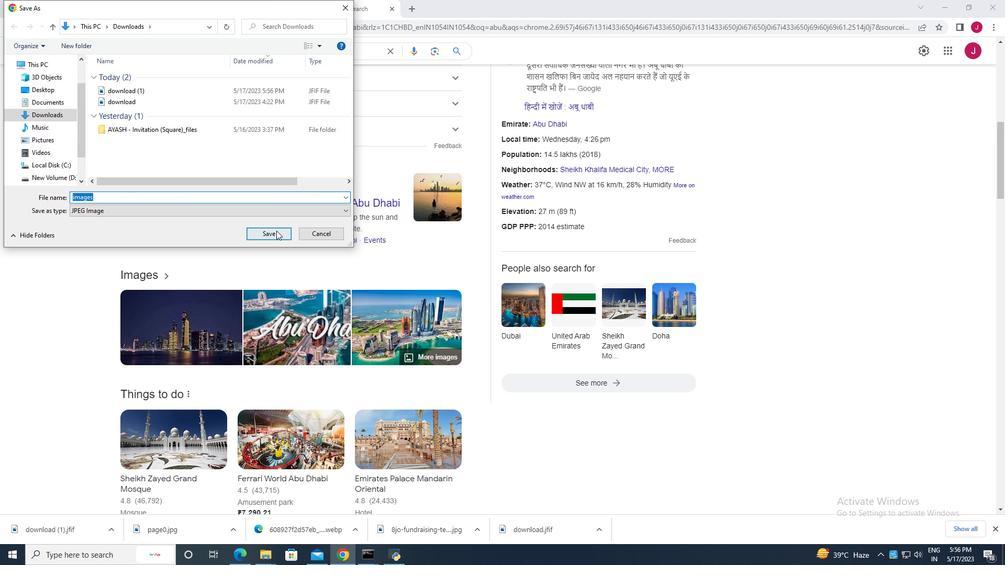 
Action: Mouse moved to (221, 10)
Screenshot: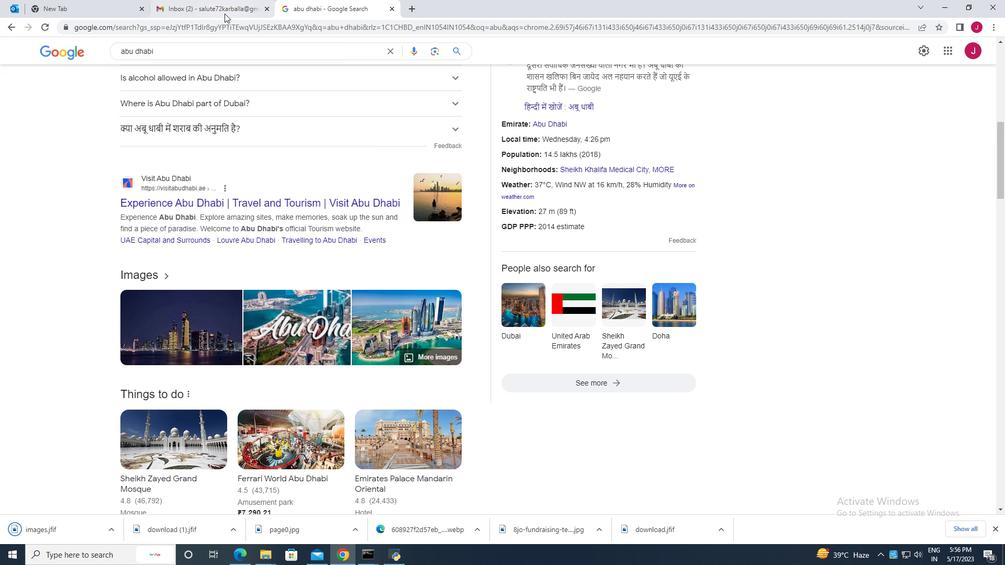 
Action: Mouse pressed left at (221, 10)
Screenshot: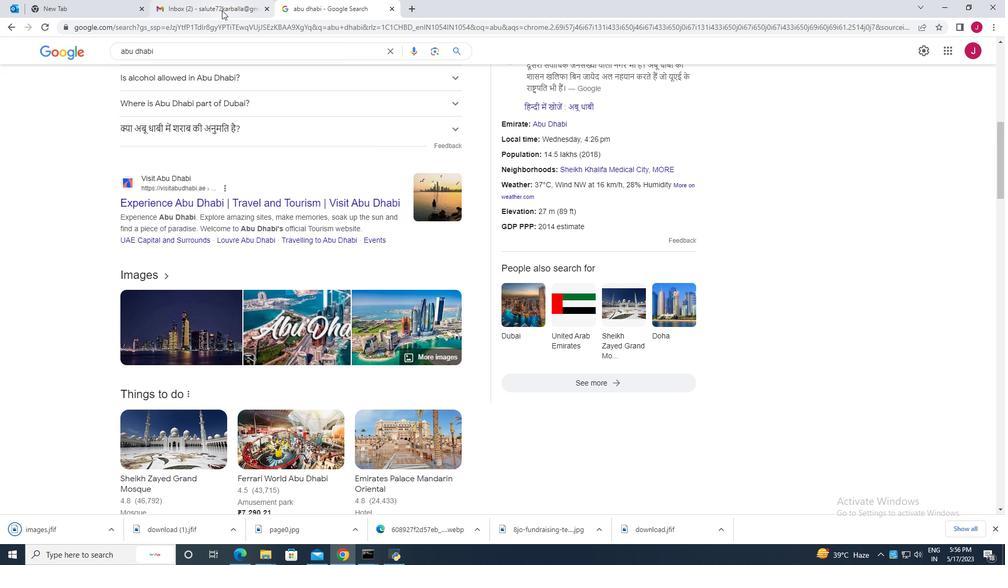 
Action: Mouse moved to (746, 498)
Screenshot: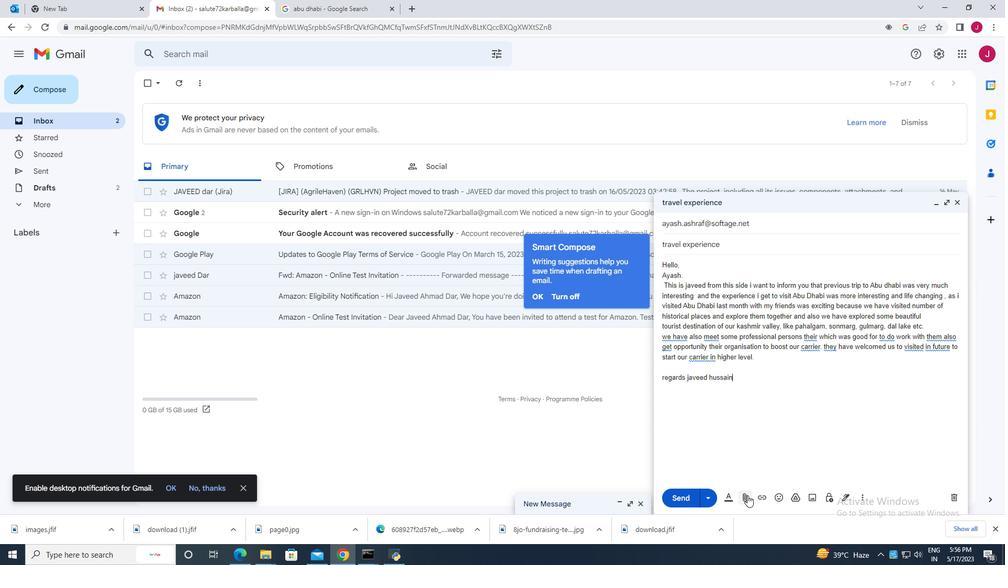 
Action: Mouse pressed left at (746, 498)
Screenshot: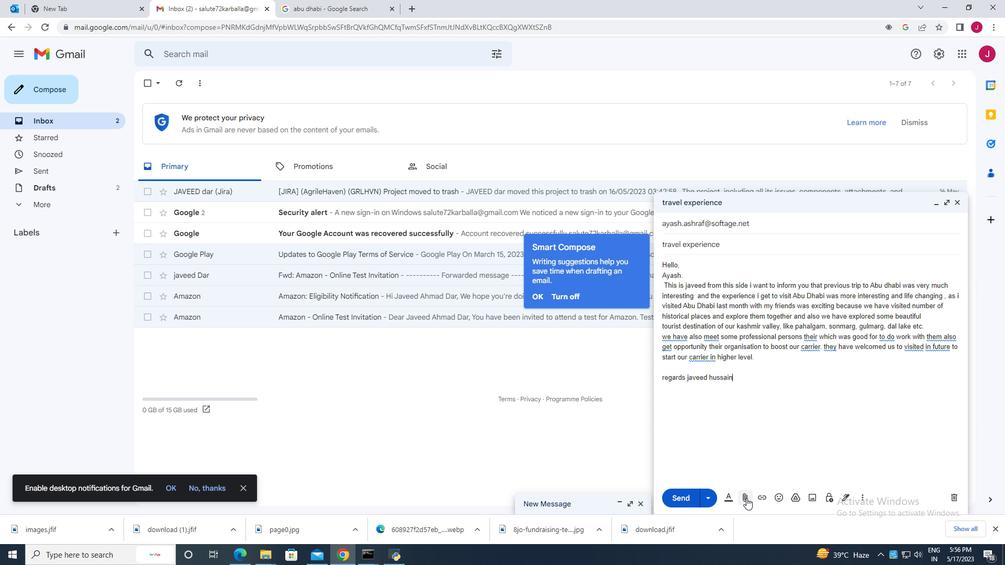 
Action: Mouse moved to (184, 91)
Screenshot: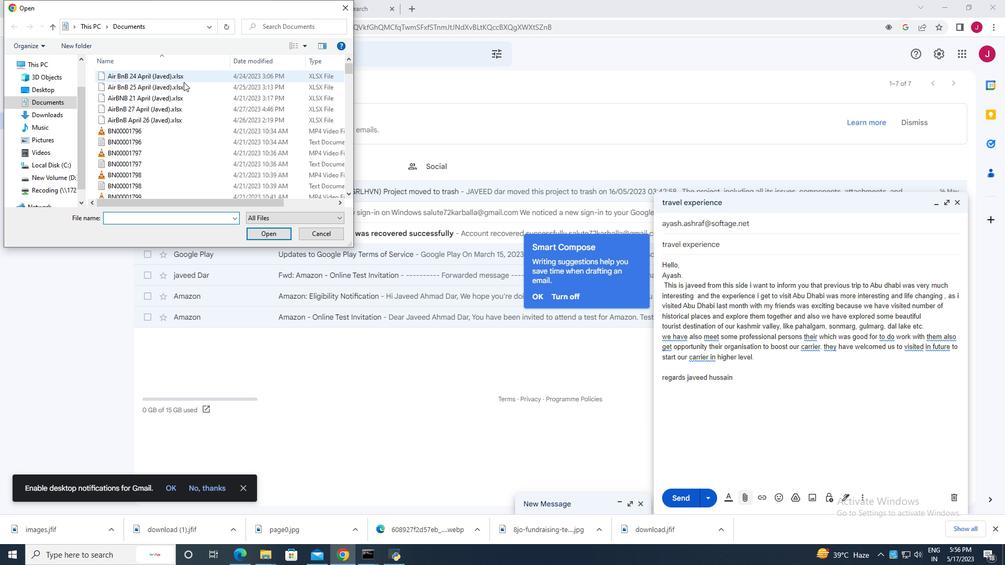 
Action: Mouse scrolled (184, 92) with delta (0, 0)
Screenshot: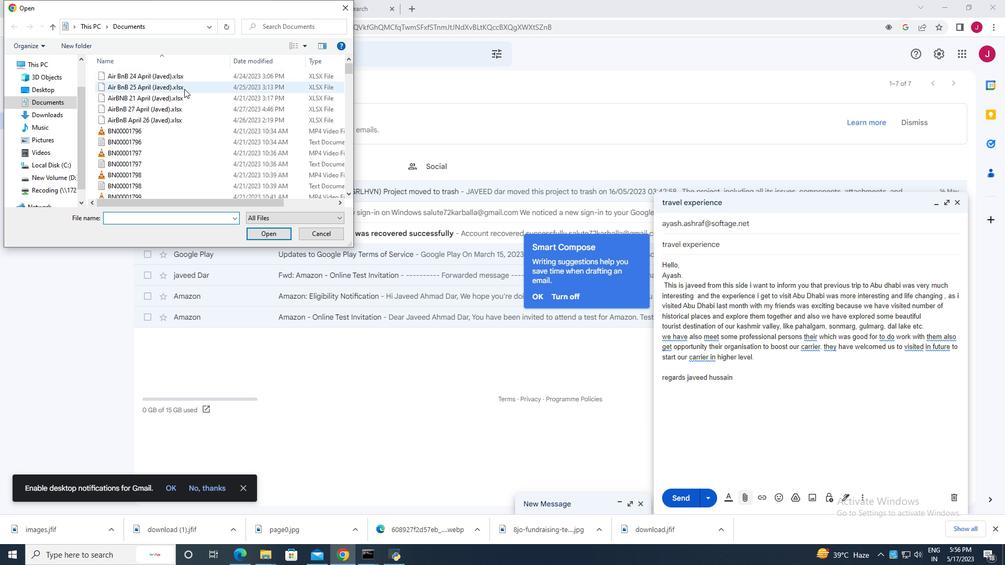 
Action: Mouse scrolled (184, 92) with delta (0, 0)
Screenshot: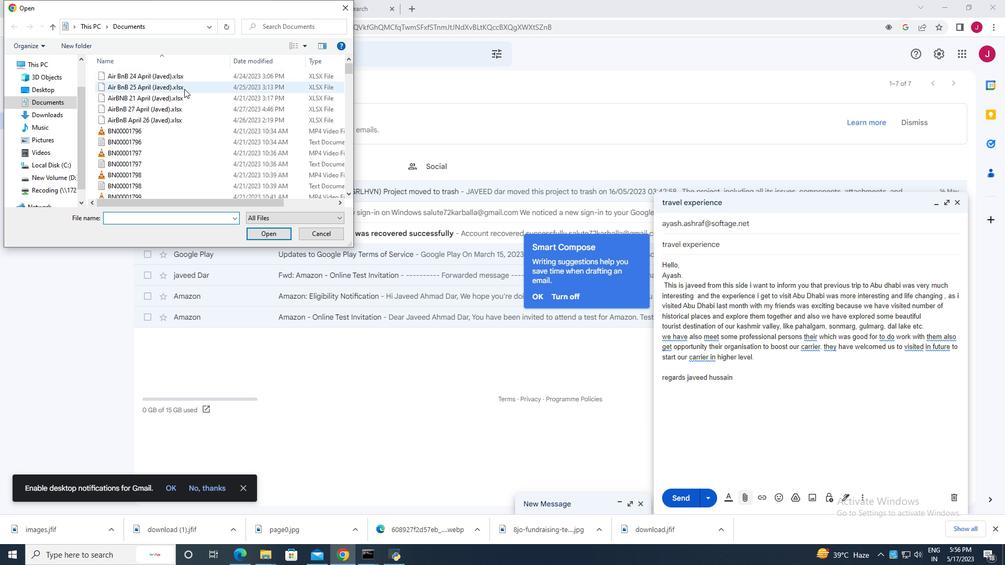 
Action: Mouse moved to (184, 91)
Screenshot: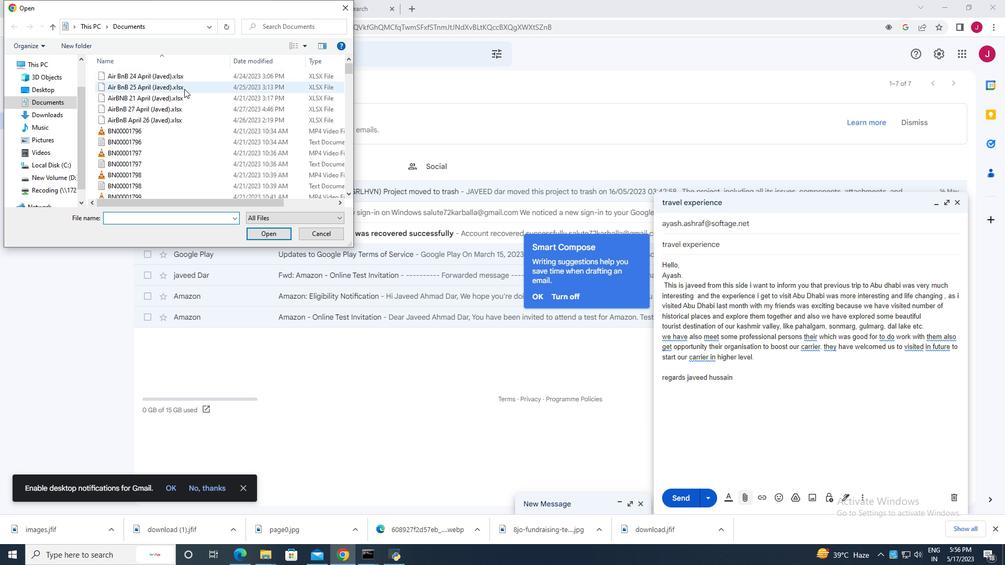 
Action: Mouse scrolled (184, 92) with delta (0, 0)
Screenshot: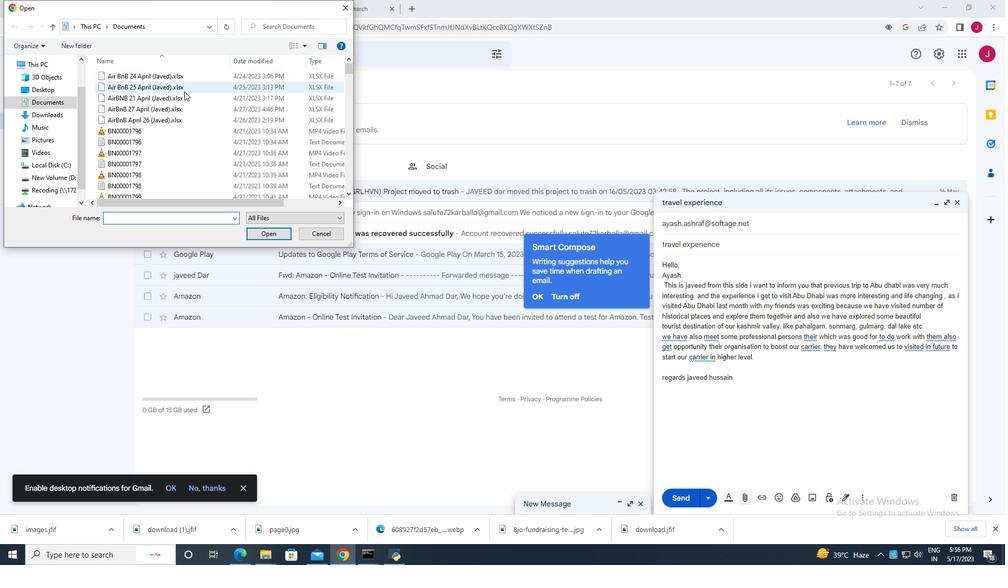 
Action: Mouse moved to (178, 102)
Screenshot: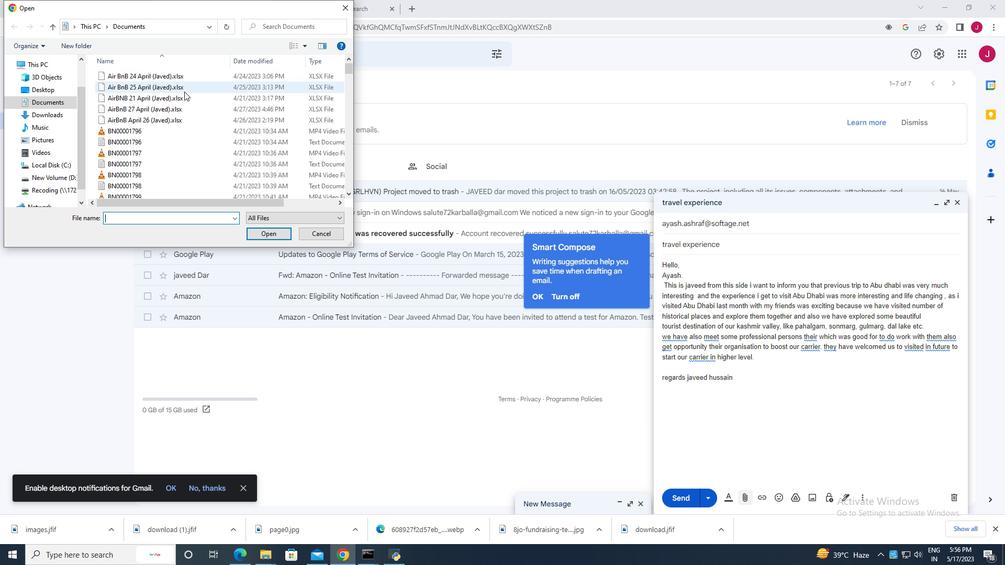 
Action: Mouse scrolled (178, 102) with delta (0, 0)
Screenshot: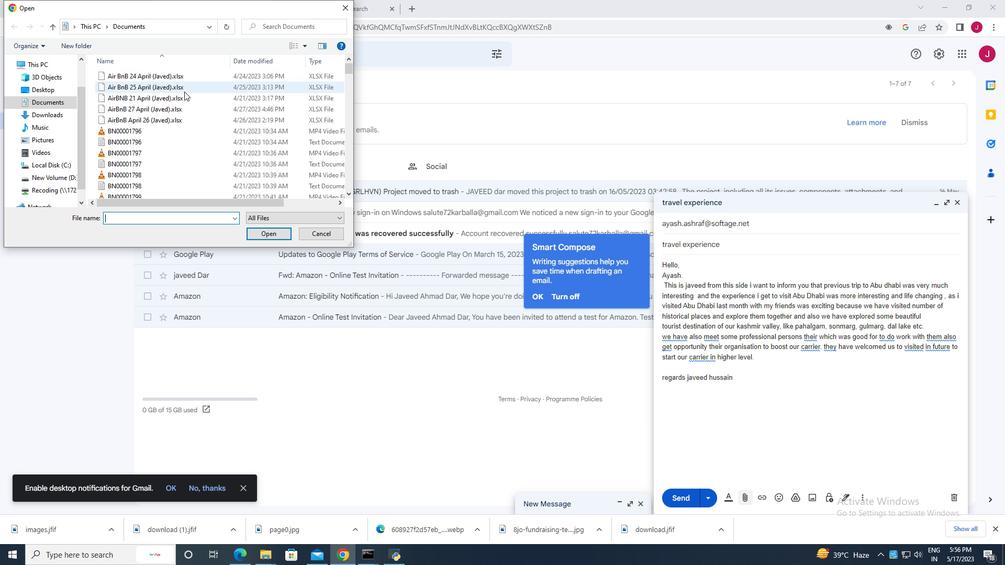
Action: Mouse scrolled (178, 102) with delta (0, 0)
Screenshot: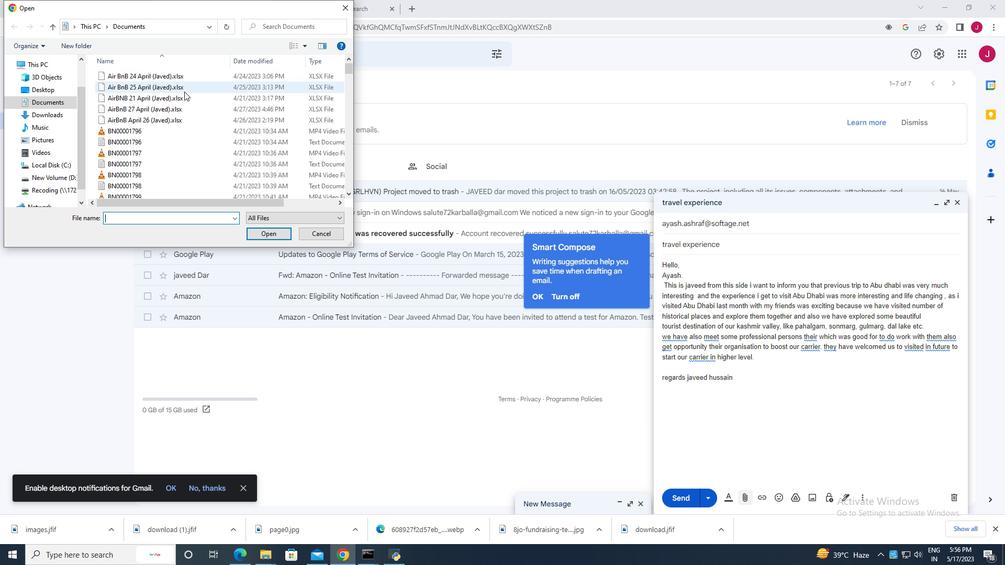 
Action: Mouse scrolled (178, 102) with delta (0, 0)
Screenshot: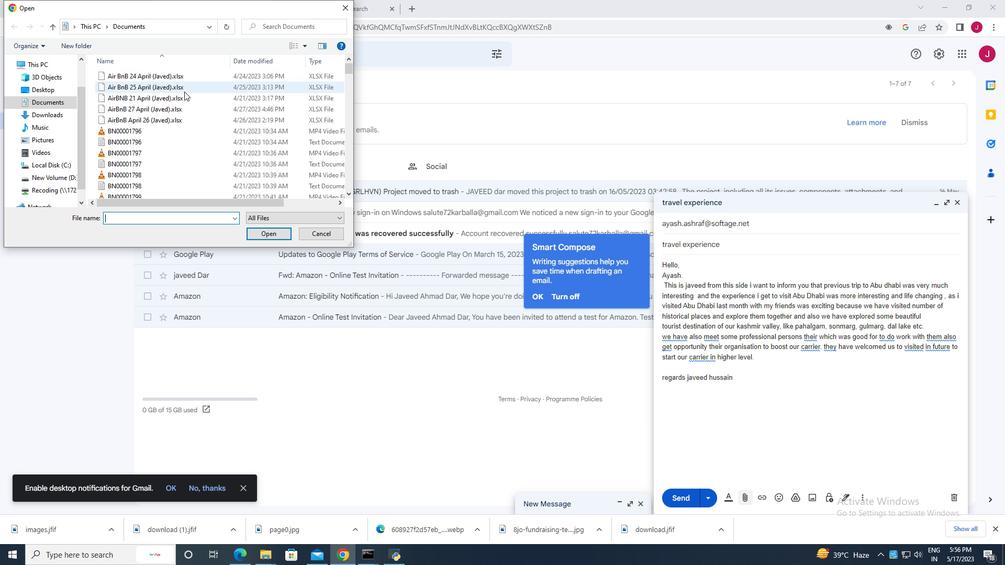 
Action: Mouse scrolled (178, 102) with delta (0, 0)
Screenshot: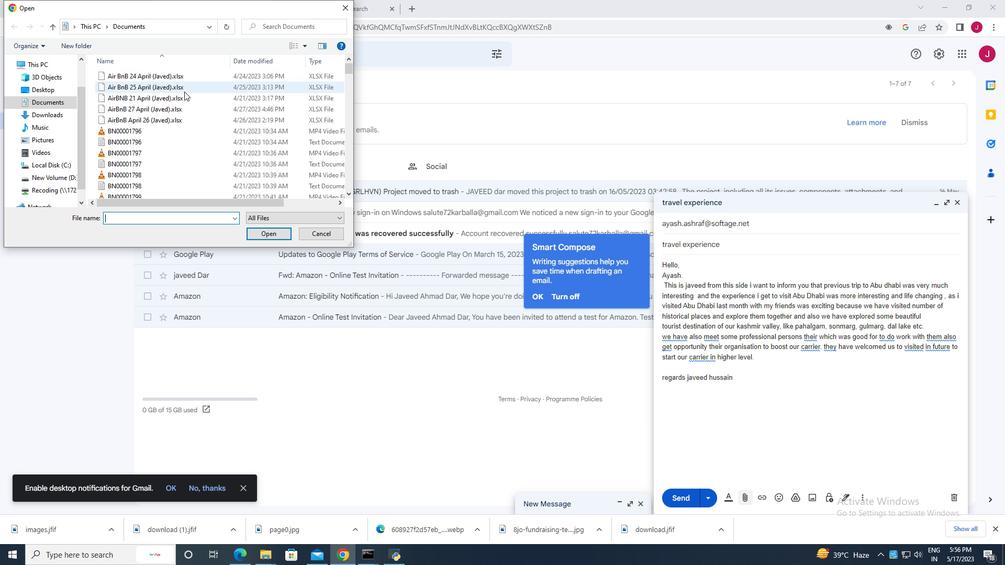 
Action: Mouse scrolled (178, 102) with delta (0, 0)
Screenshot: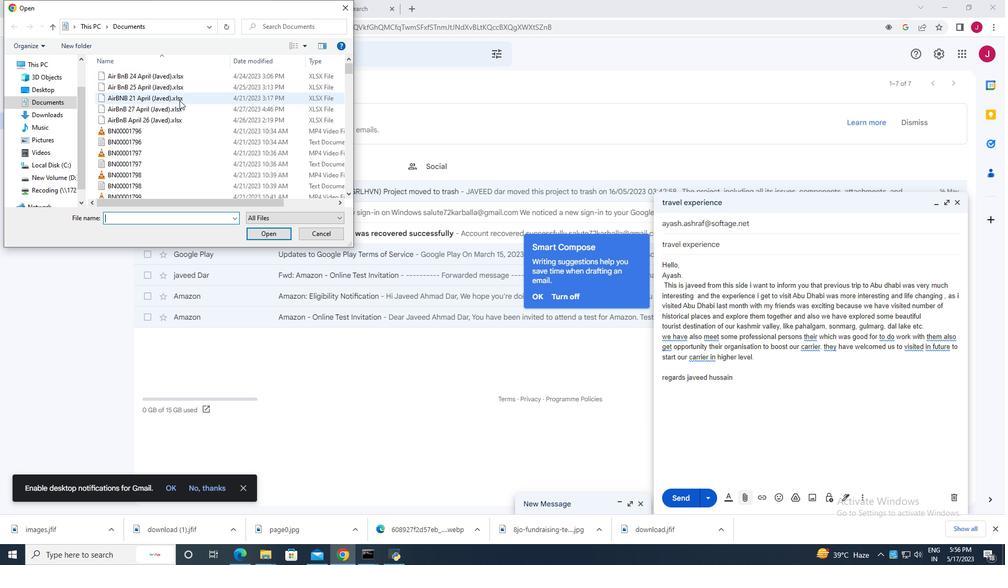 
Action: Mouse moved to (47, 62)
Screenshot: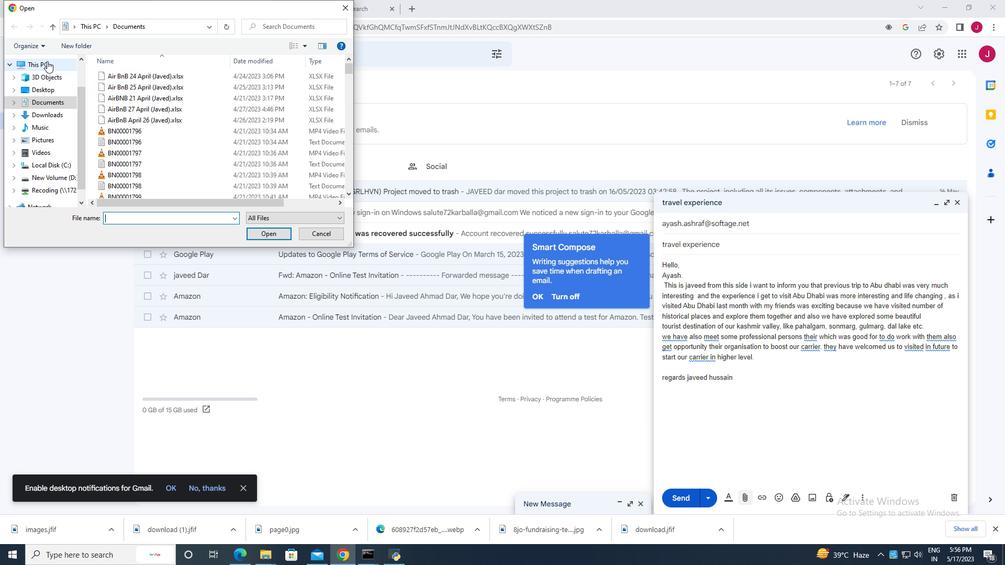 
Action: Mouse pressed left at (47, 62)
Screenshot: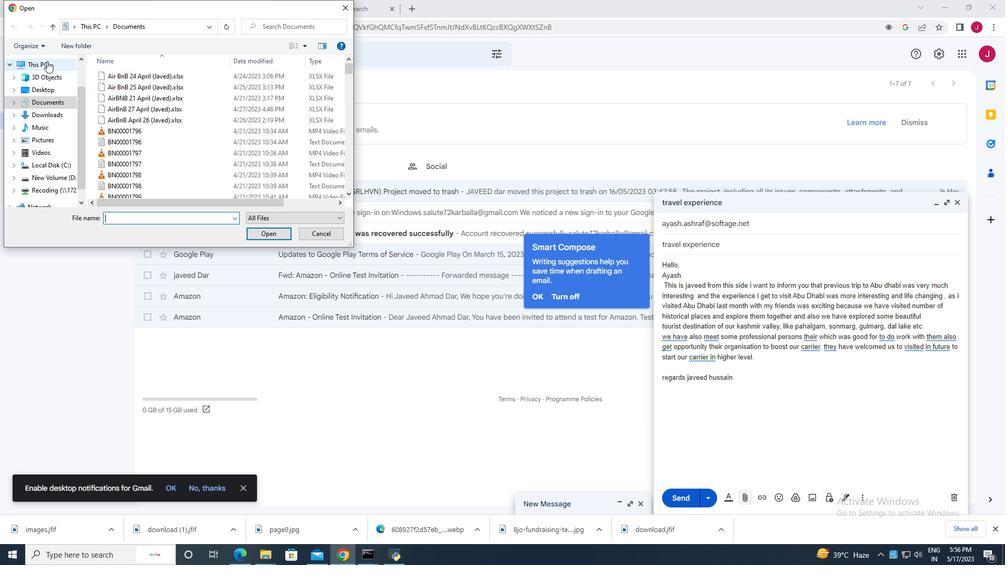 
Action: Mouse moved to (69, 90)
Screenshot: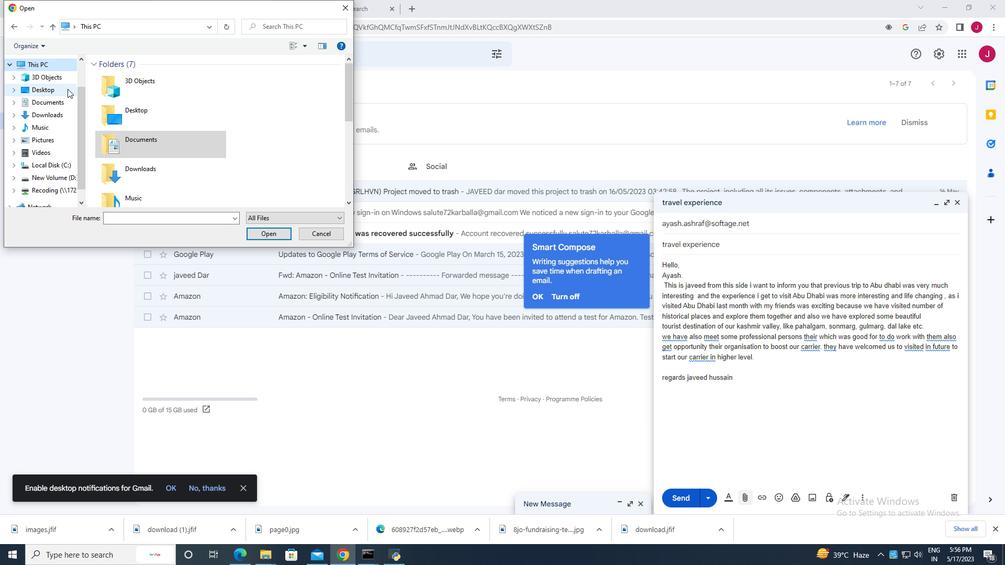 
Action: Mouse scrolled (69, 91) with delta (0, 0)
Screenshot: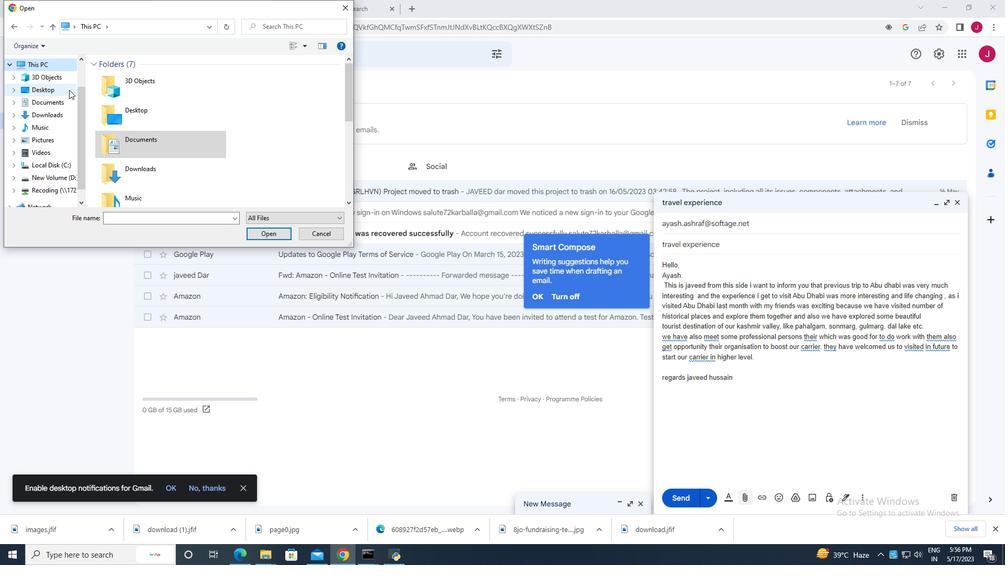 
Action: Mouse scrolled (69, 91) with delta (0, 0)
Screenshot: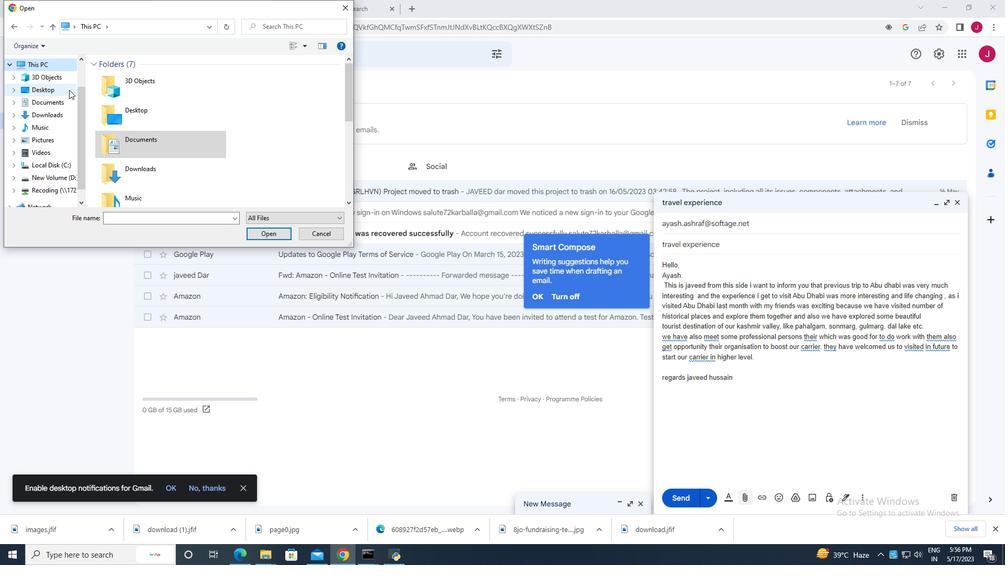 
Action: Mouse scrolled (69, 91) with delta (0, 0)
Screenshot: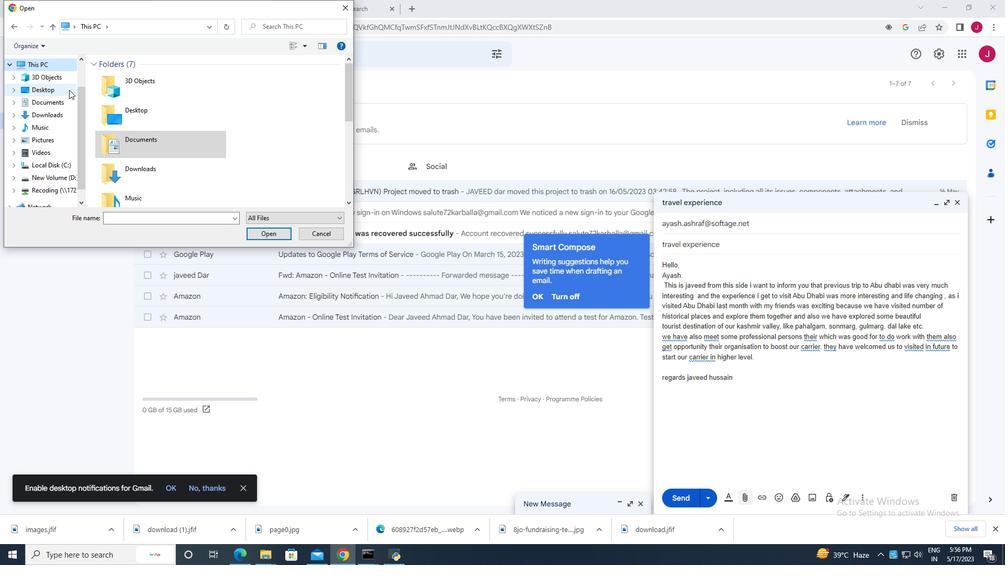 
Action: Mouse moved to (68, 89)
Screenshot: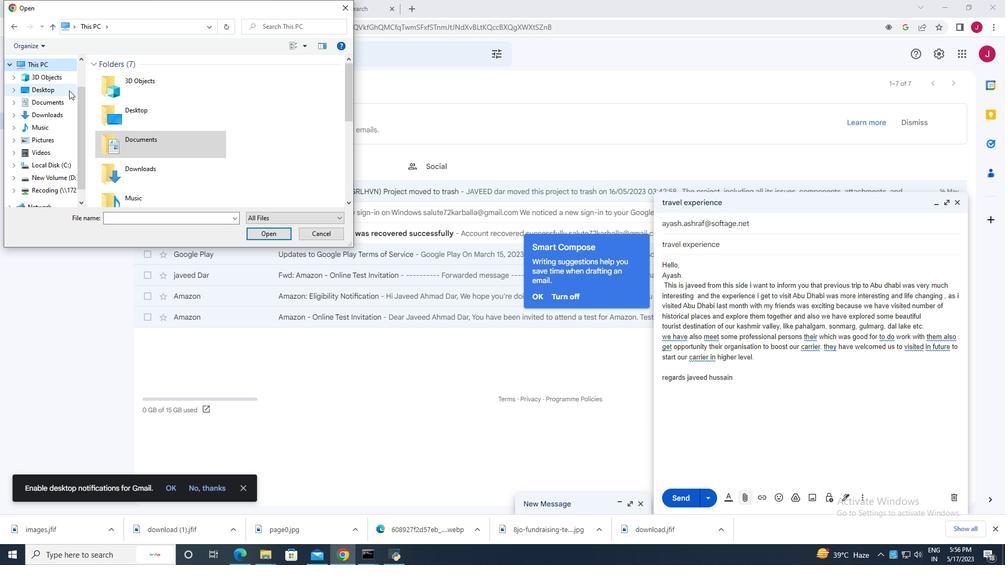 
Action: Mouse scrolled (69, 91) with delta (0, 0)
Screenshot: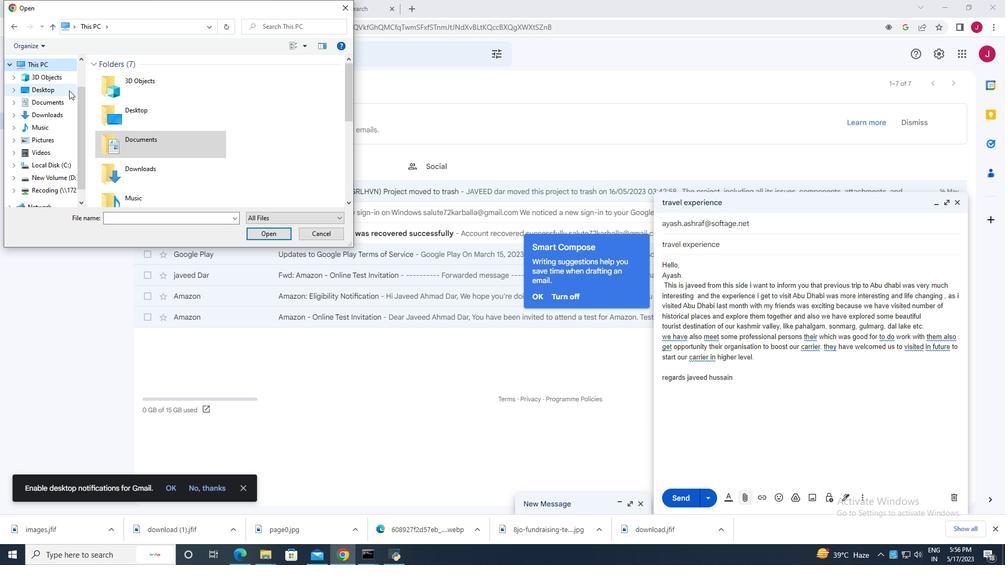 
Action: Mouse moved to (62, 88)
Screenshot: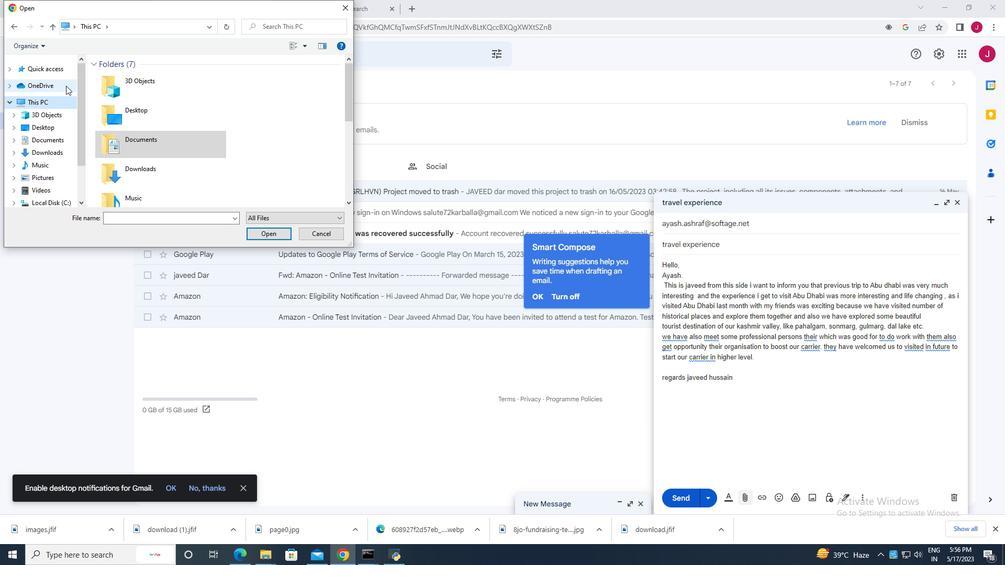 
Action: Mouse scrolled (62, 89) with delta (0, 0)
Screenshot: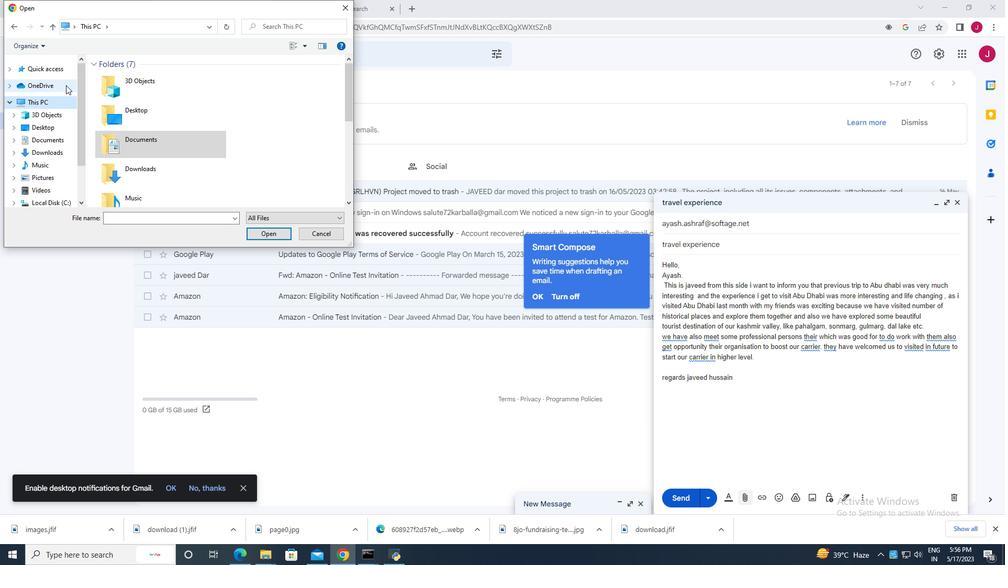 
Action: Mouse scrolled (62, 89) with delta (0, 0)
Screenshot: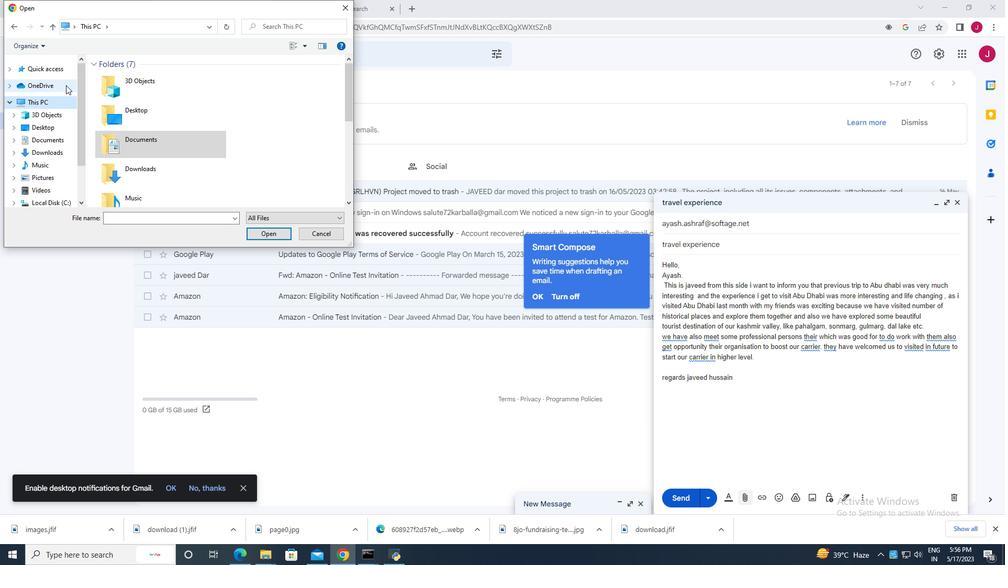 
Action: Mouse scrolled (62, 89) with delta (0, 0)
Screenshot: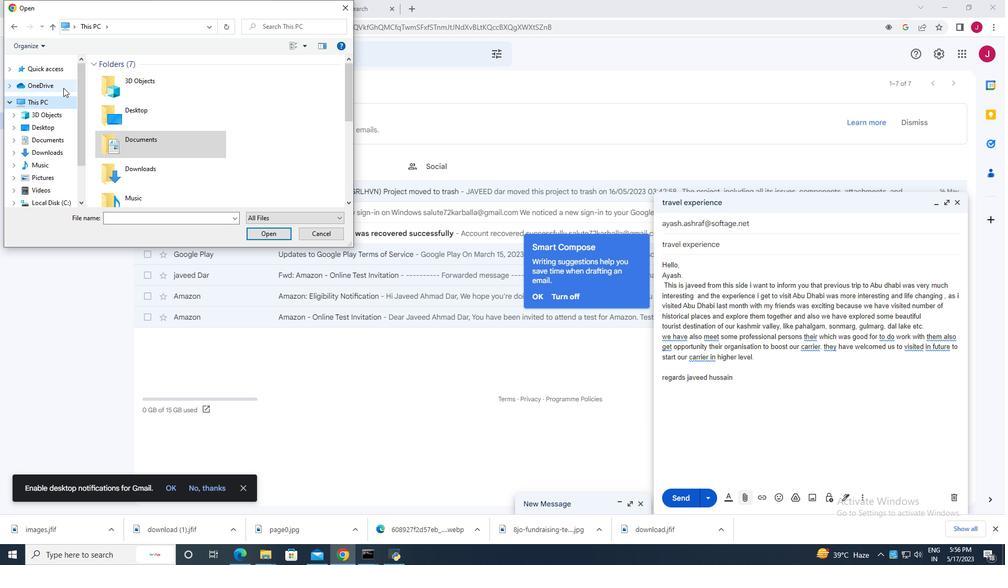 
Action: Mouse scrolled (62, 89) with delta (0, 0)
Screenshot: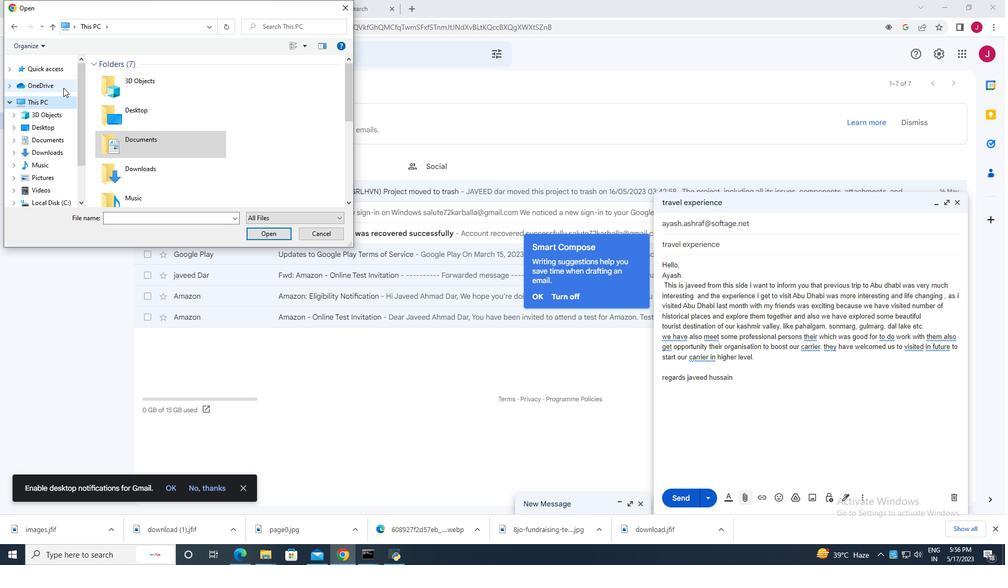 
Action: Mouse moved to (49, 103)
Screenshot: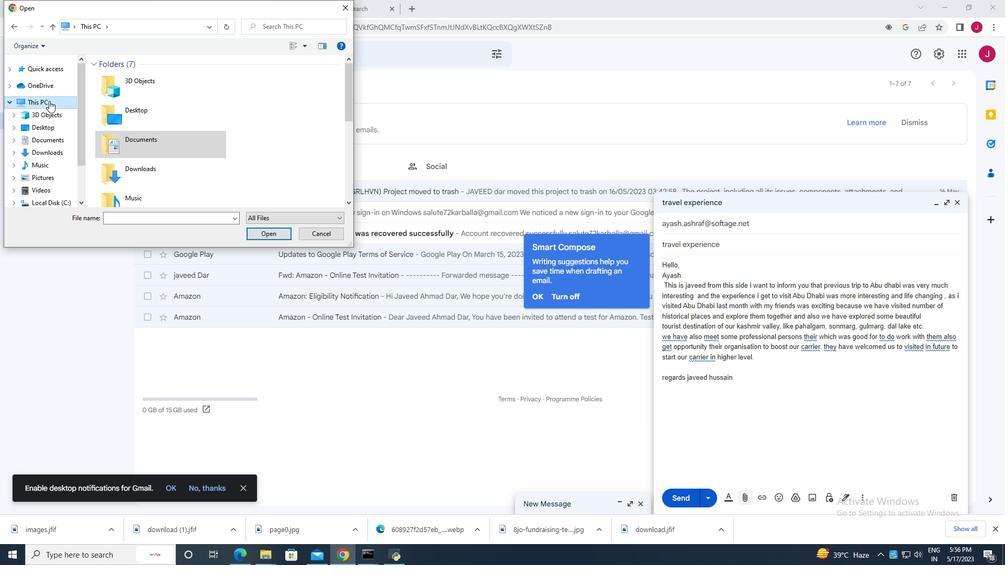 
Action: Mouse pressed left at (49, 103)
Screenshot: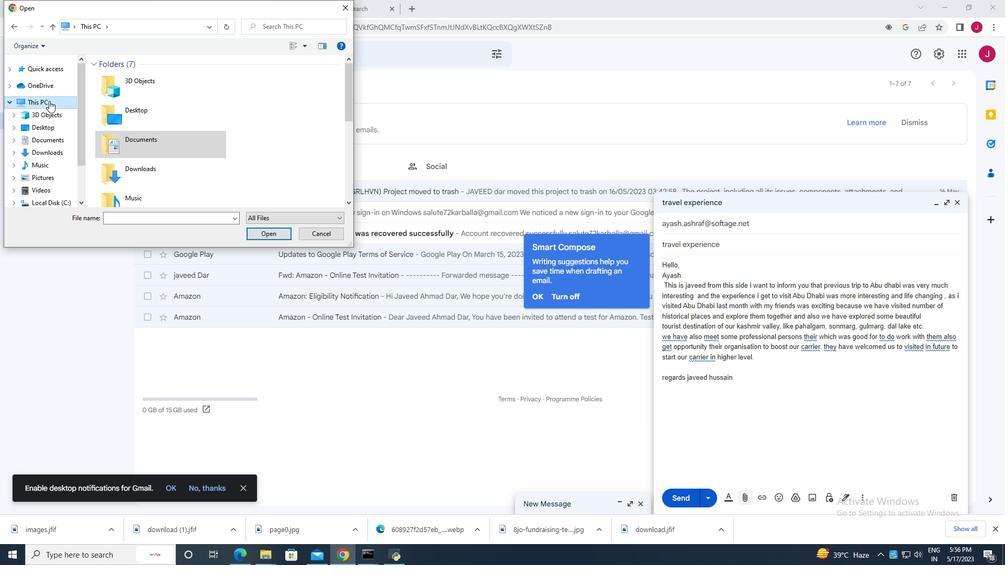 
Action: Mouse moved to (55, 153)
Screenshot: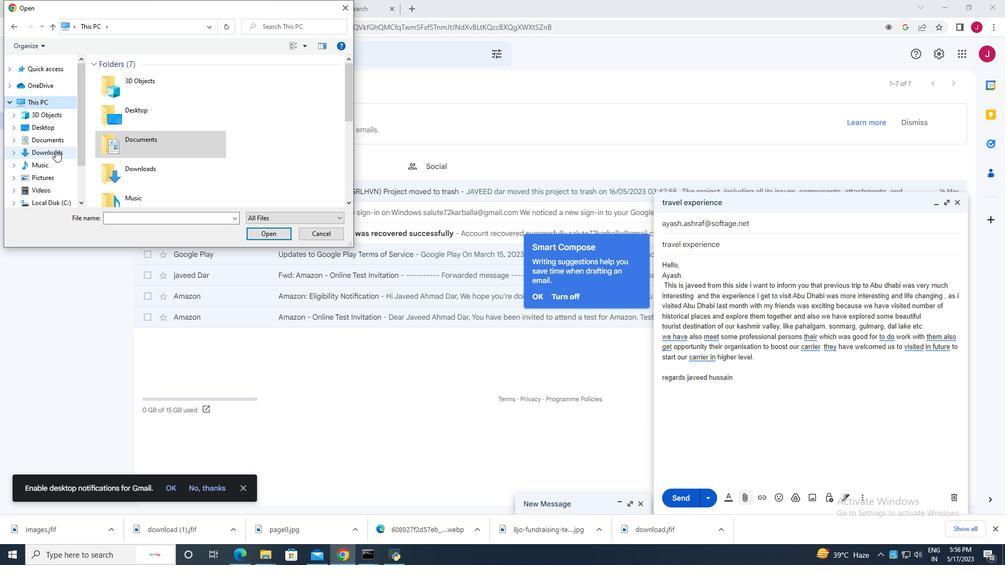 
Action: Mouse pressed left at (55, 153)
Screenshot: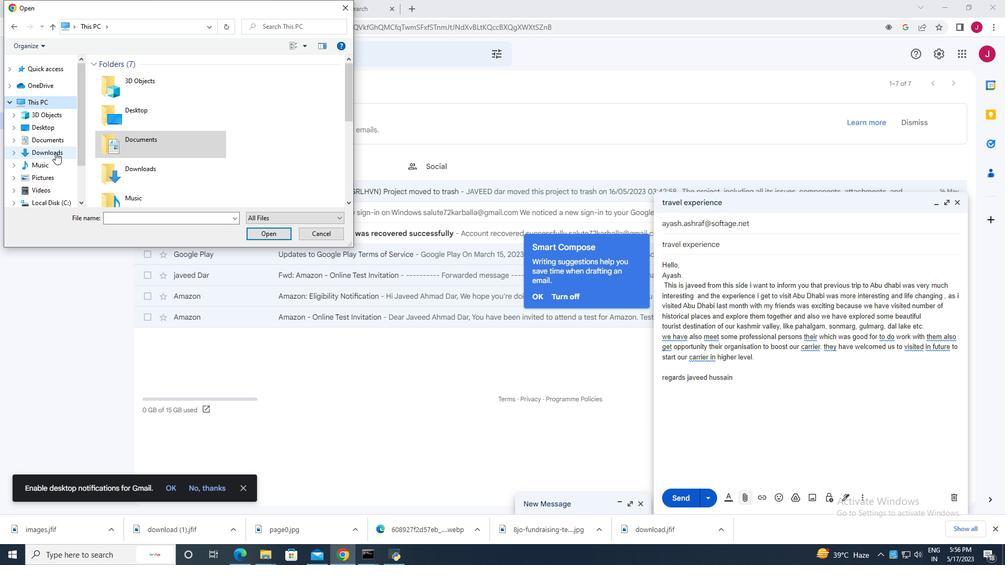 
Action: Mouse moved to (158, 91)
Screenshot: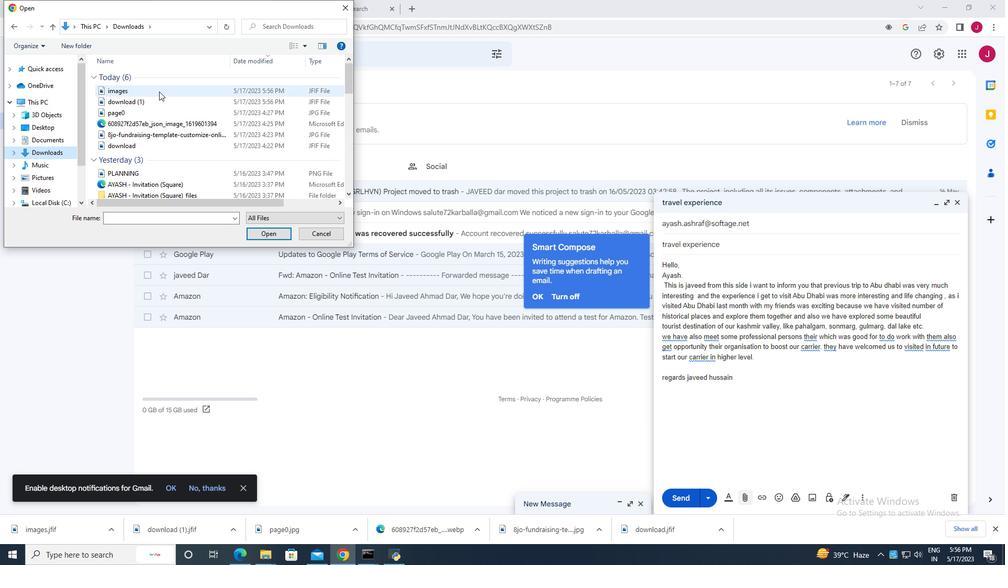 
Action: Mouse pressed left at (158, 91)
Screenshot: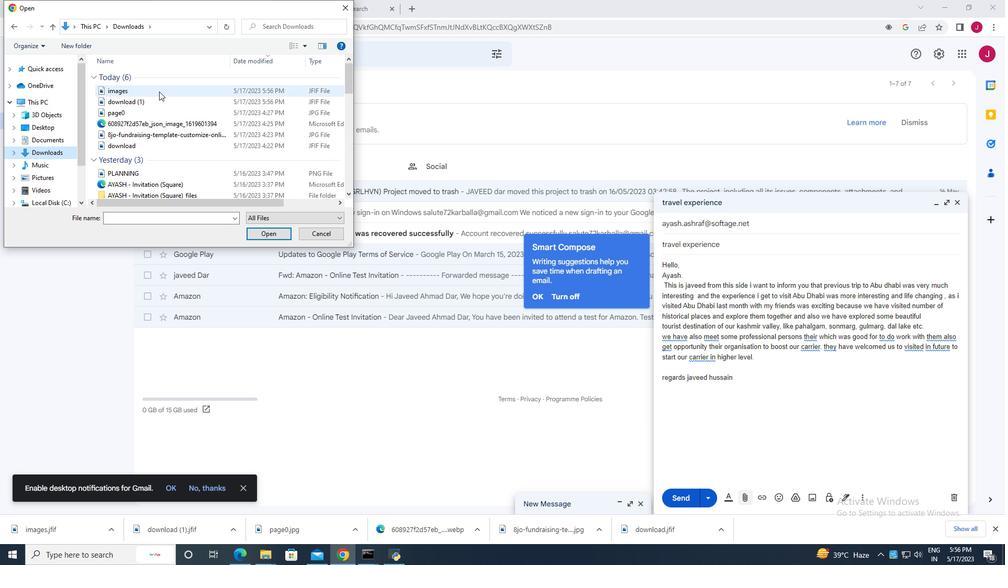 
Action: Mouse moved to (257, 228)
Screenshot: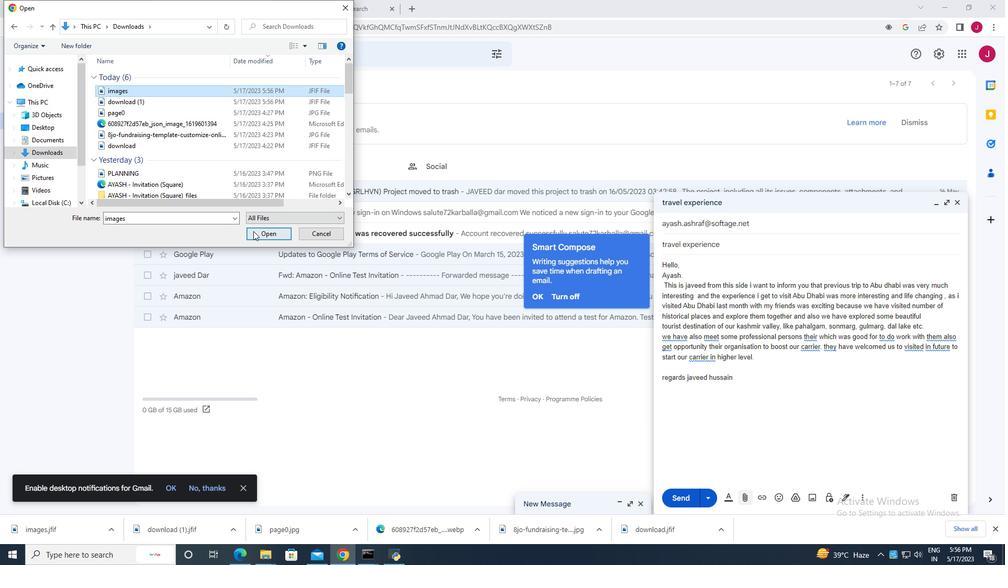 
Action: Mouse pressed left at (257, 228)
Screenshot: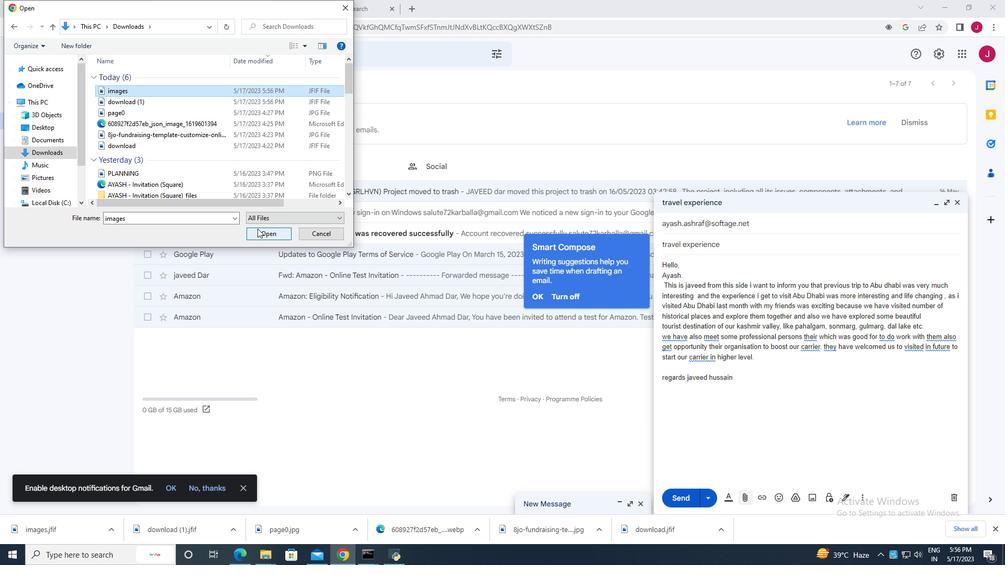 
Action: Mouse moved to (675, 497)
Screenshot: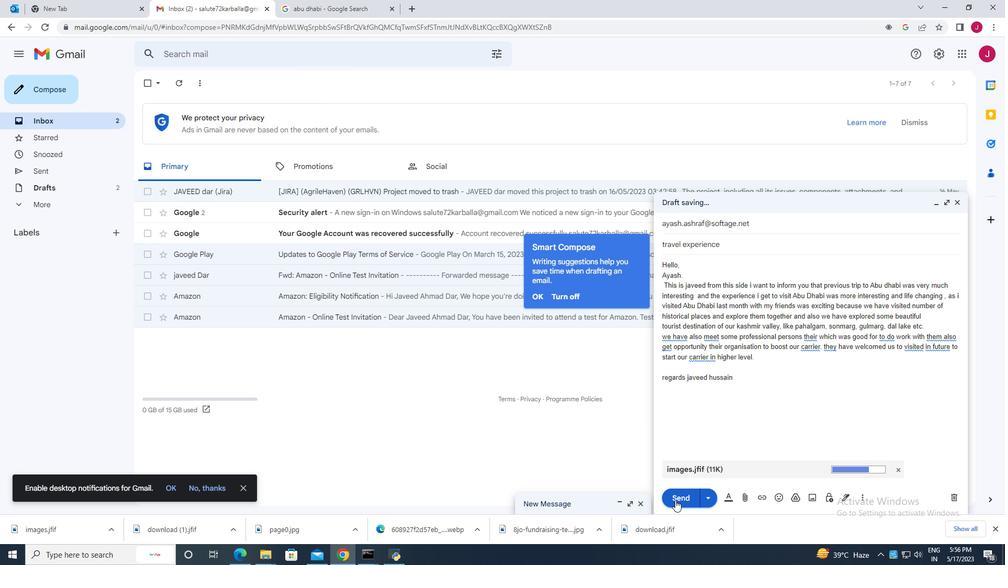 
Action: Mouse pressed left at (675, 497)
Screenshot: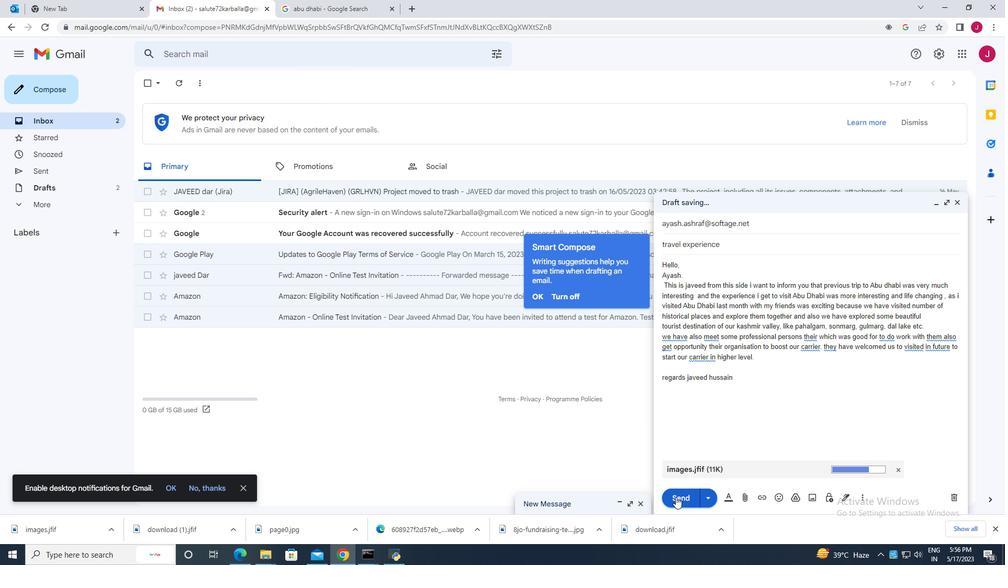 
Action: Mouse moved to (286, 182)
Screenshot: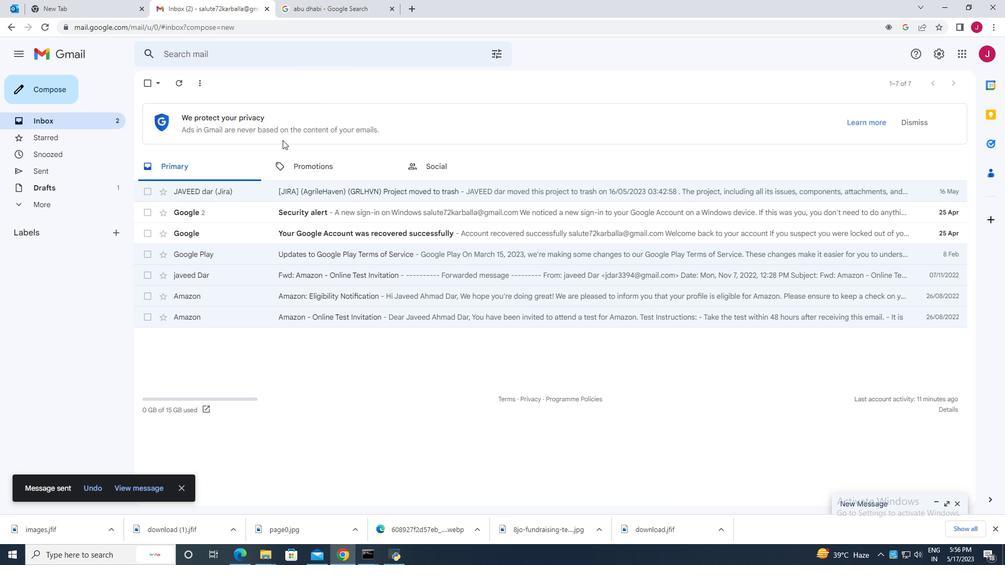 
Action: Mouse scrolled (286, 183) with delta (0, 0)
Screenshot: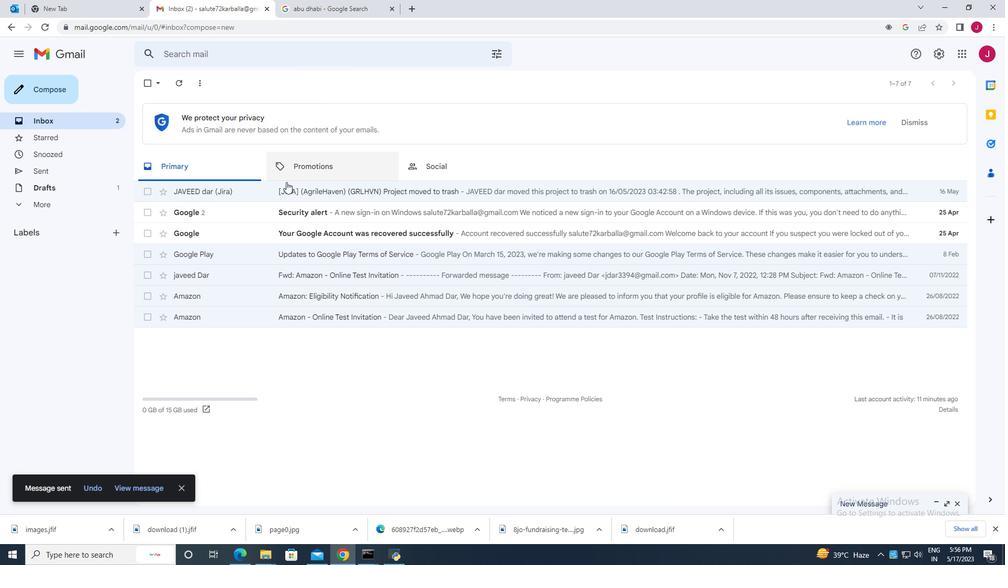 
Action: Mouse moved to (286, 182)
Screenshot: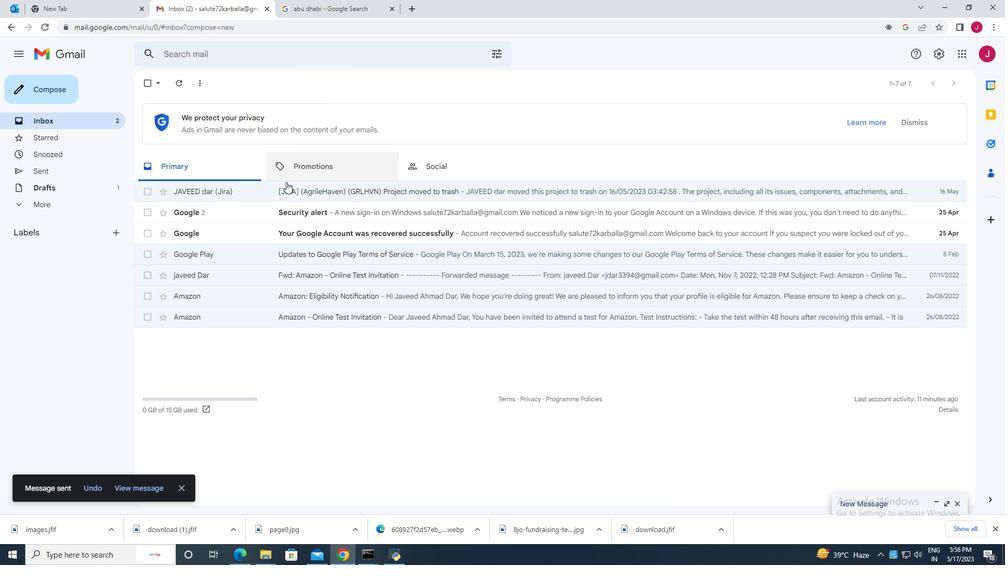 
Action: Mouse scrolled (286, 183) with delta (0, 0)
Screenshot: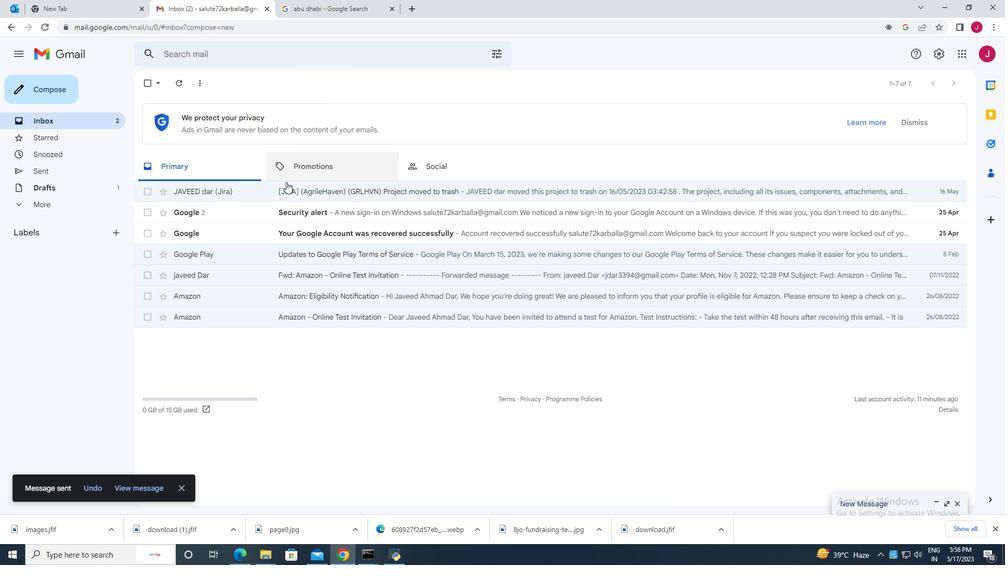
Action: Mouse moved to (282, 180)
Screenshot: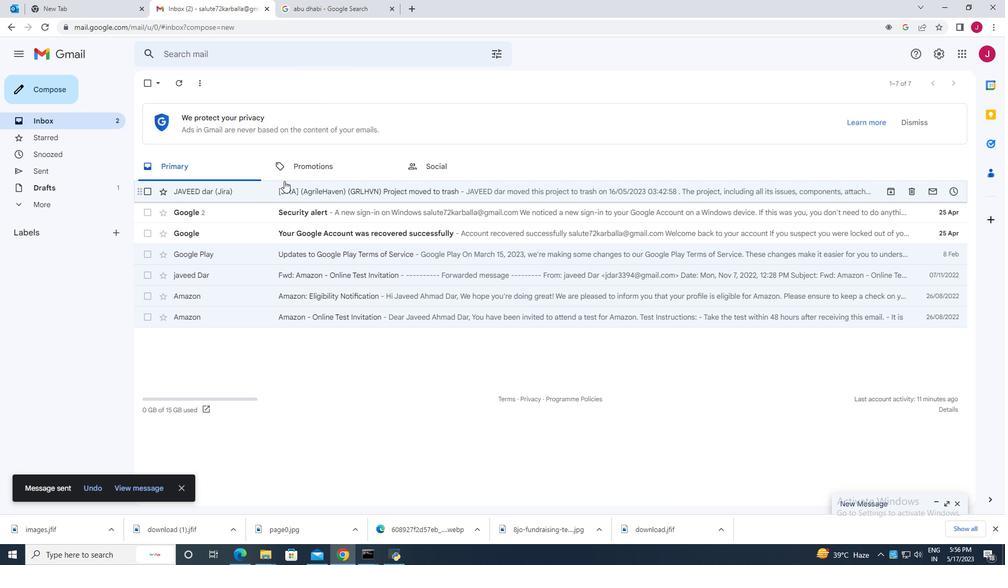 
